 Task: Search one way flight ticket for 4 adults, 2 children, 2 infants in seat and 1 infant on lap in premium economy from Louisville: Louisville International Airport (standiford Field) to New Bern: Coastal Carolina Regional Airport (was Craven County Regional) on 5-4-2023. Choice of flights is Singapure airlines. Number of bags: 1 carry on bag. Price is upto 25000. Outbound departure time preference is 9:15.
Action: Mouse moved to (358, 333)
Screenshot: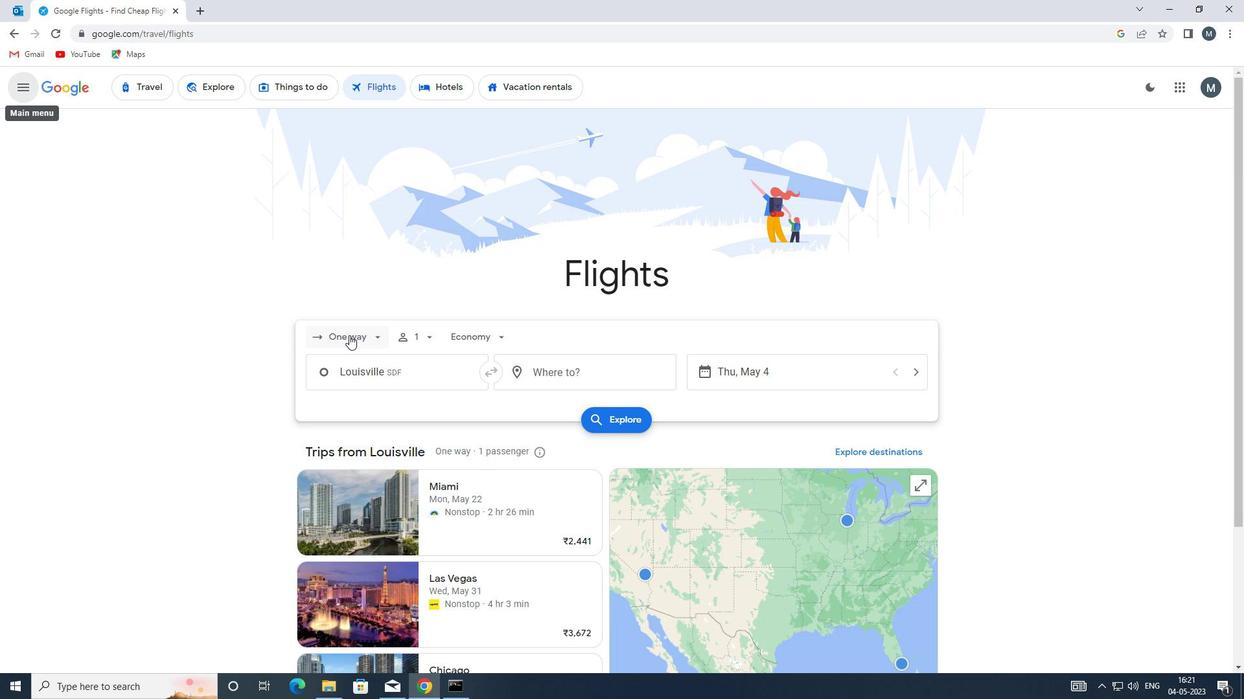 
Action: Mouse pressed left at (358, 333)
Screenshot: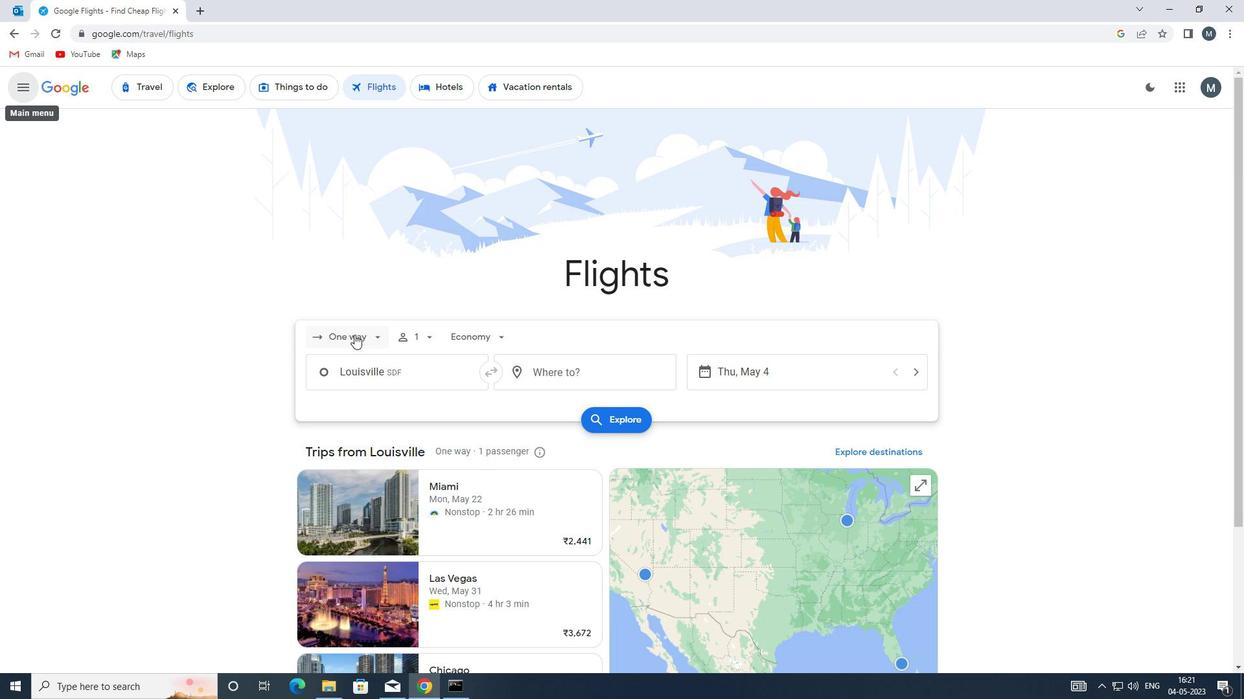 
Action: Mouse moved to (374, 400)
Screenshot: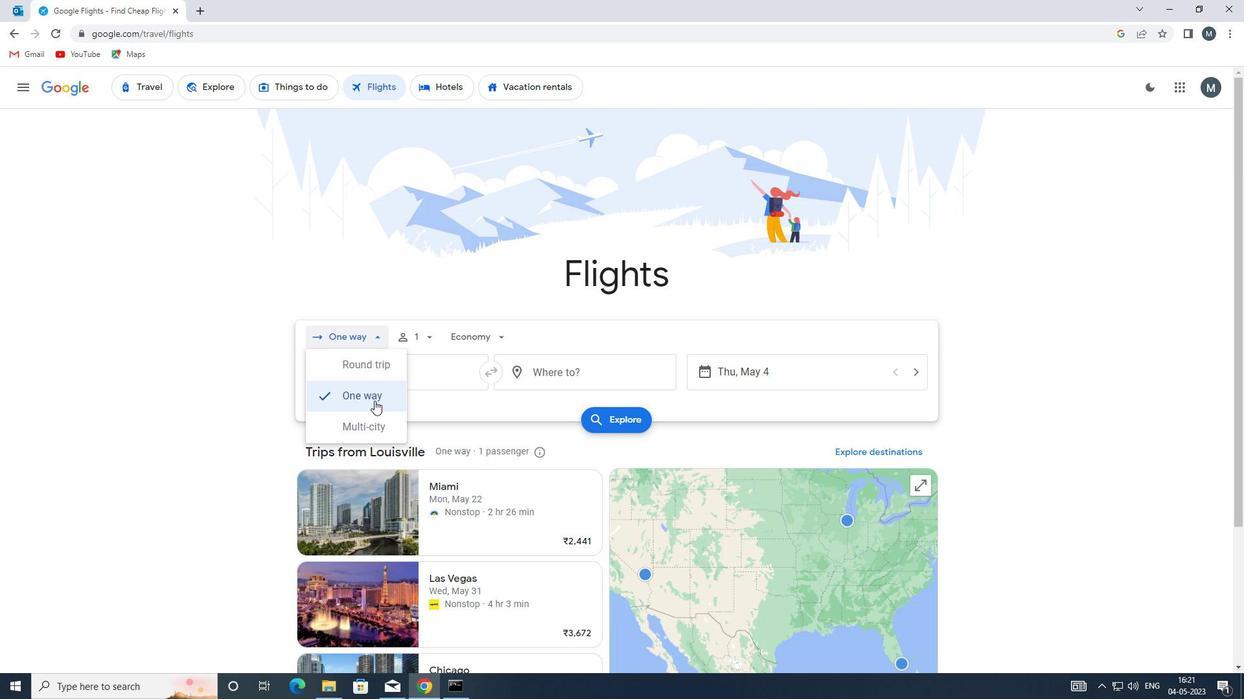 
Action: Mouse pressed left at (374, 400)
Screenshot: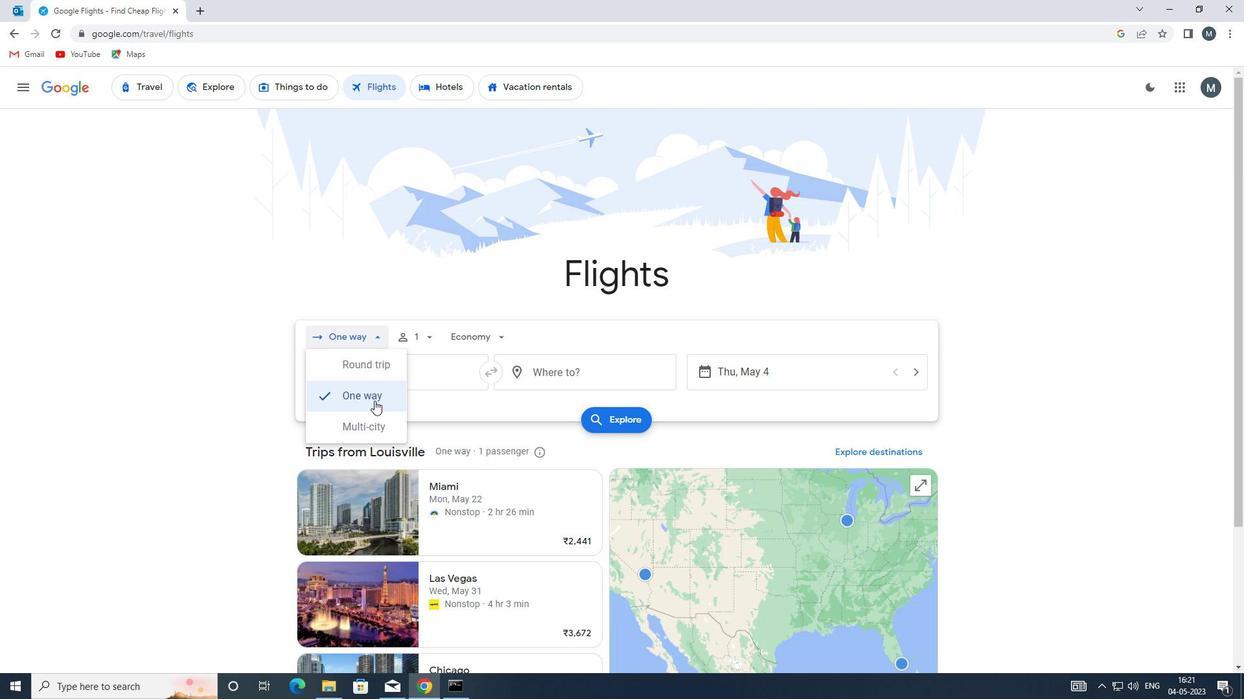 
Action: Mouse moved to (421, 336)
Screenshot: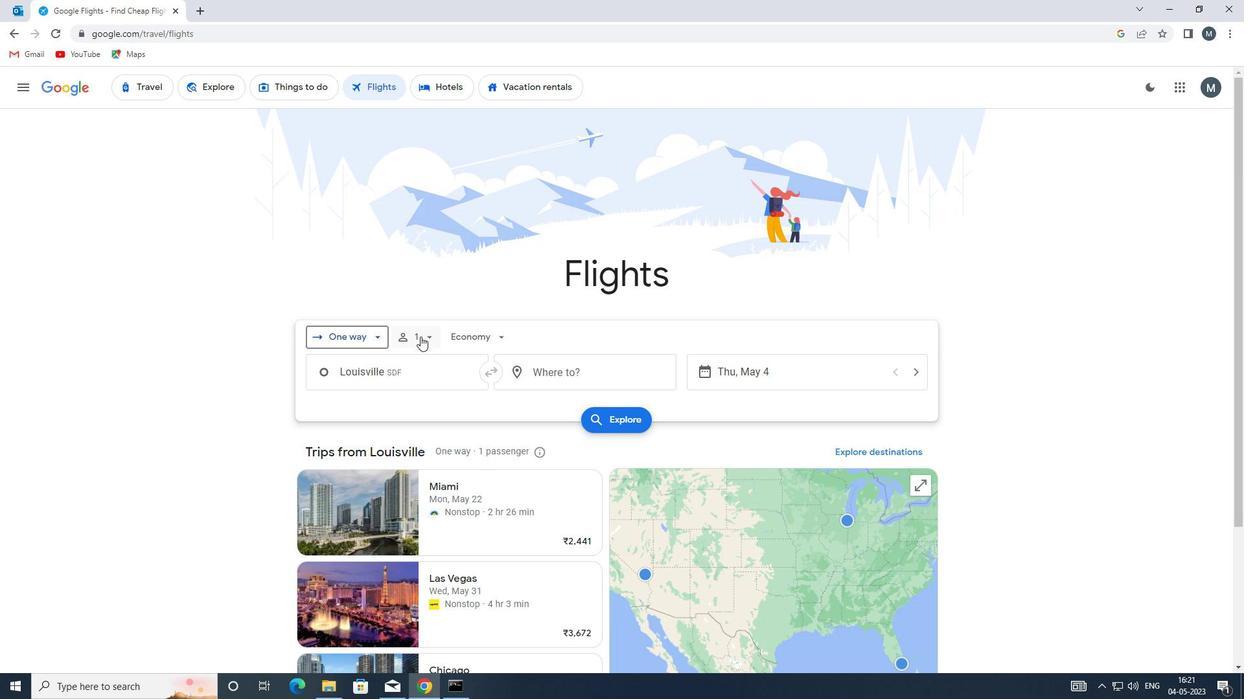 
Action: Mouse pressed left at (421, 336)
Screenshot: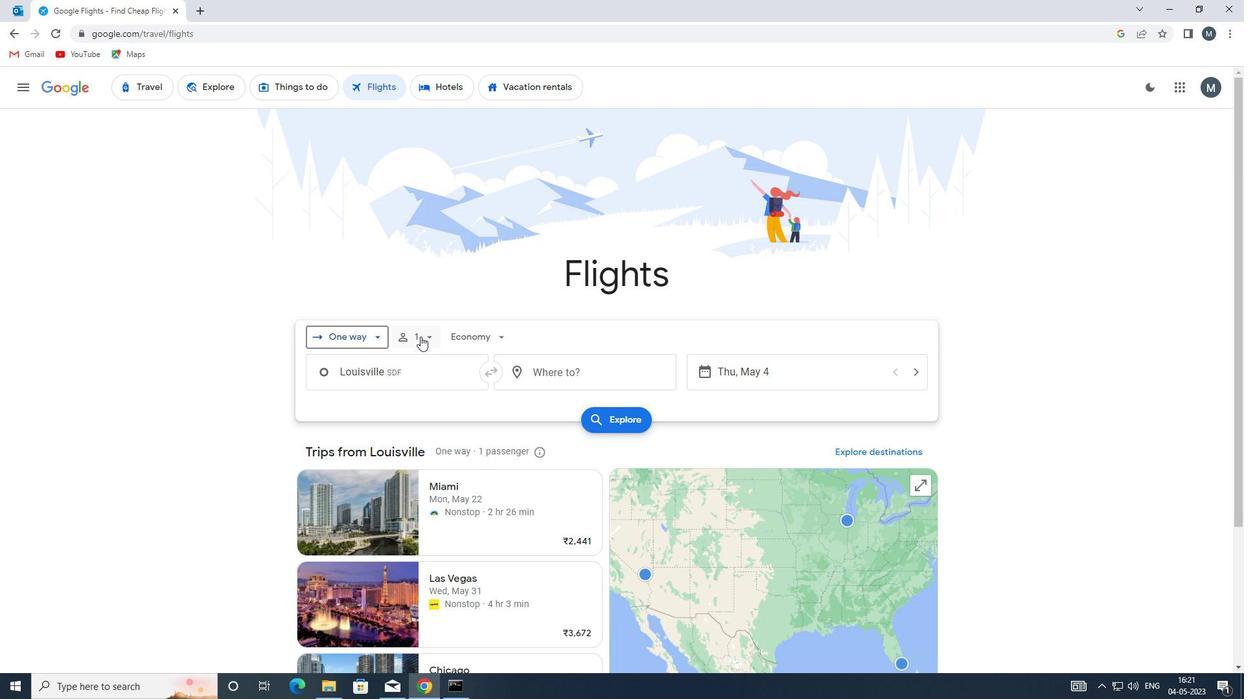 
Action: Mouse moved to (529, 366)
Screenshot: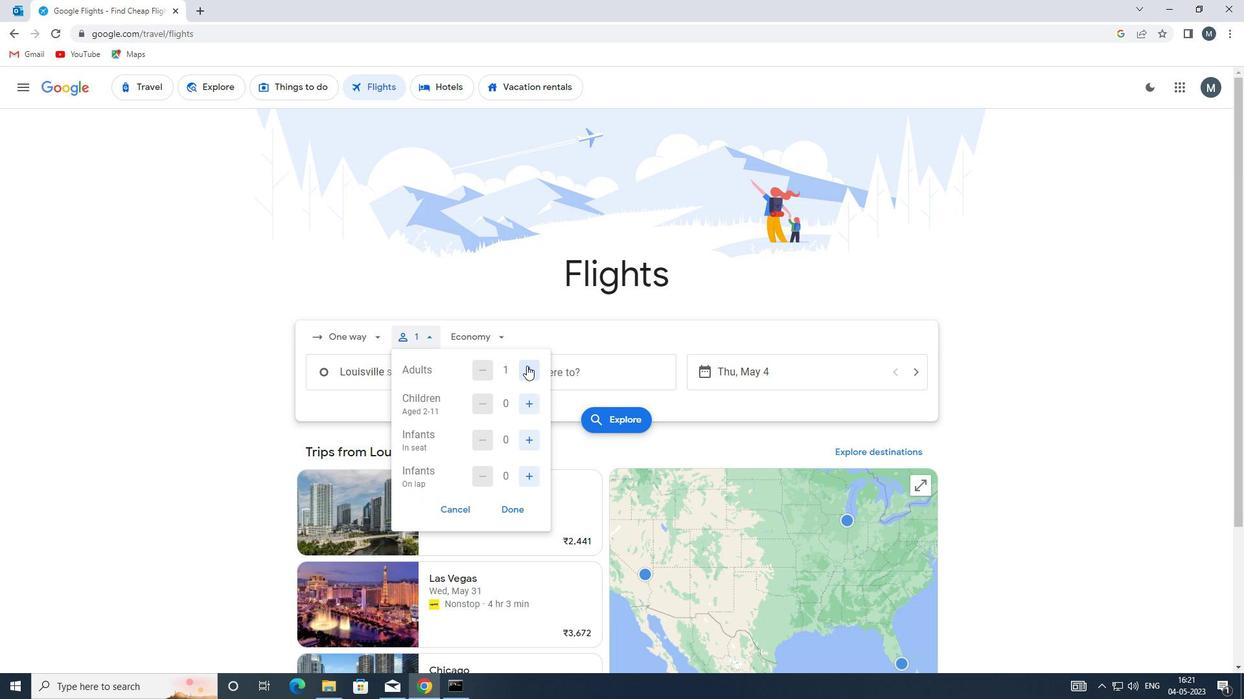 
Action: Mouse pressed left at (529, 366)
Screenshot: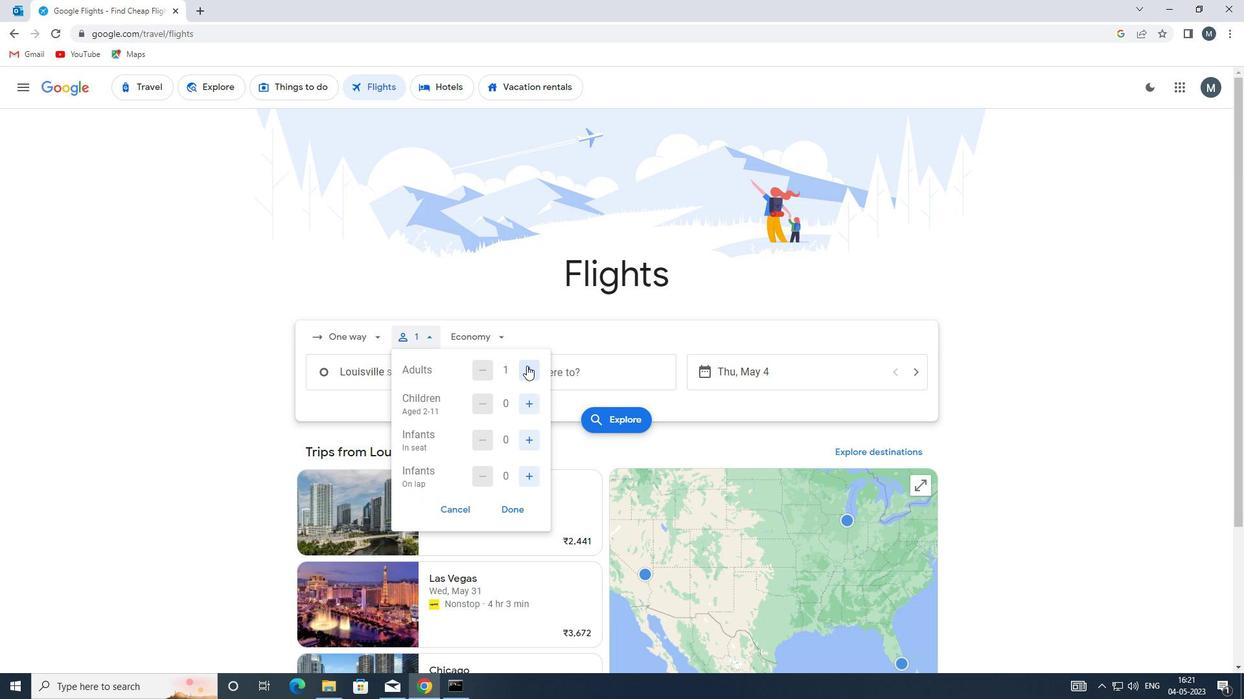 
Action: Mouse moved to (528, 368)
Screenshot: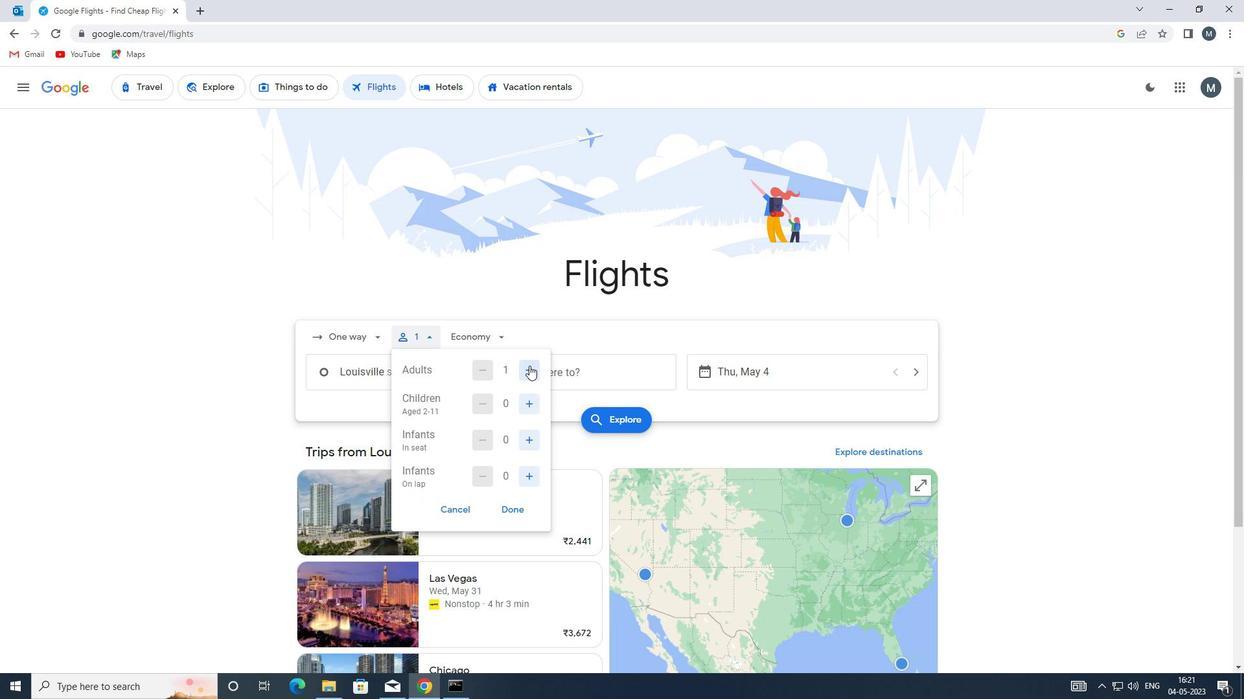 
Action: Mouse pressed left at (528, 368)
Screenshot: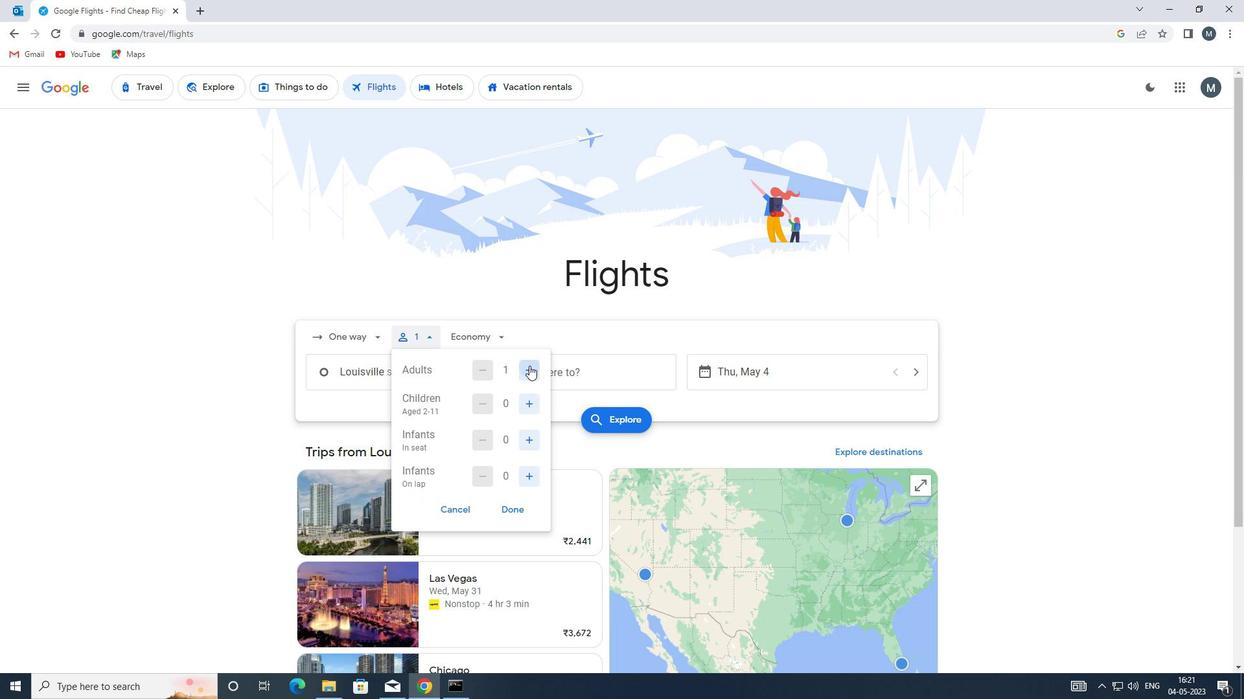 
Action: Mouse moved to (528, 369)
Screenshot: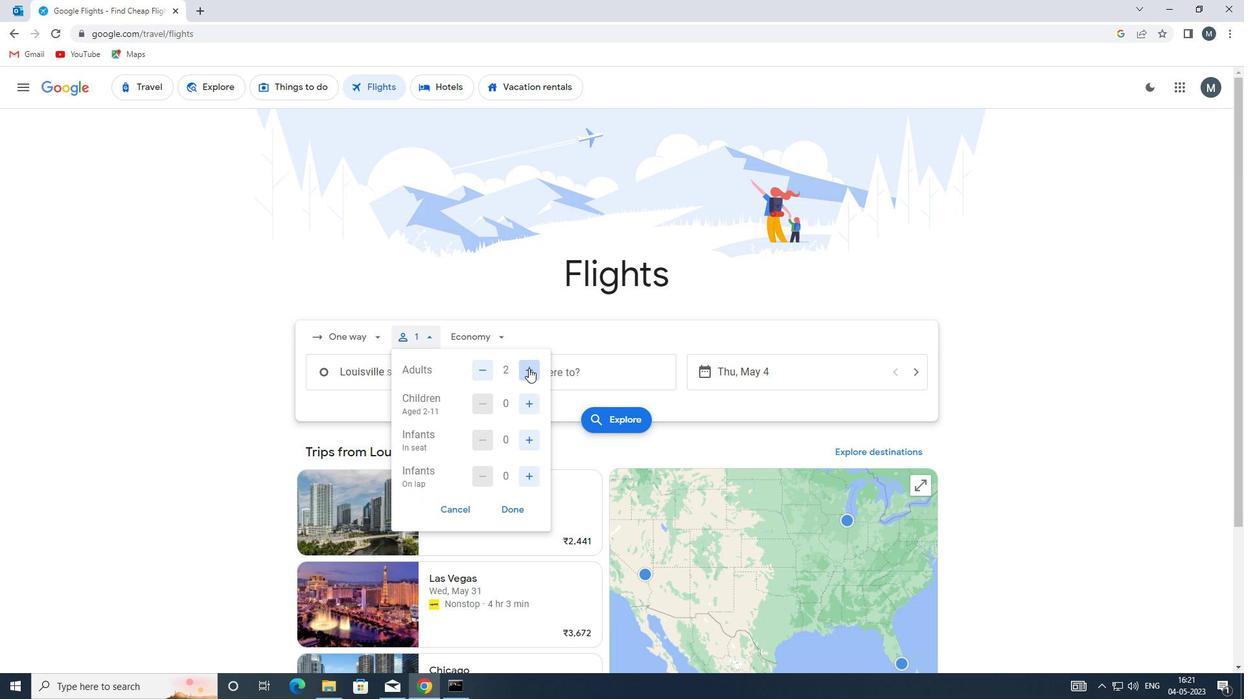 
Action: Mouse pressed left at (528, 369)
Screenshot: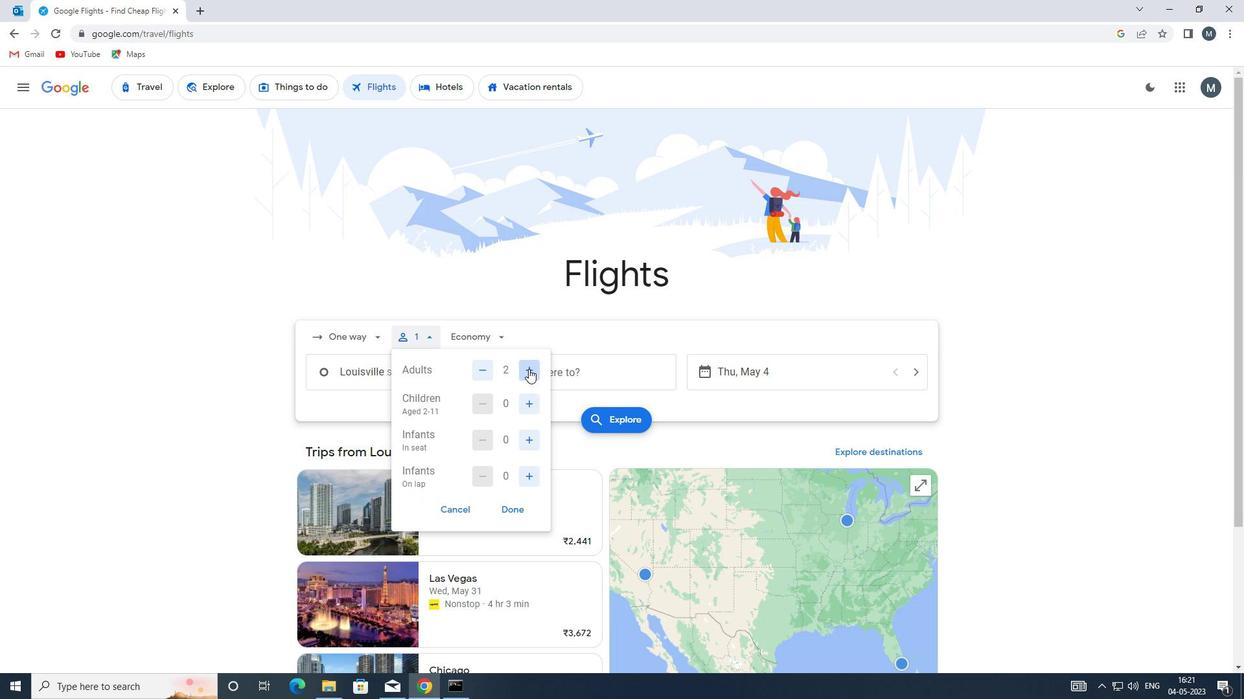 
Action: Mouse moved to (535, 405)
Screenshot: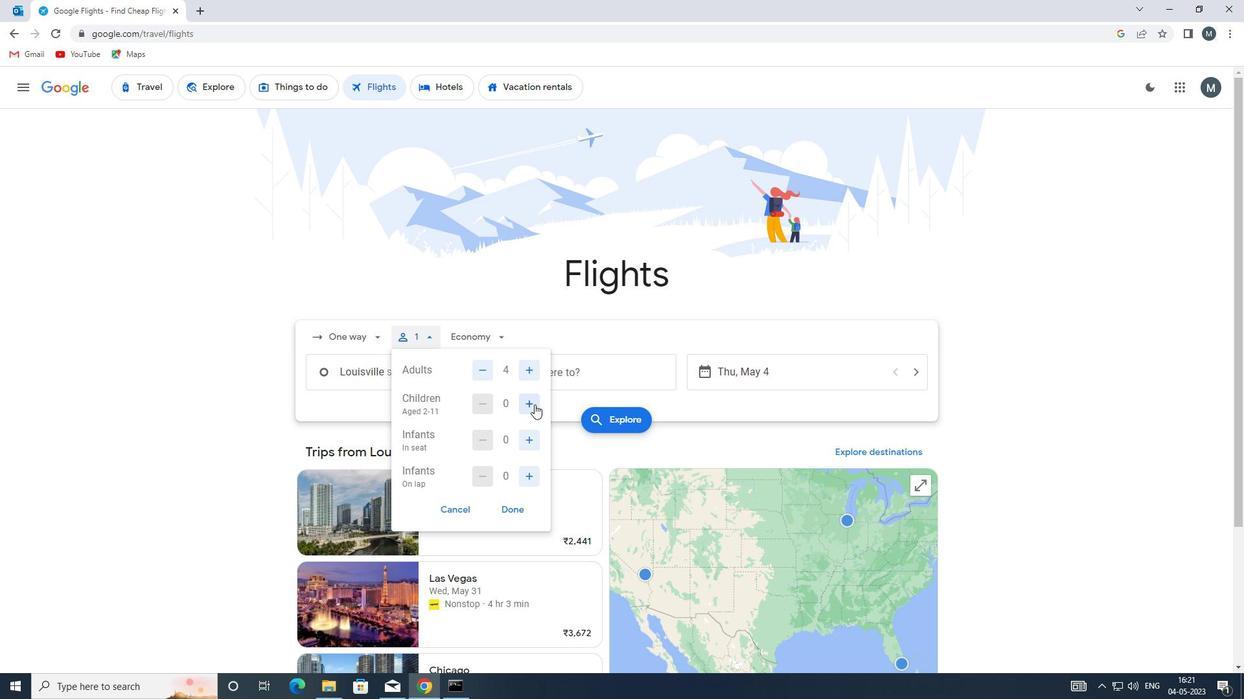 
Action: Mouse pressed left at (535, 405)
Screenshot: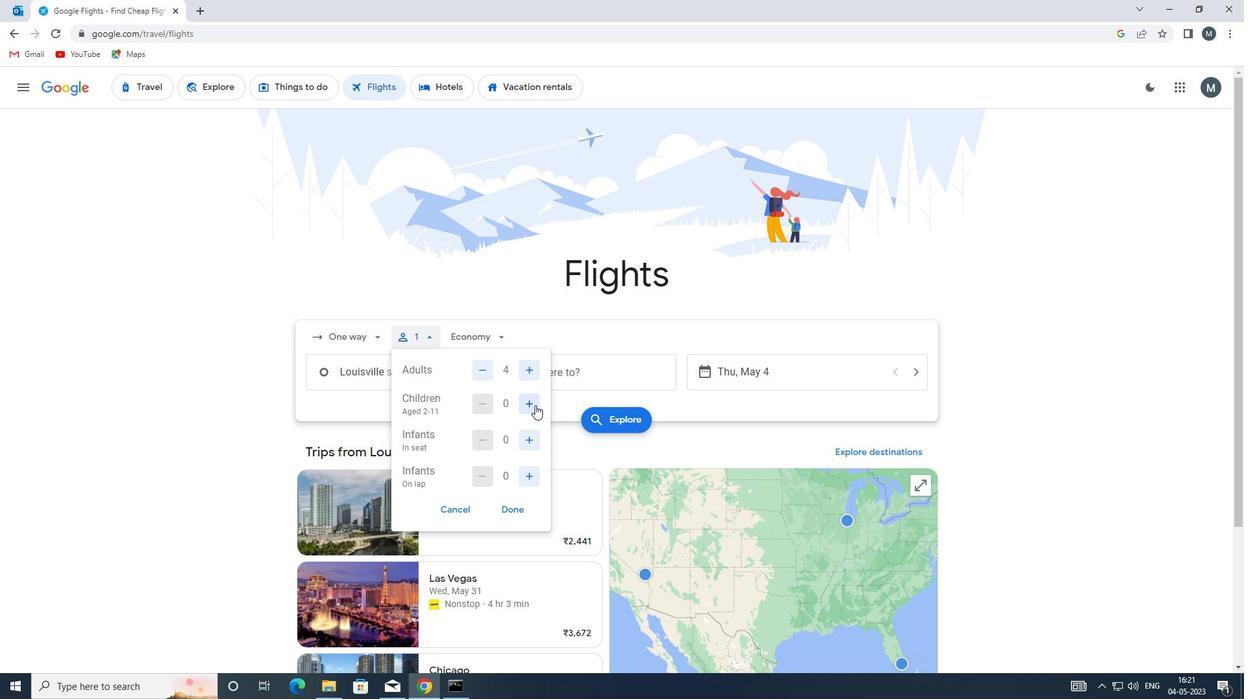 
Action: Mouse pressed left at (535, 405)
Screenshot: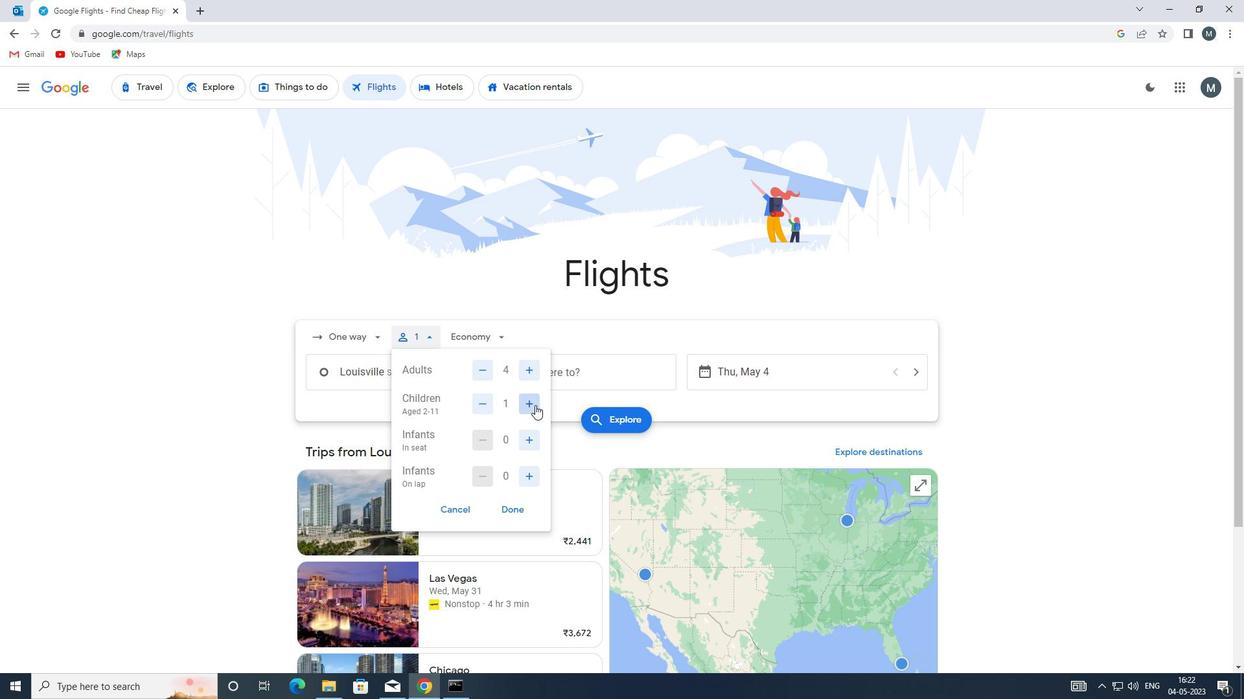 
Action: Mouse moved to (524, 439)
Screenshot: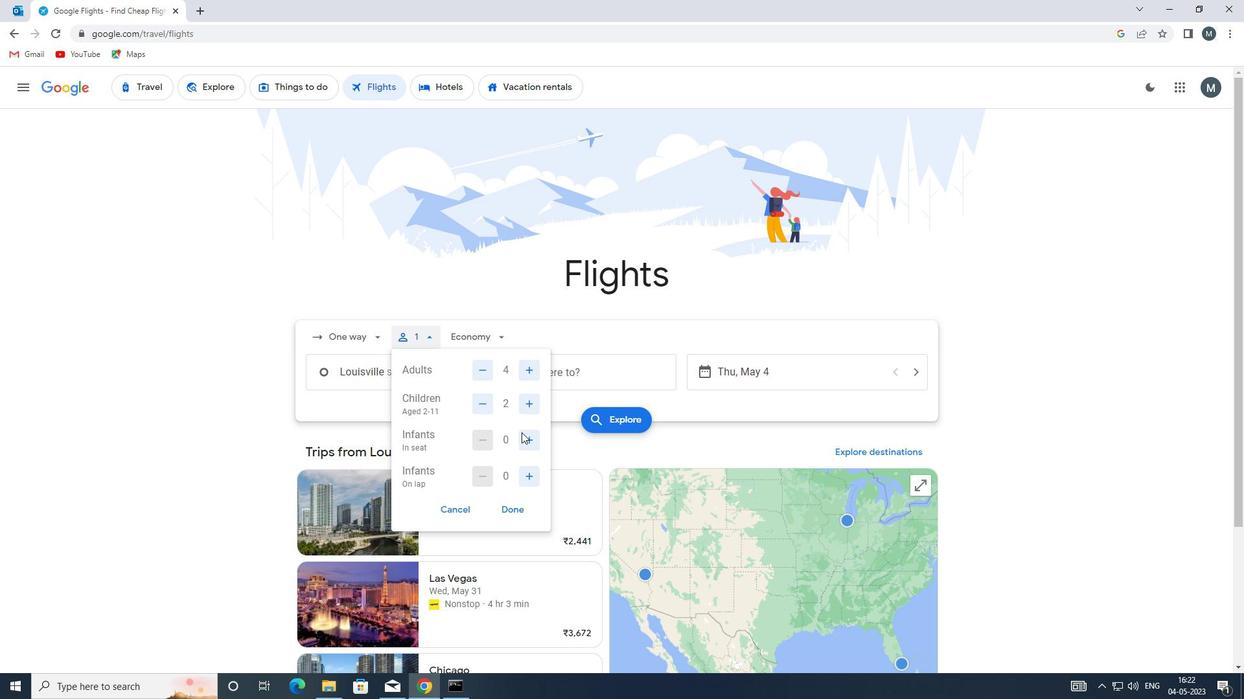
Action: Mouse pressed left at (524, 439)
Screenshot: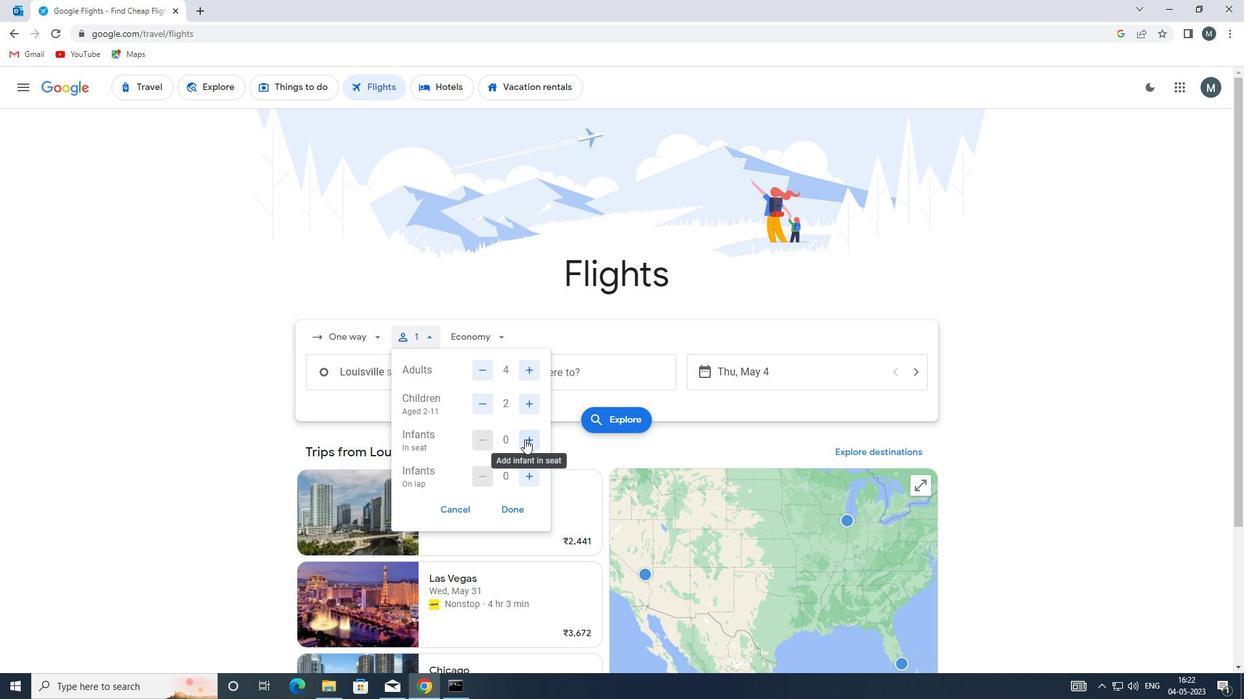 
Action: Mouse moved to (525, 440)
Screenshot: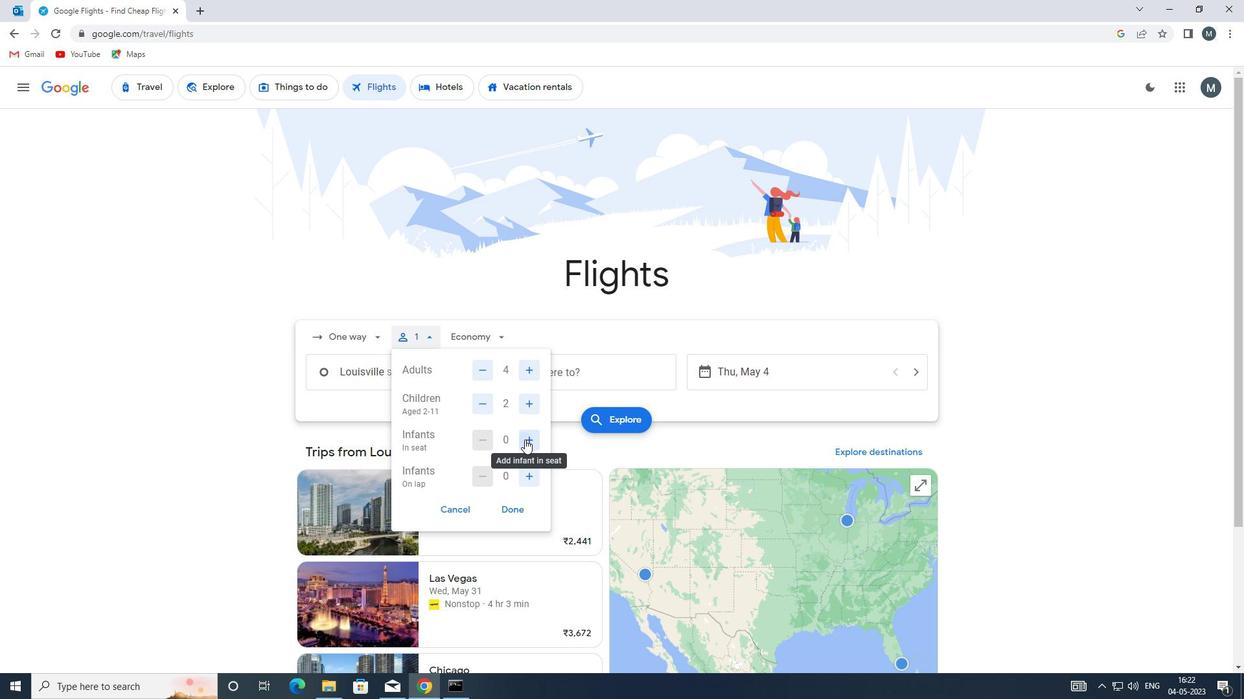 
Action: Mouse pressed left at (525, 440)
Screenshot: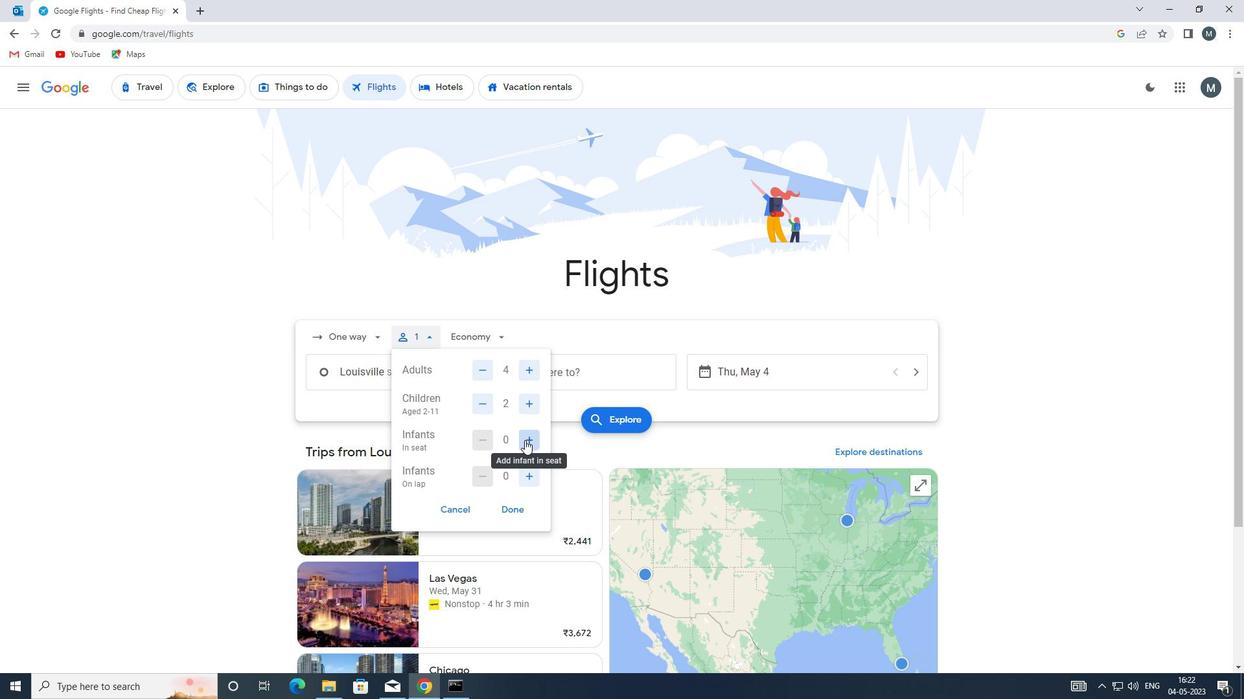 
Action: Mouse moved to (531, 468)
Screenshot: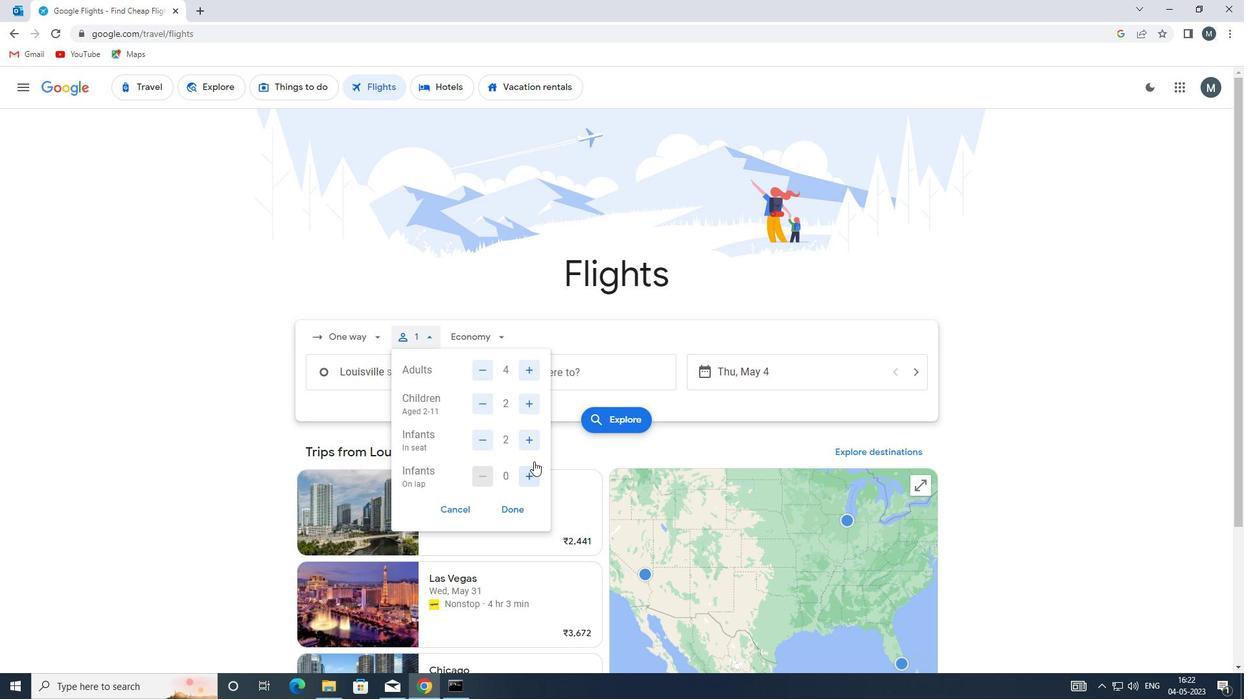 
Action: Mouse pressed left at (531, 468)
Screenshot: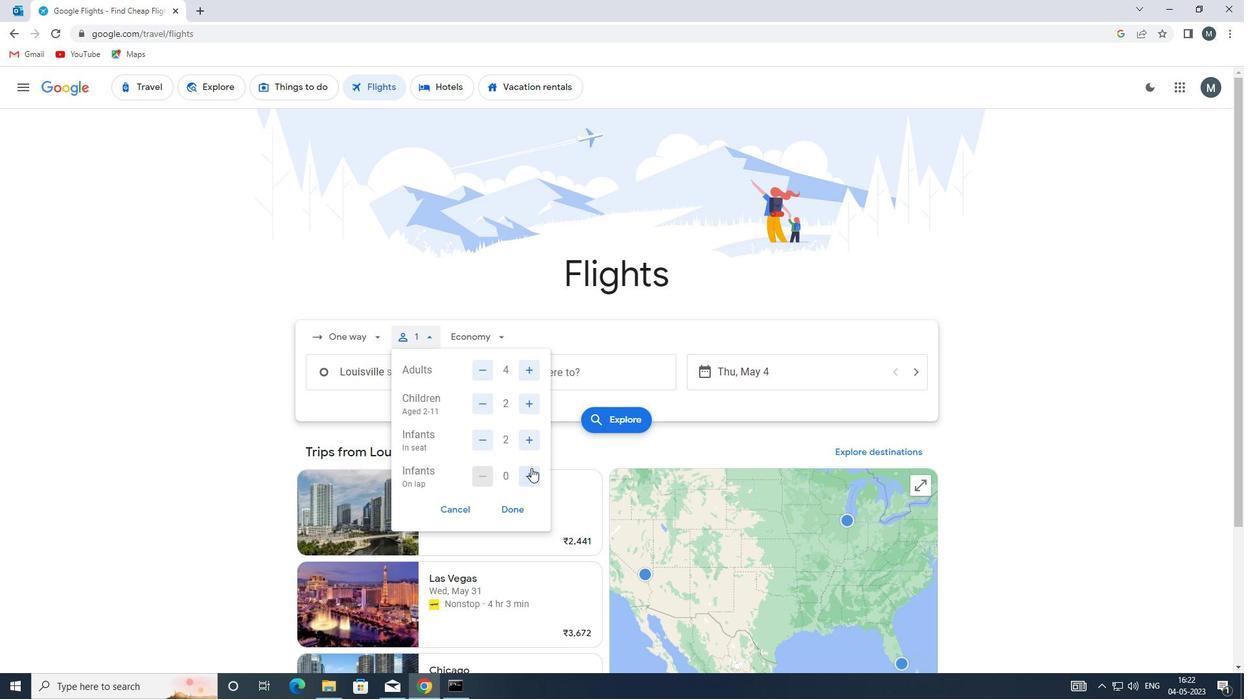 
Action: Mouse moved to (526, 511)
Screenshot: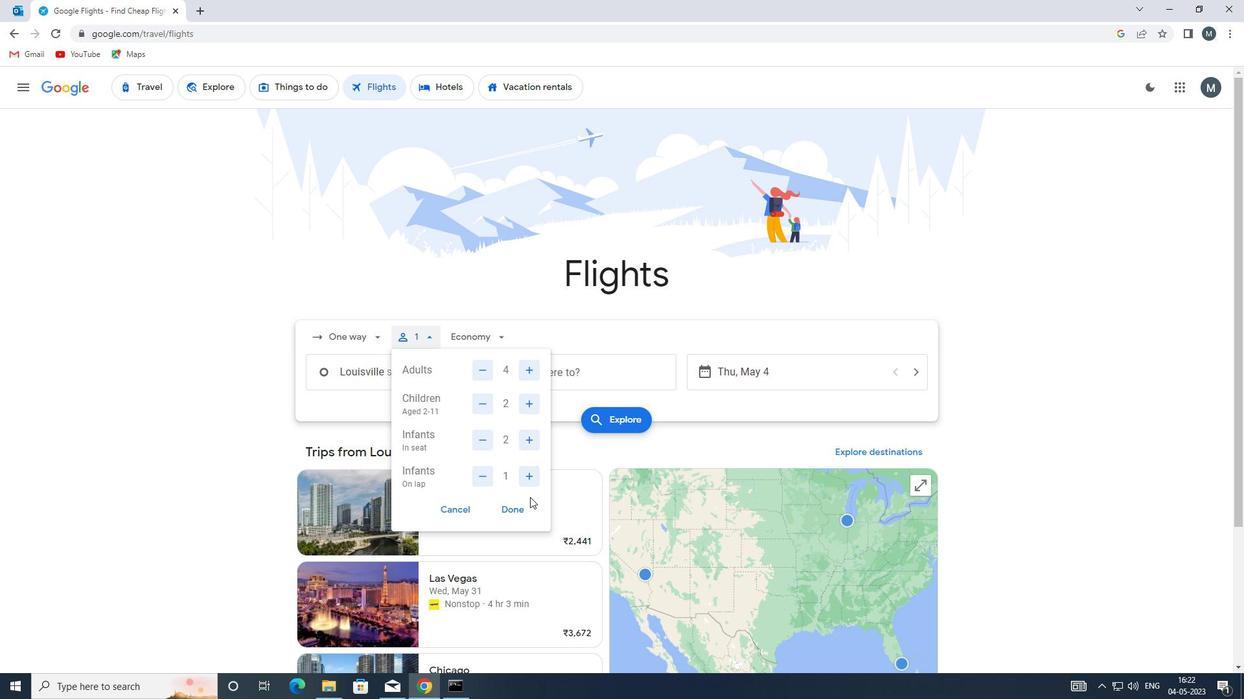 
Action: Mouse pressed left at (526, 511)
Screenshot: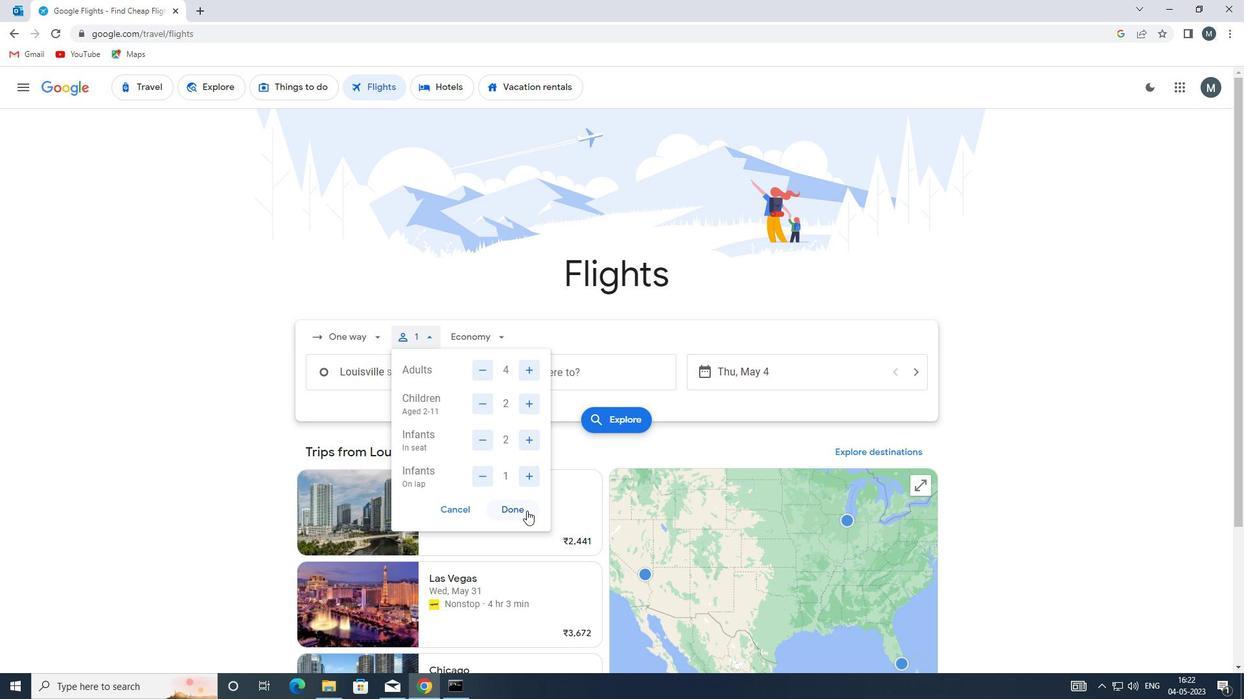
Action: Mouse moved to (483, 326)
Screenshot: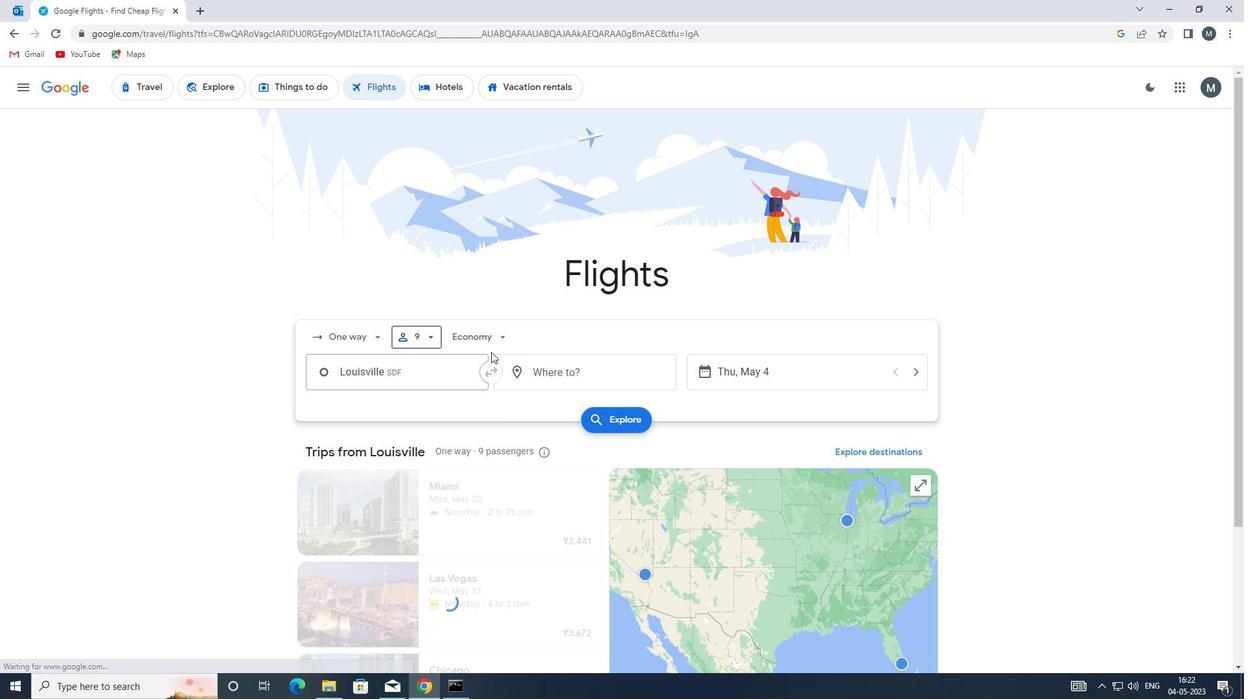 
Action: Mouse pressed left at (483, 326)
Screenshot: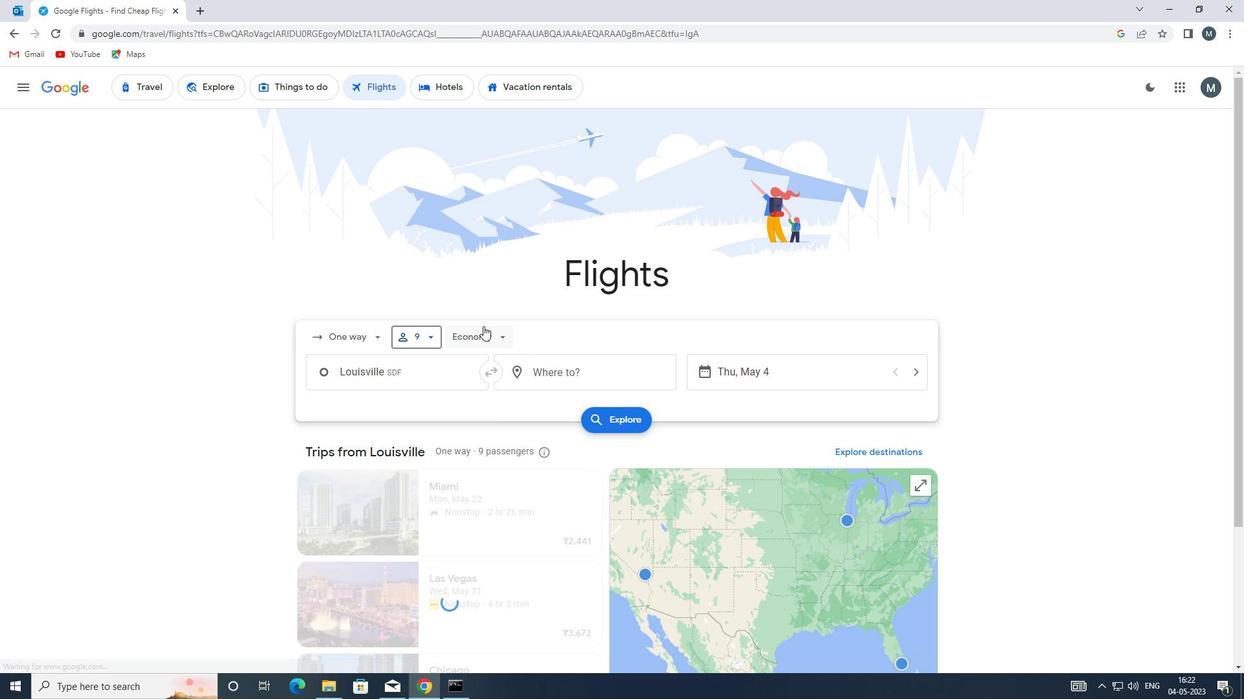 
Action: Mouse moved to (498, 401)
Screenshot: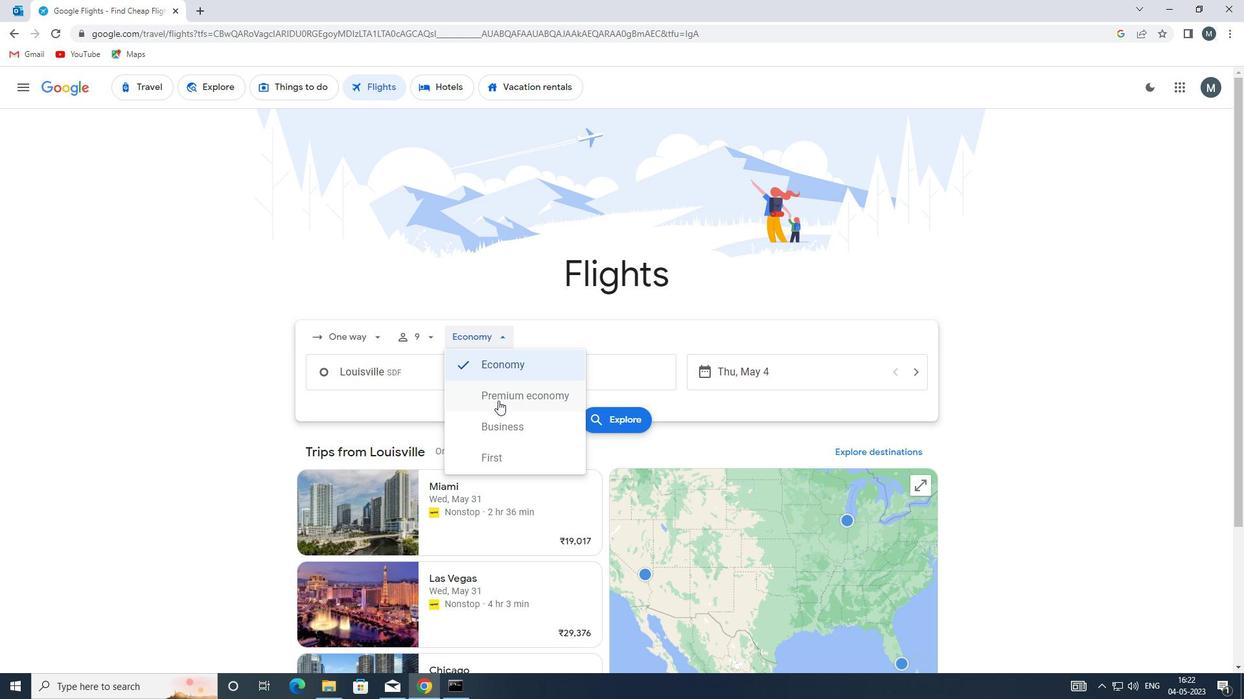 
Action: Mouse pressed left at (498, 401)
Screenshot: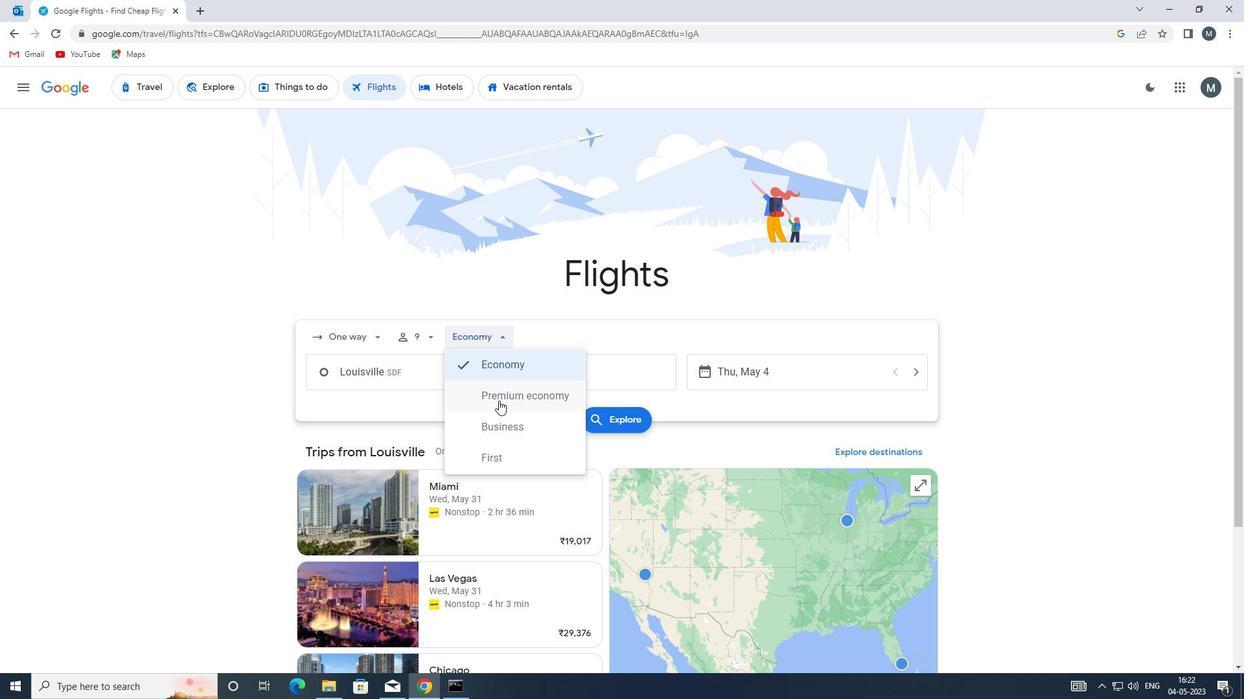 
Action: Mouse moved to (415, 381)
Screenshot: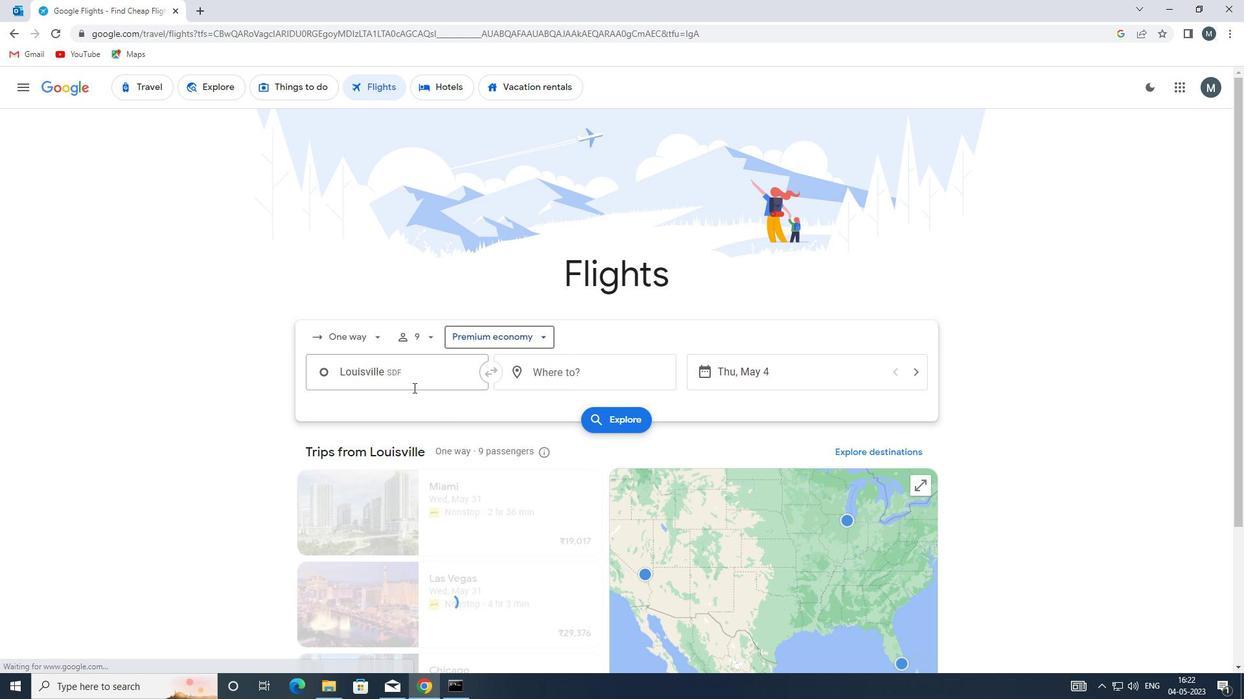 
Action: Mouse pressed left at (415, 381)
Screenshot: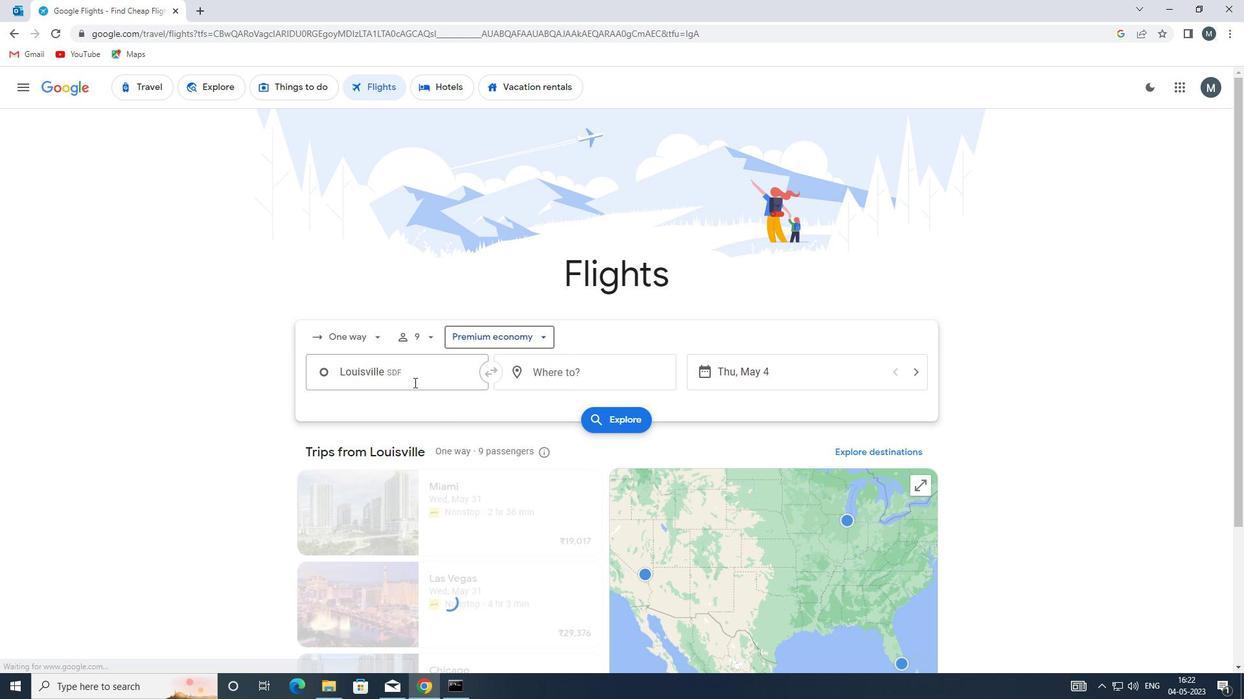 
Action: Key pressed <Key.enter>
Screenshot: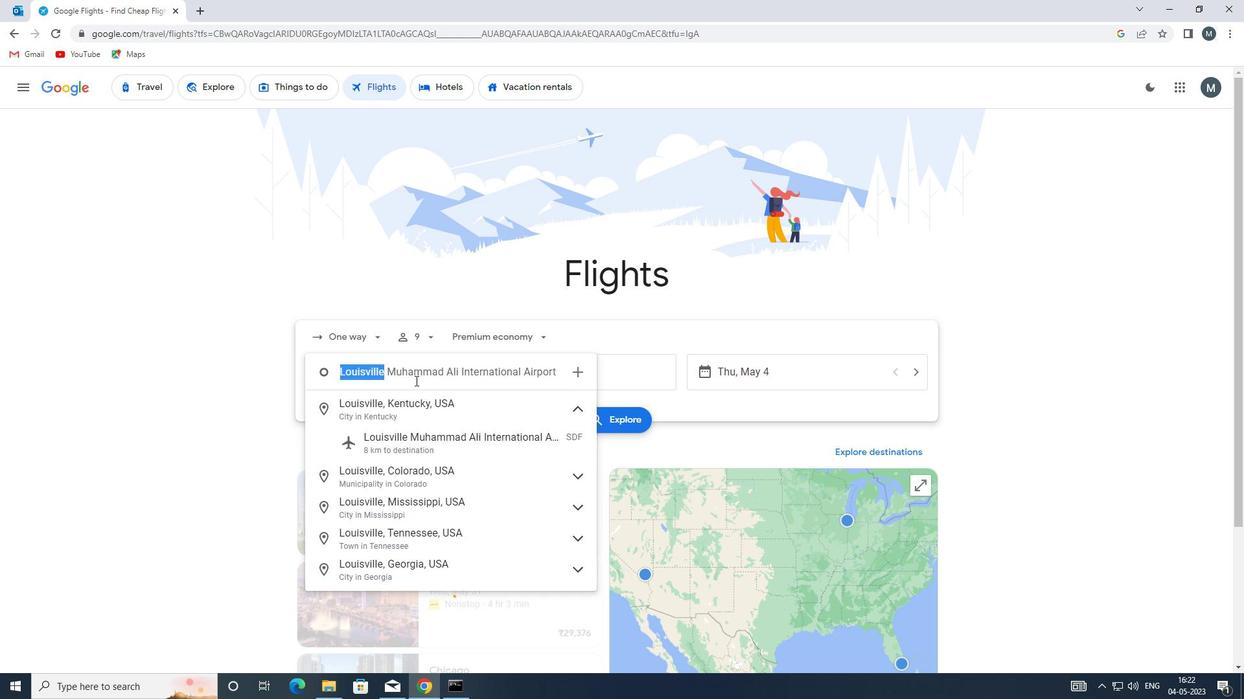 
Action: Mouse moved to (555, 374)
Screenshot: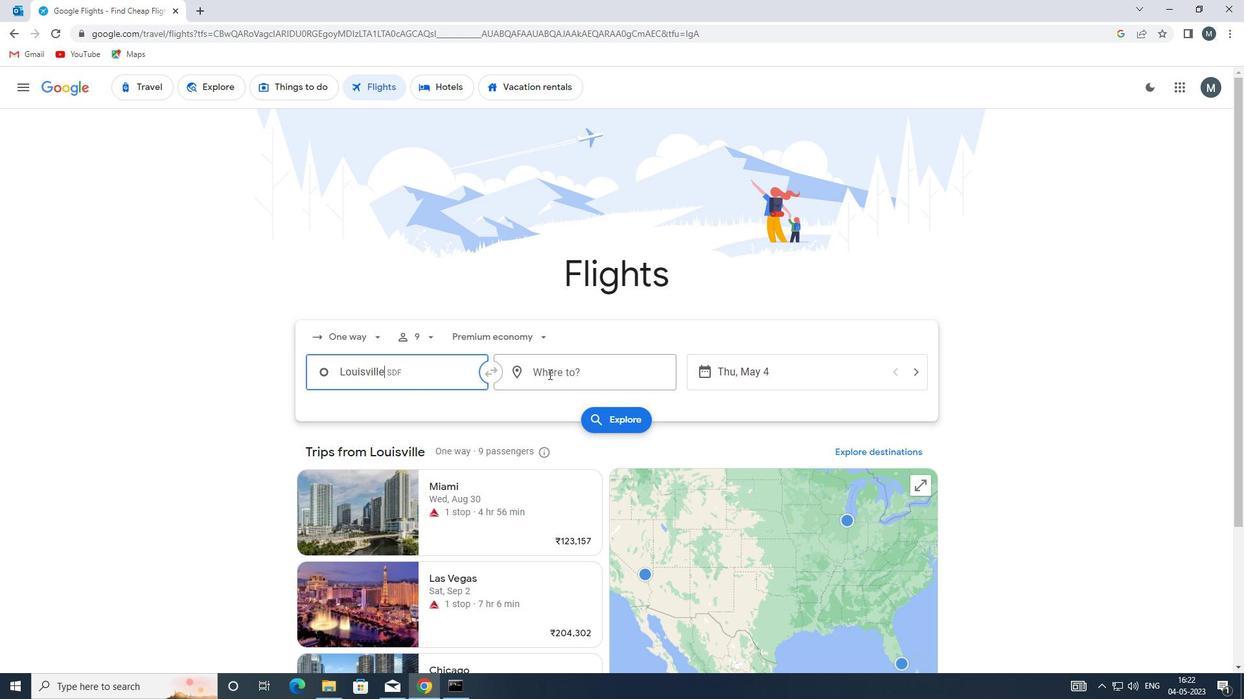 
Action: Mouse pressed left at (555, 374)
Screenshot: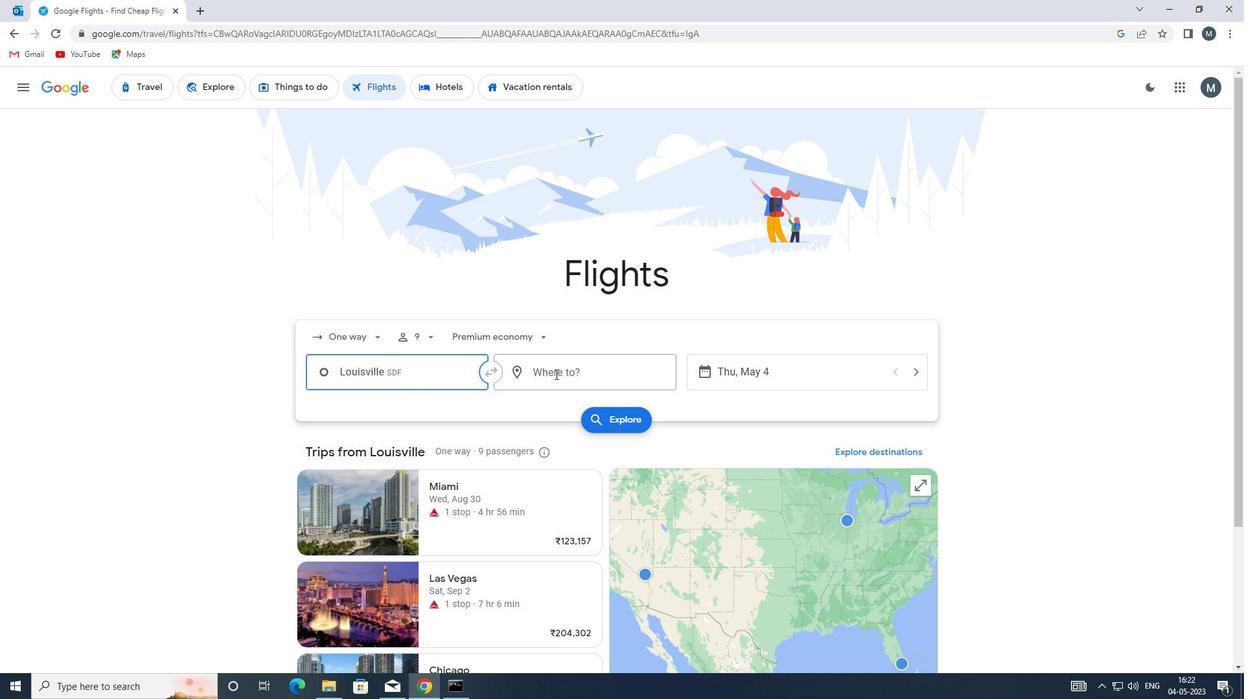 
Action: Key pressed ewn
Screenshot: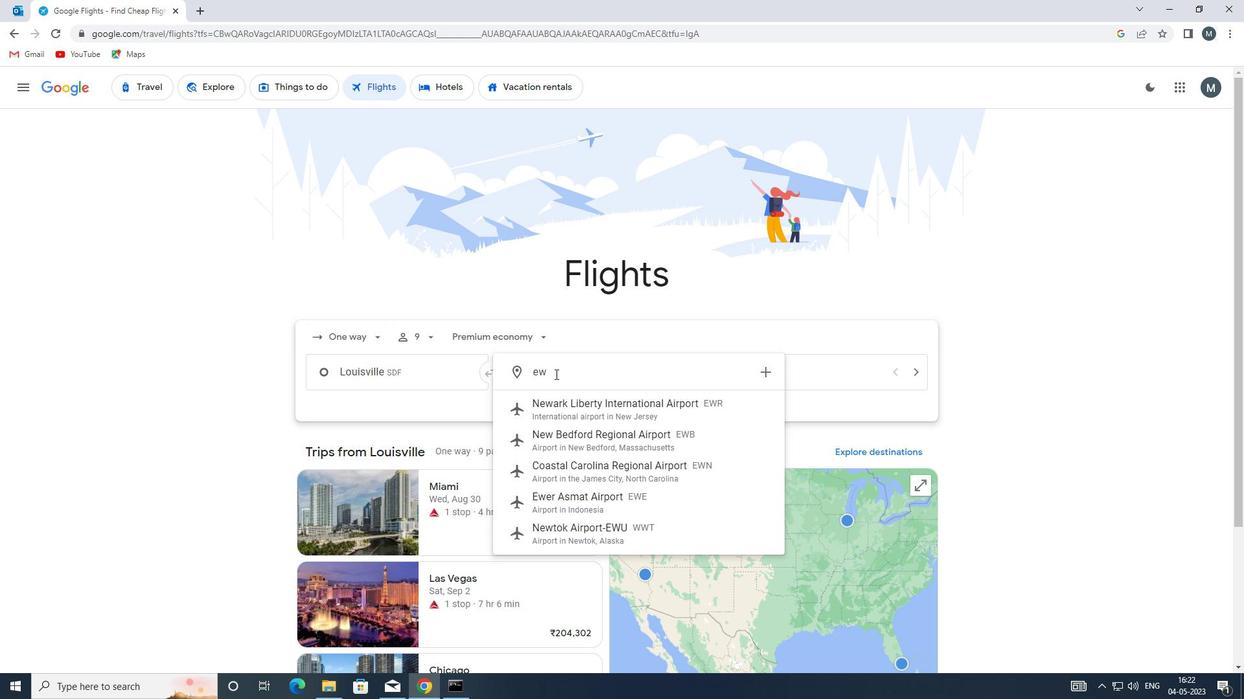 
Action: Mouse moved to (587, 413)
Screenshot: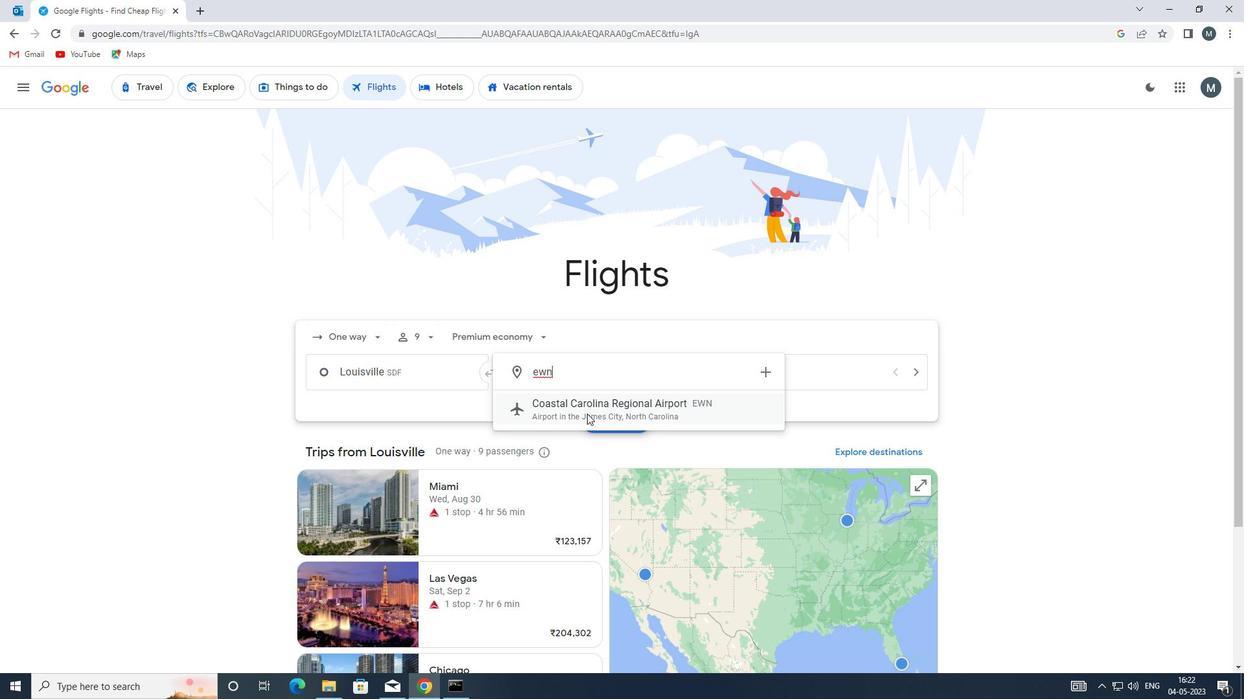 
Action: Mouse pressed left at (587, 413)
Screenshot: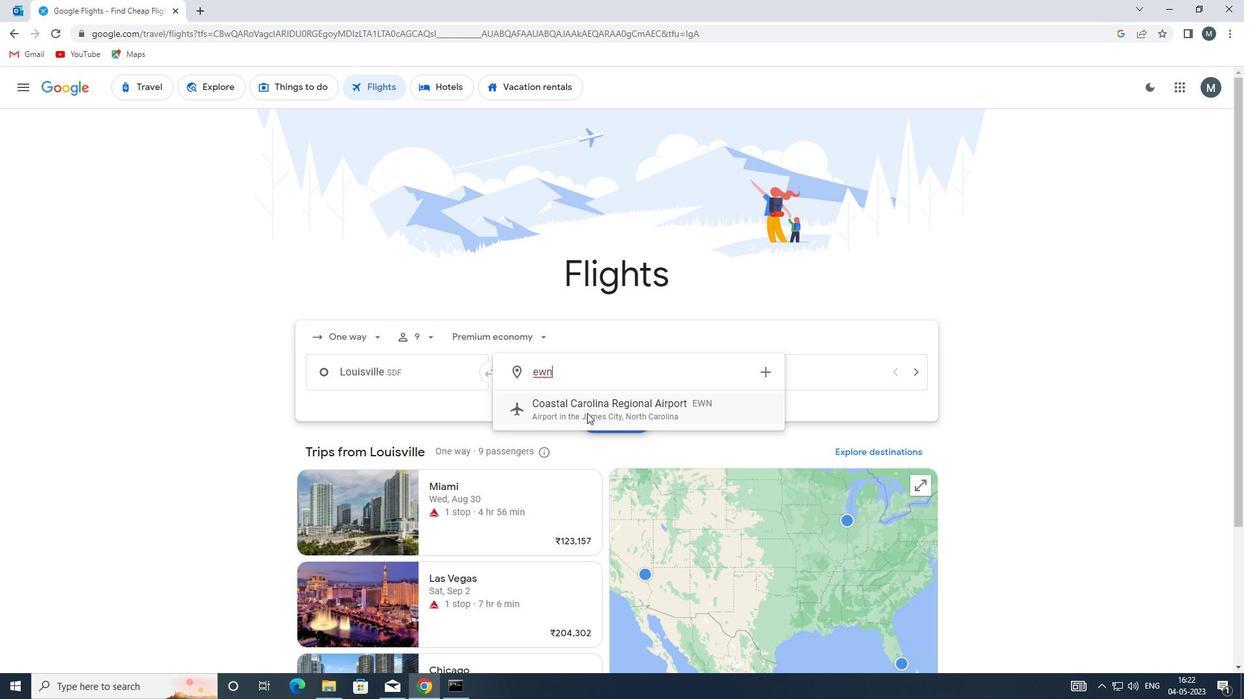 
Action: Mouse moved to (725, 378)
Screenshot: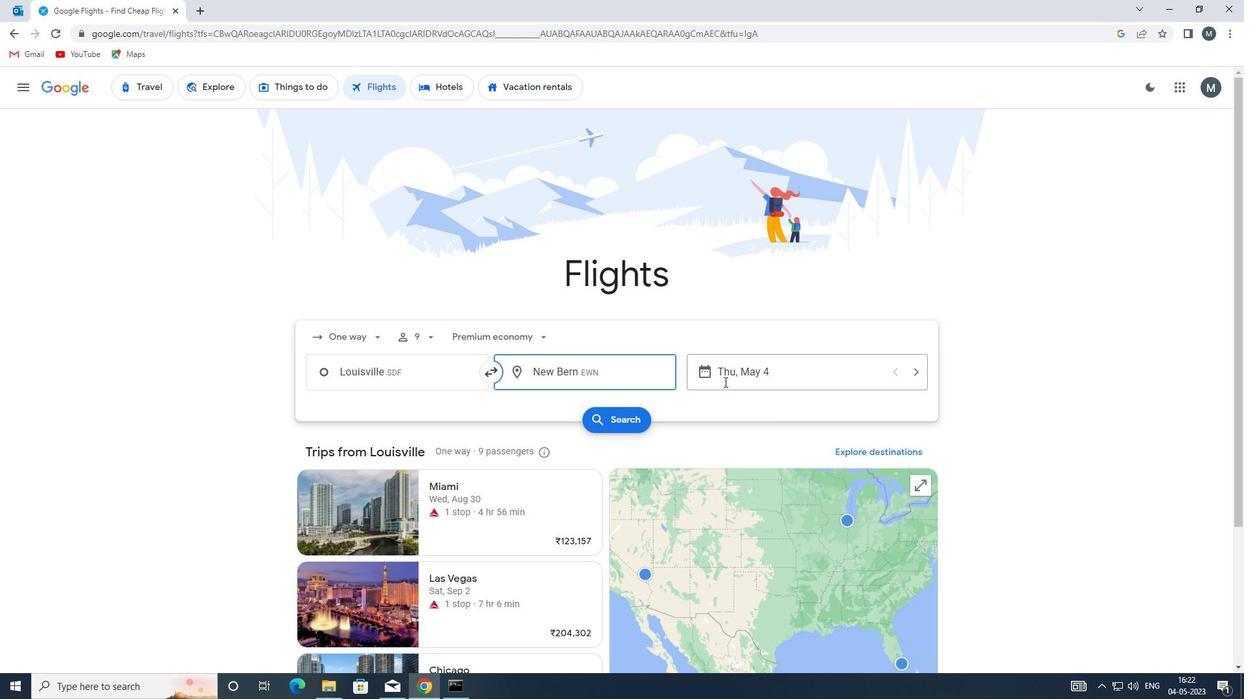 
Action: Mouse pressed left at (725, 378)
Screenshot: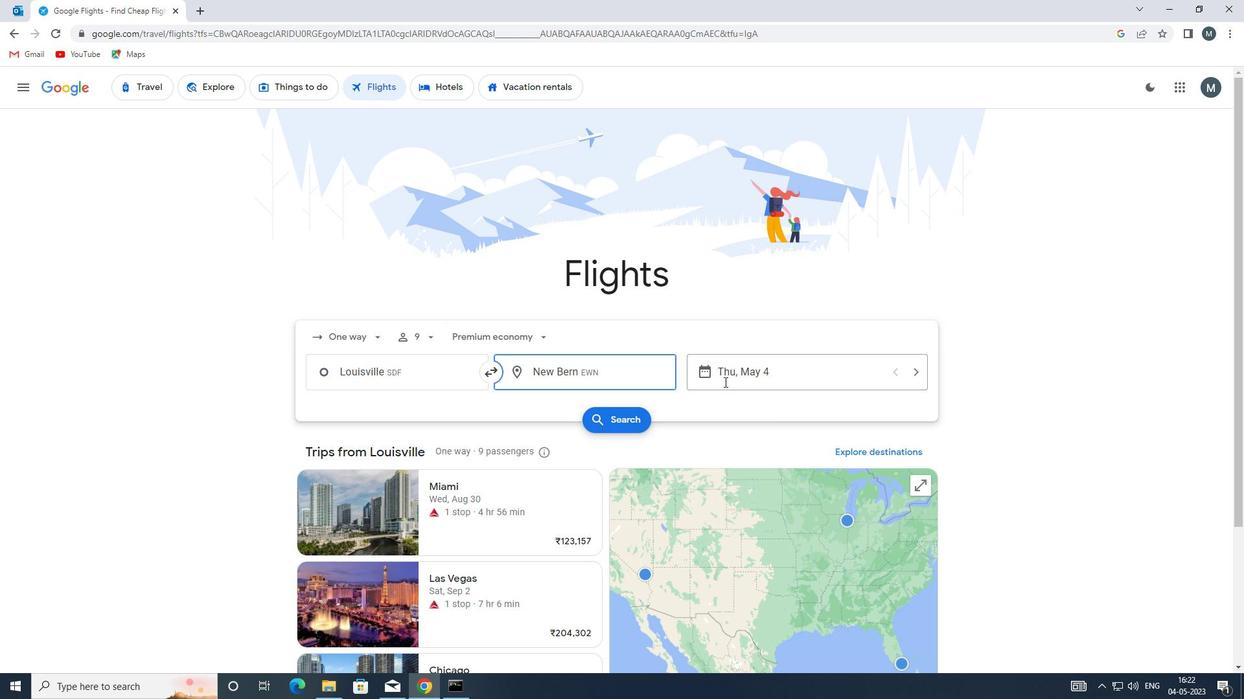 
Action: Mouse moved to (595, 442)
Screenshot: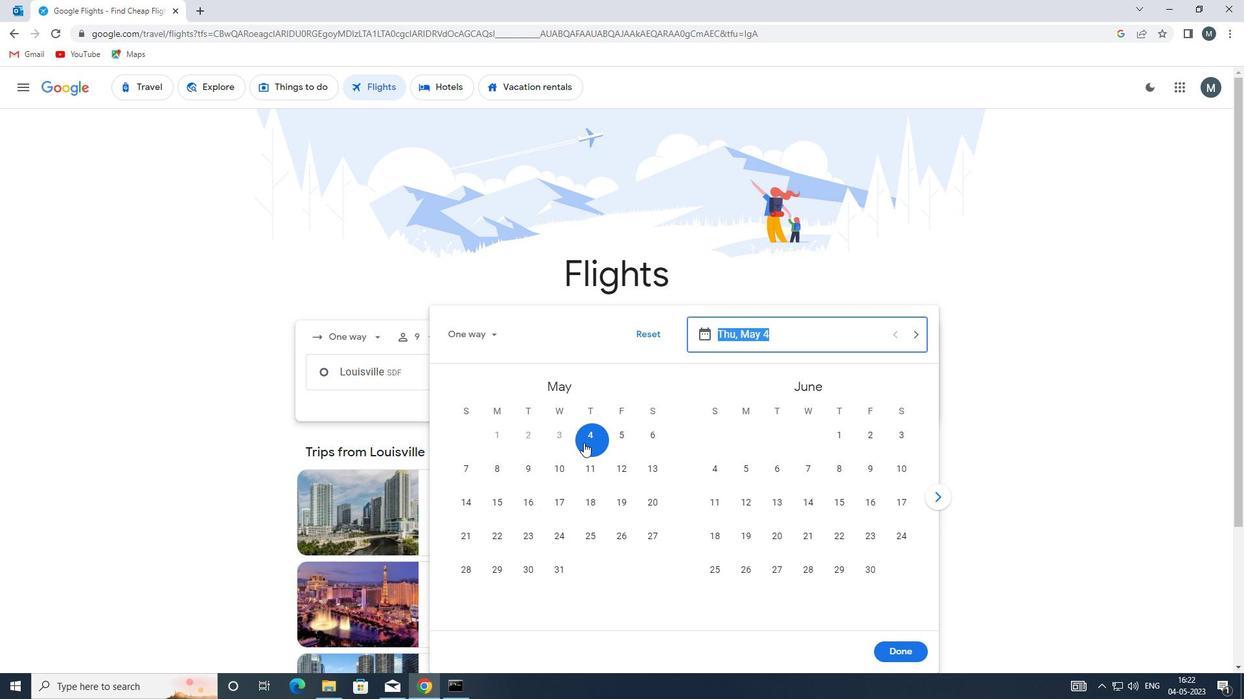 
Action: Mouse pressed left at (595, 442)
Screenshot: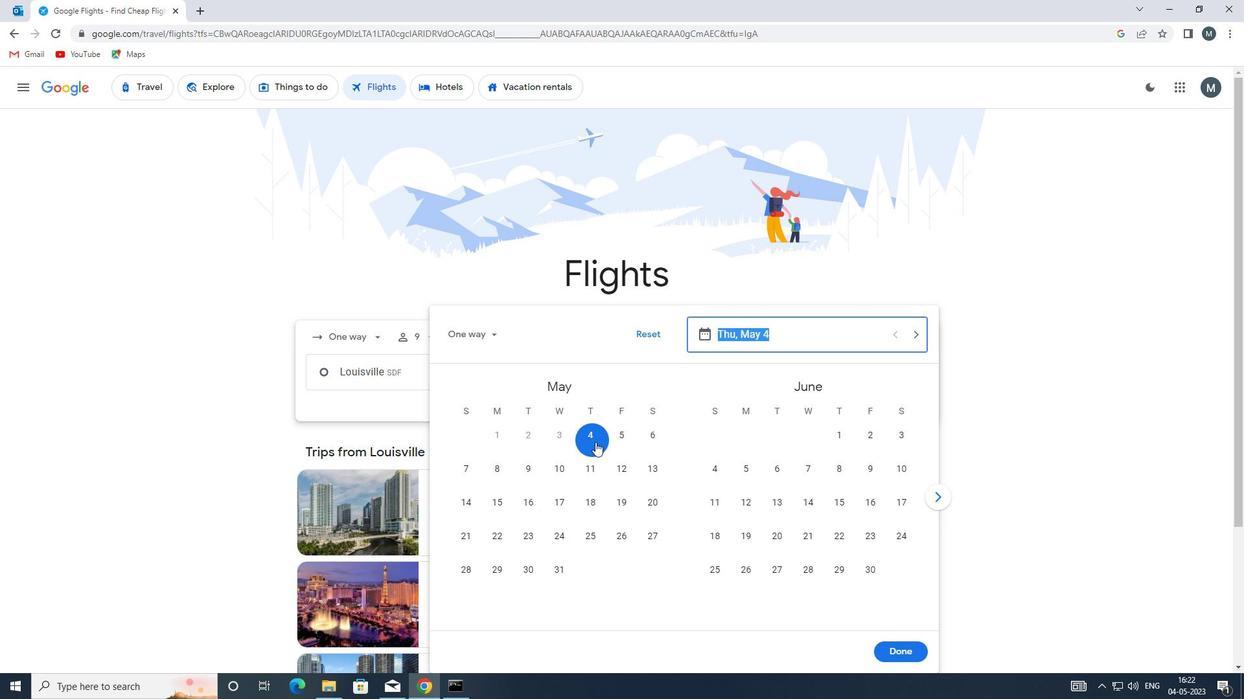 
Action: Mouse moved to (891, 647)
Screenshot: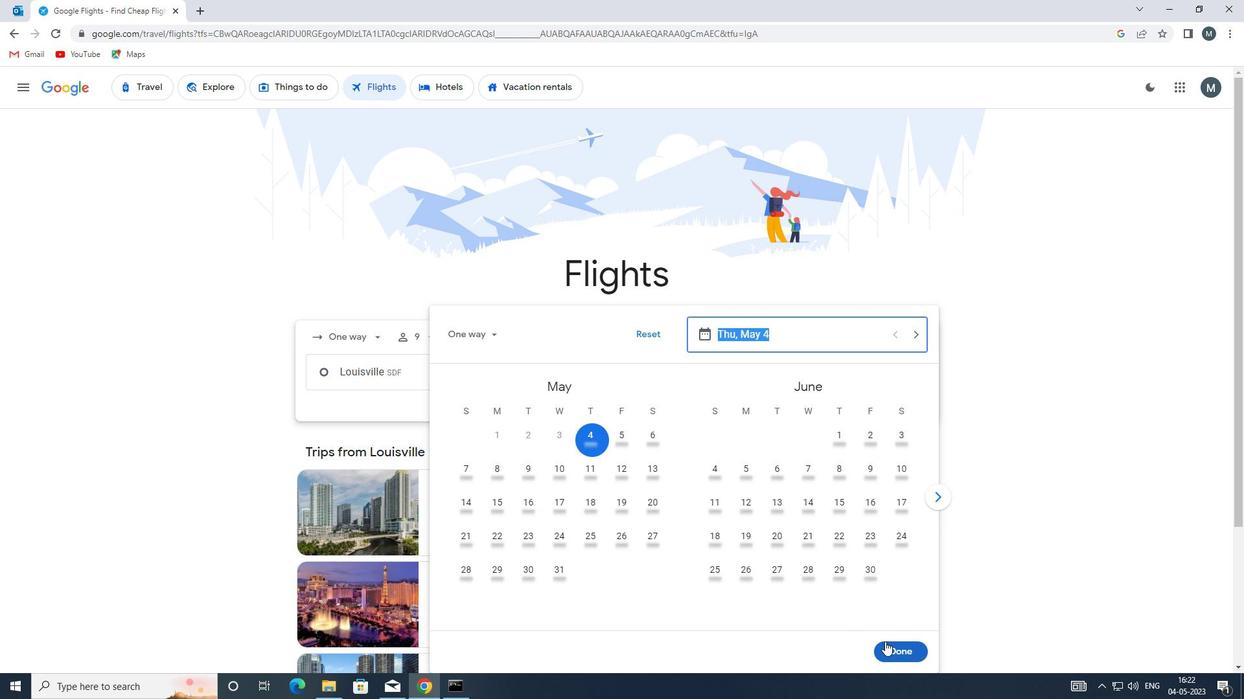 
Action: Mouse pressed left at (891, 647)
Screenshot: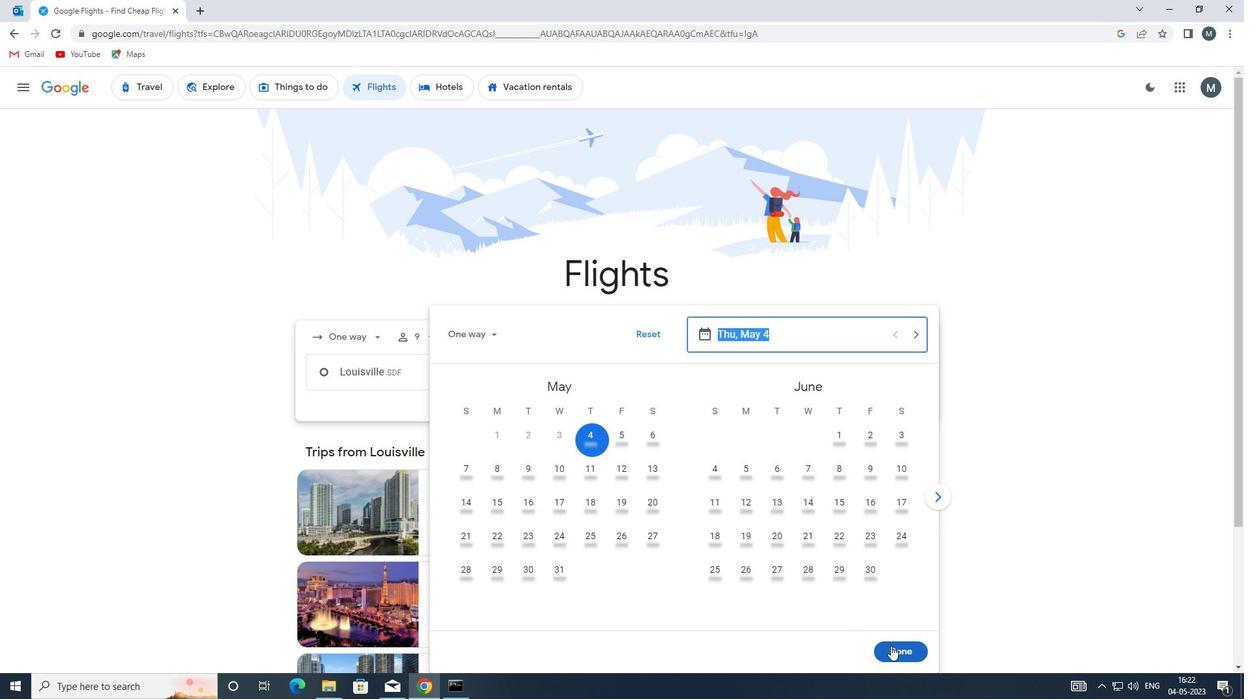 
Action: Mouse moved to (607, 428)
Screenshot: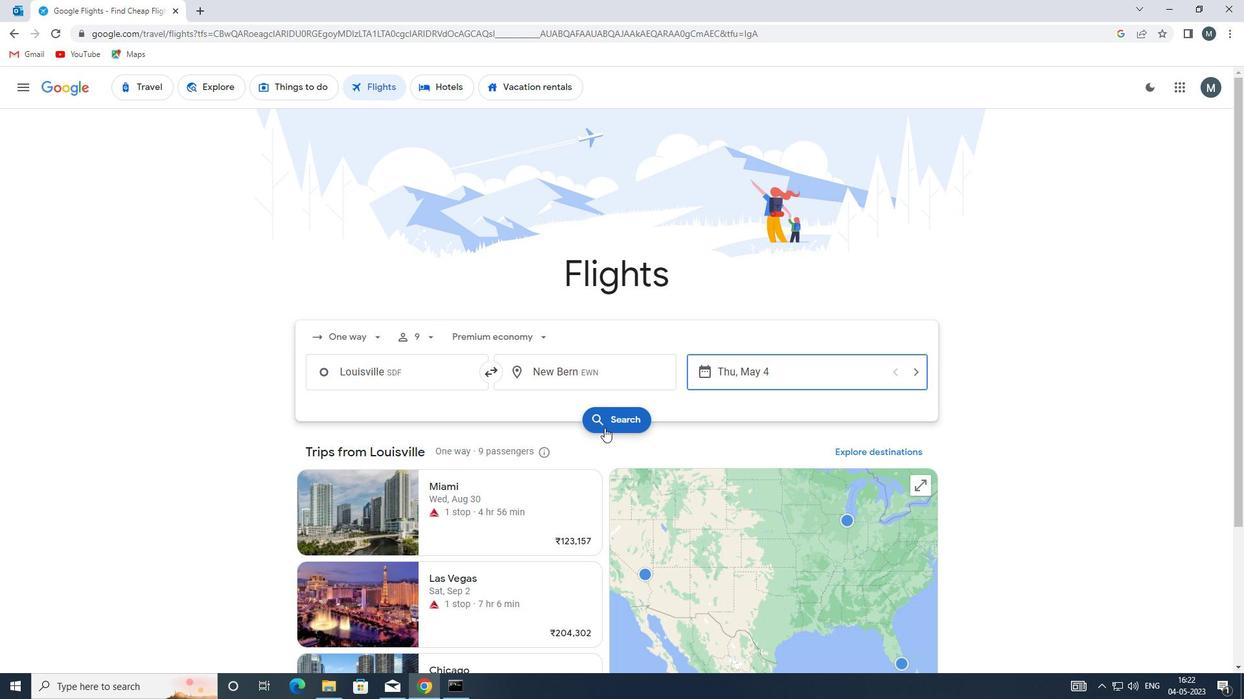 
Action: Mouse pressed left at (607, 428)
Screenshot: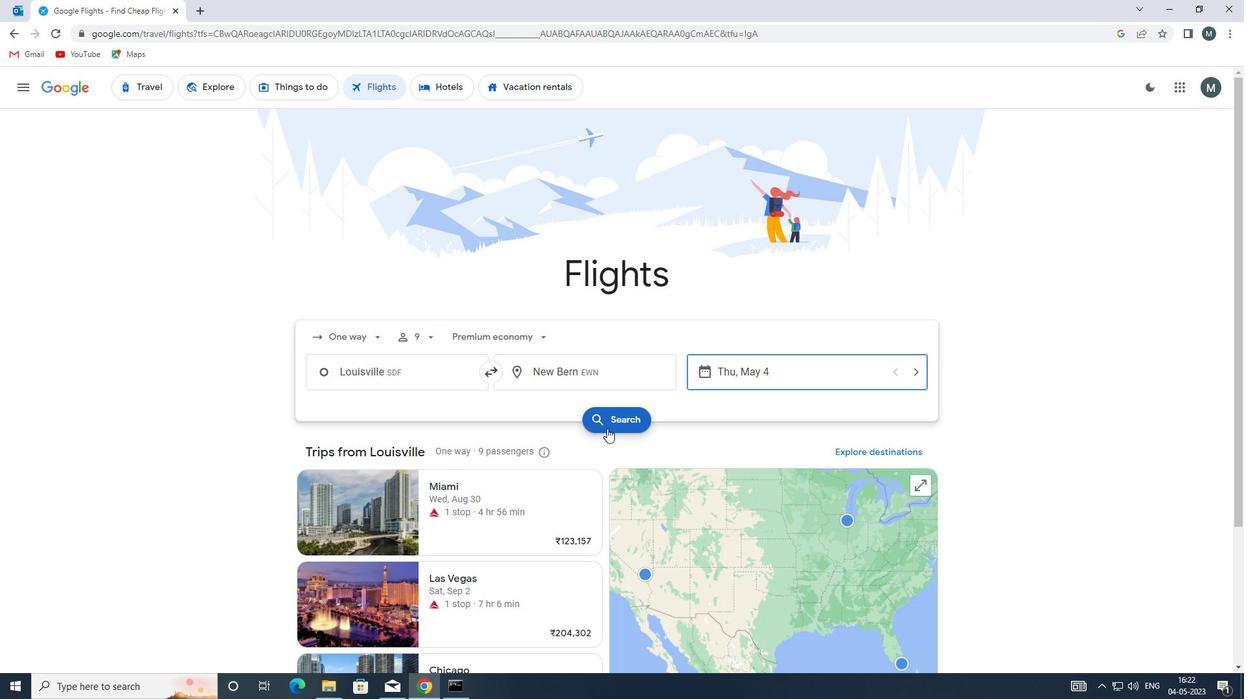 
Action: Mouse moved to (319, 206)
Screenshot: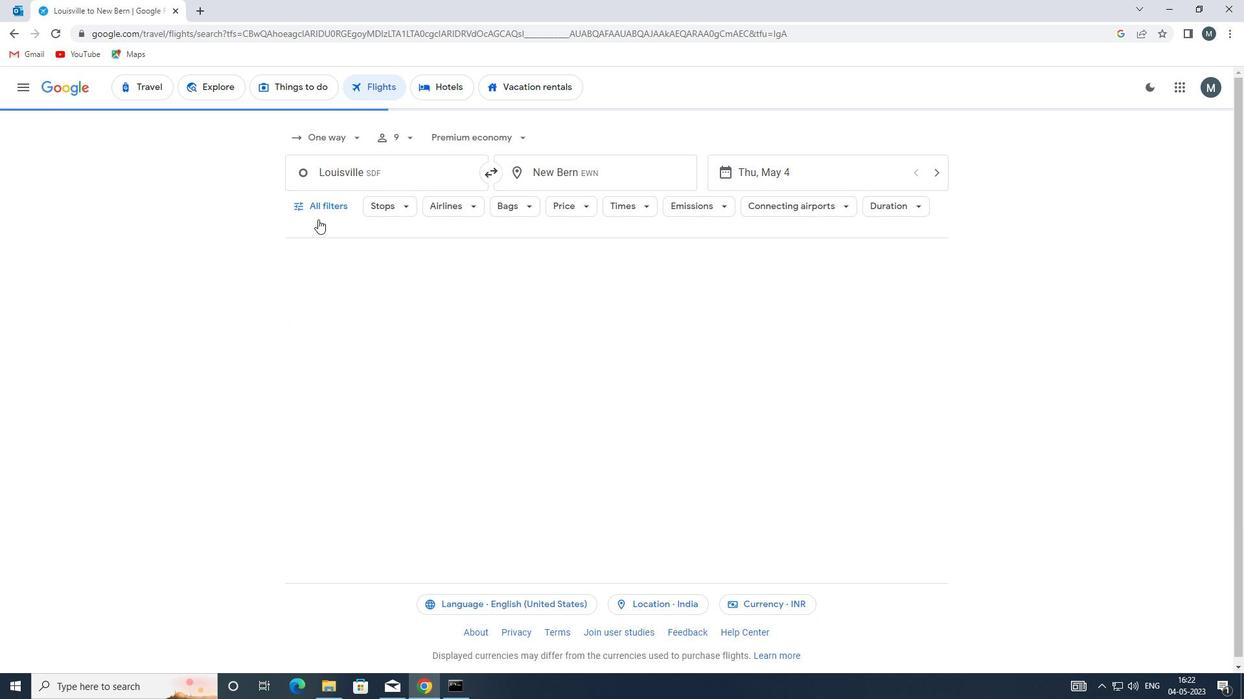 
Action: Mouse pressed left at (319, 206)
Screenshot: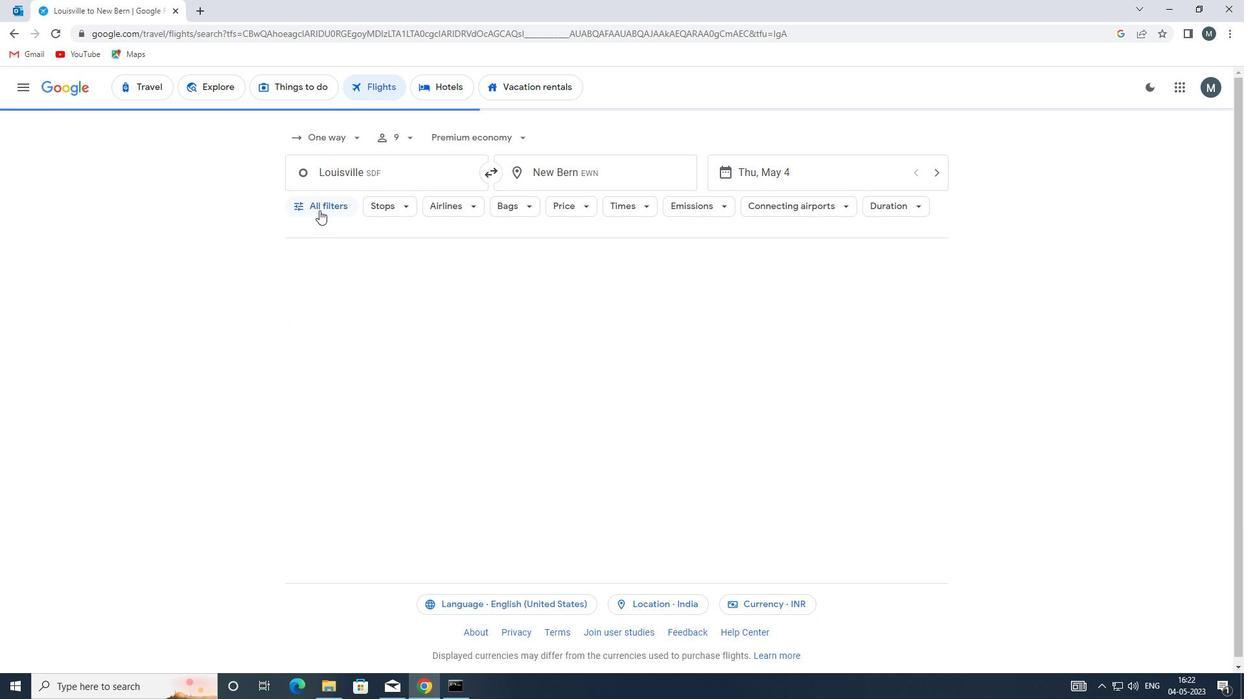 
Action: Mouse moved to (376, 371)
Screenshot: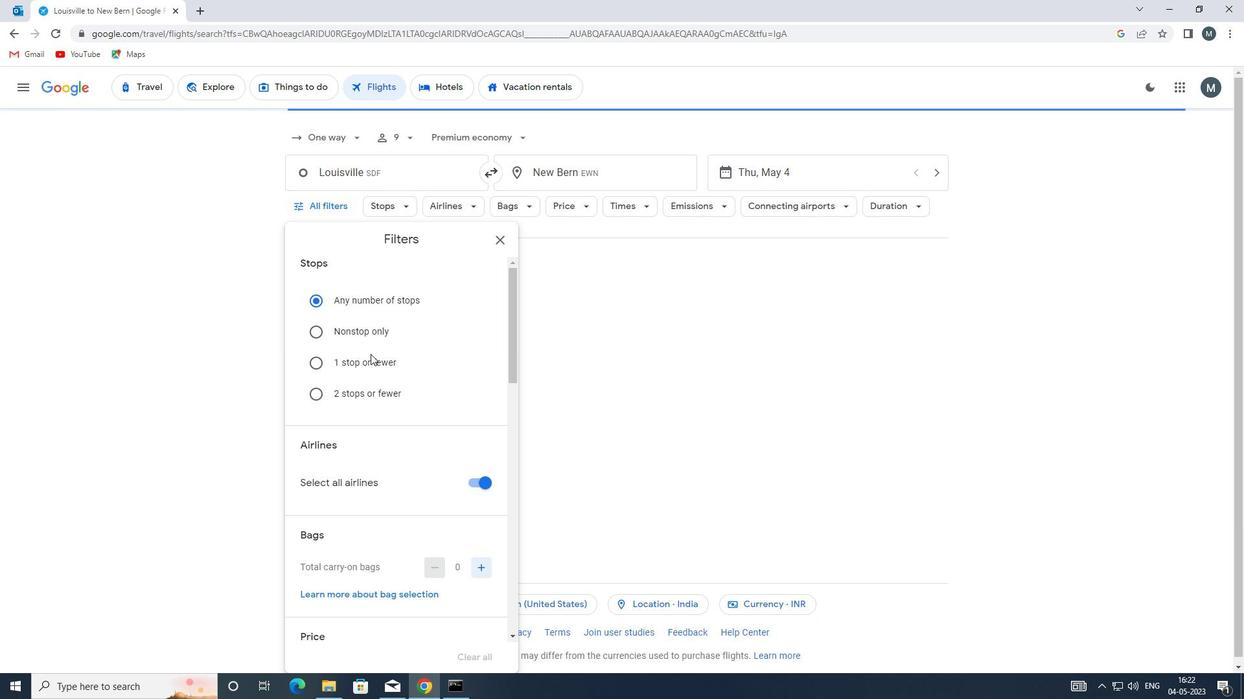 
Action: Mouse scrolled (376, 371) with delta (0, 0)
Screenshot: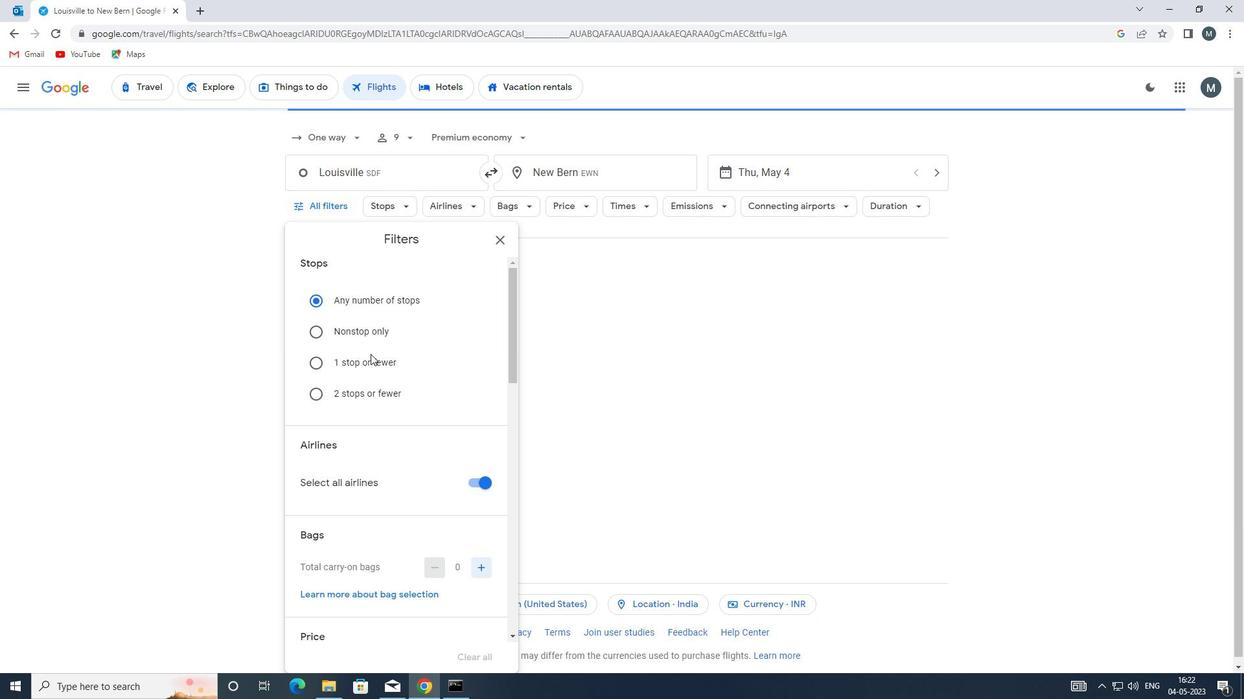 
Action: Mouse moved to (473, 415)
Screenshot: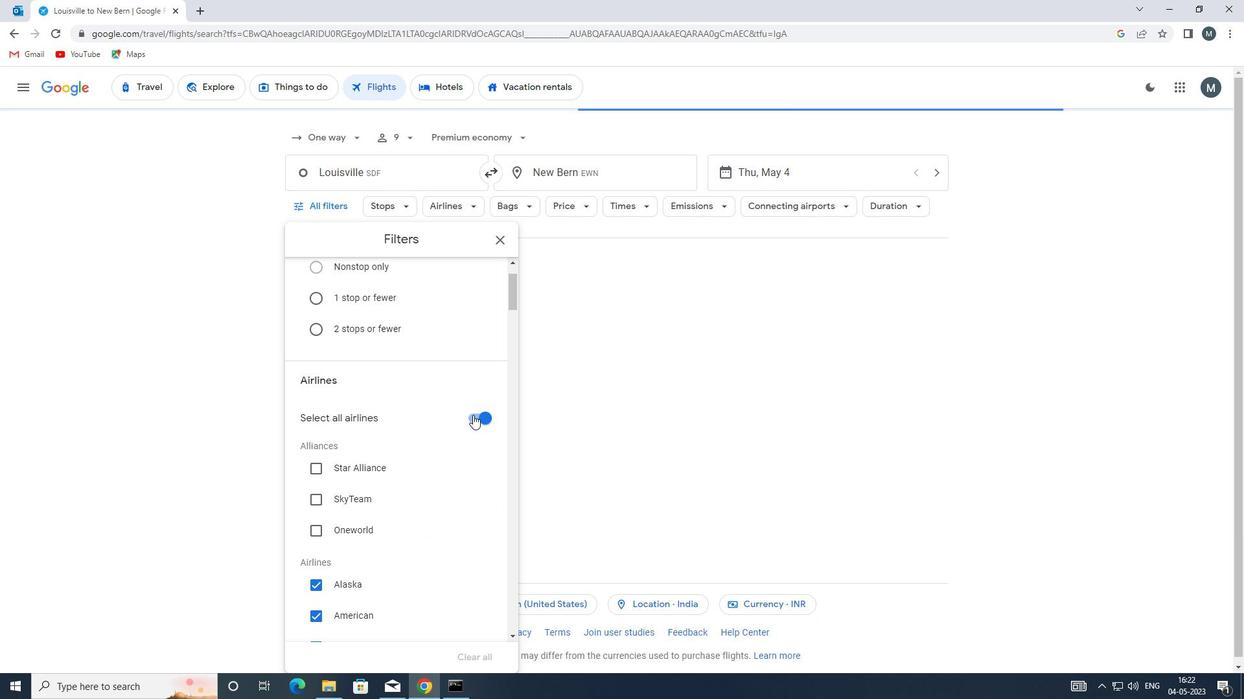 
Action: Mouse pressed left at (473, 415)
Screenshot: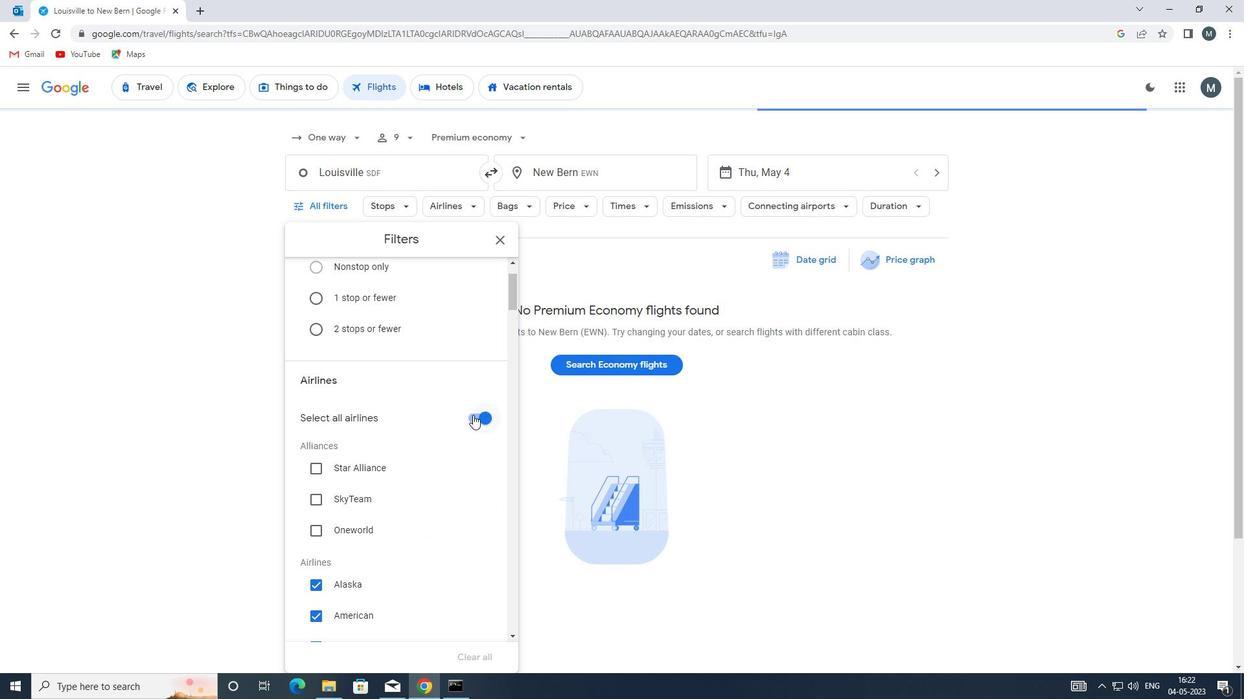 
Action: Mouse moved to (409, 412)
Screenshot: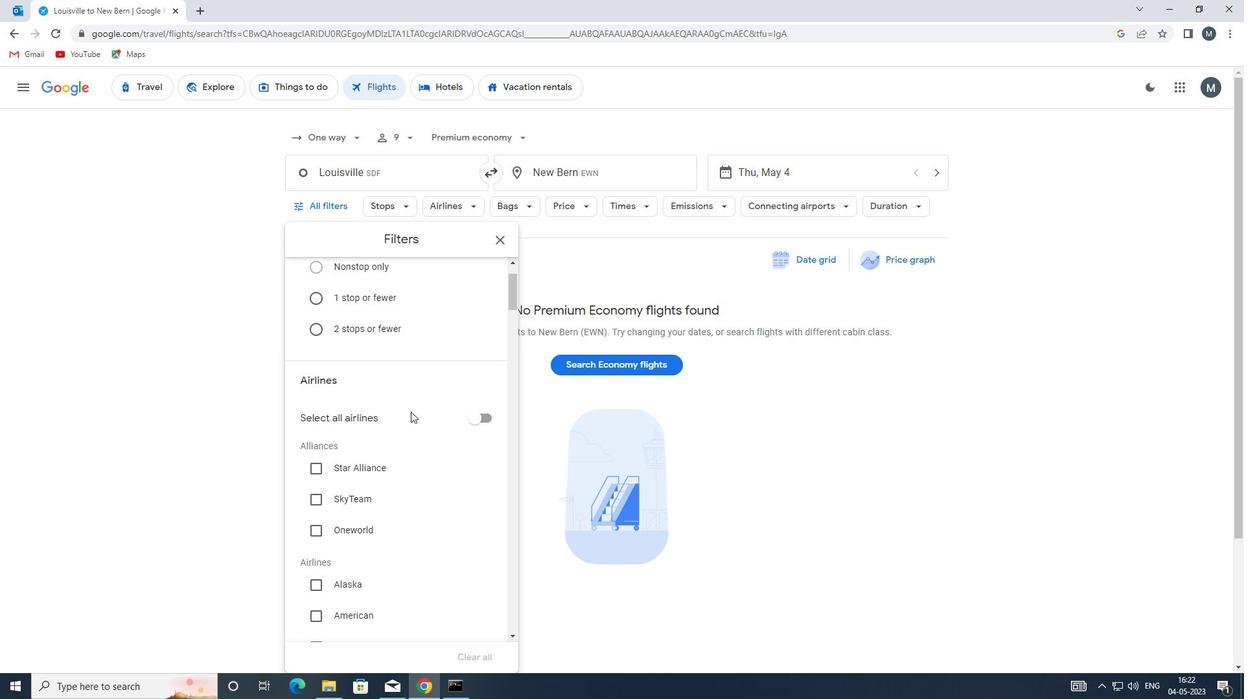 
Action: Mouse scrolled (409, 412) with delta (0, 0)
Screenshot: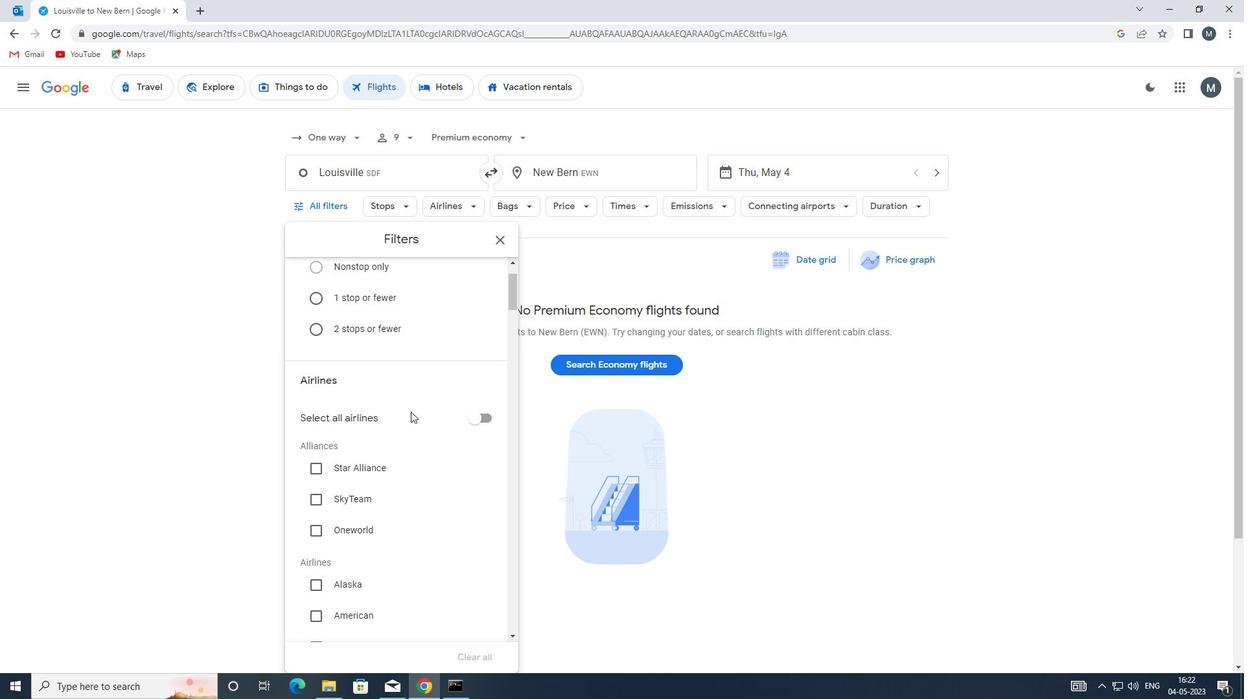 
Action: Mouse moved to (408, 414)
Screenshot: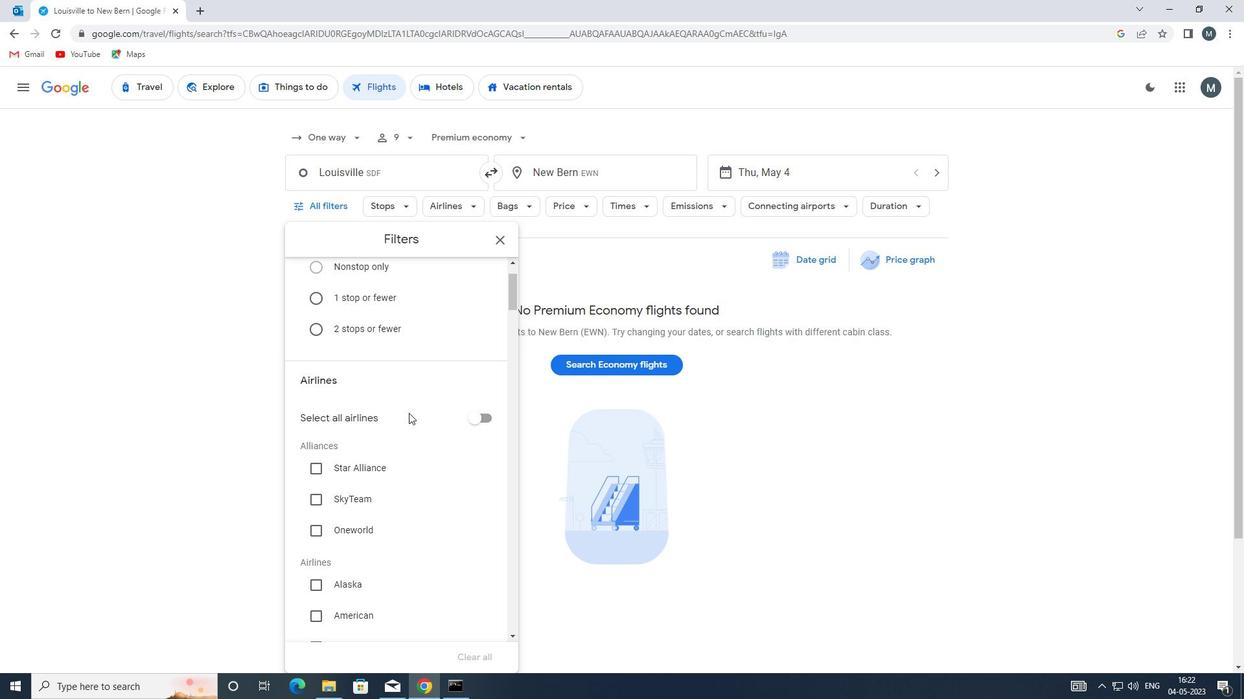 
Action: Mouse scrolled (408, 414) with delta (0, 0)
Screenshot: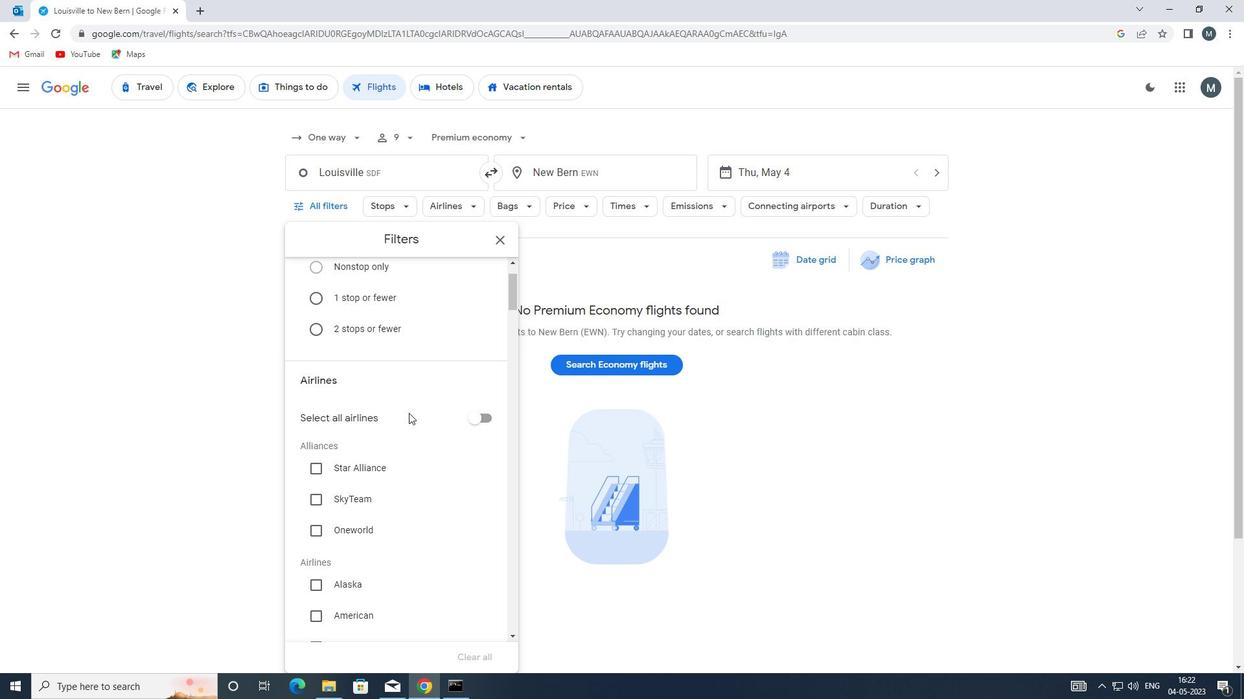 
Action: Mouse moved to (397, 458)
Screenshot: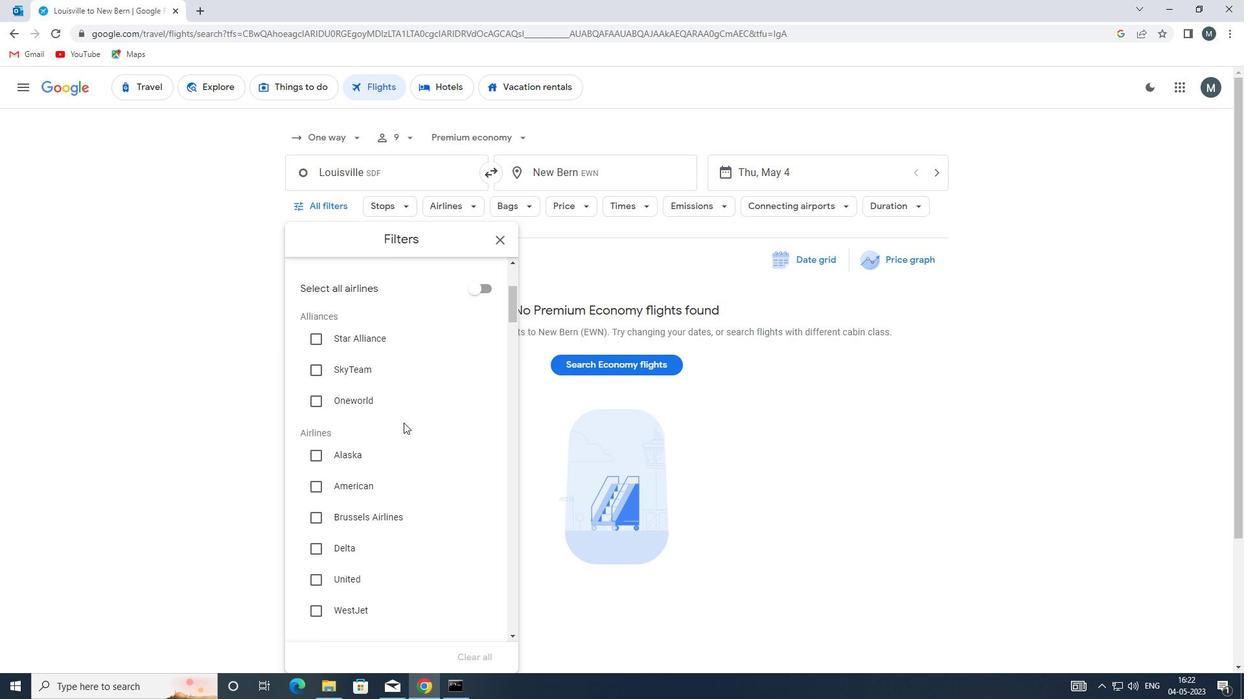 
Action: Mouse scrolled (397, 457) with delta (0, 0)
Screenshot: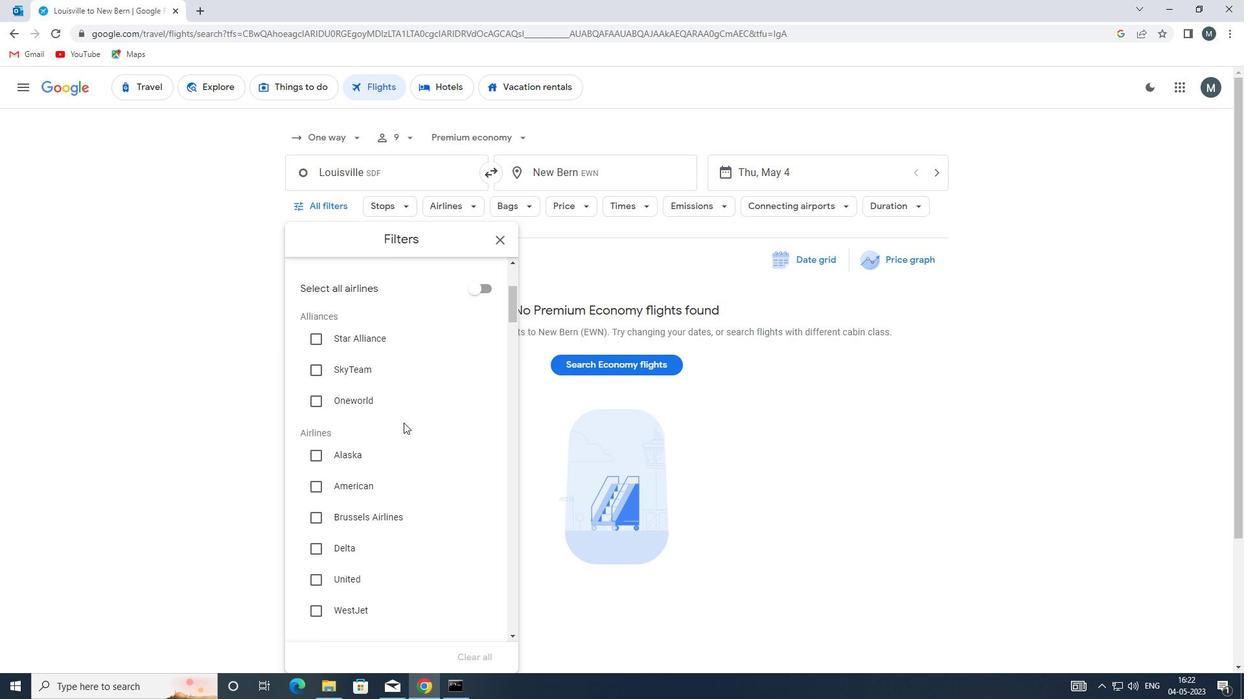 
Action: Mouse moved to (355, 455)
Screenshot: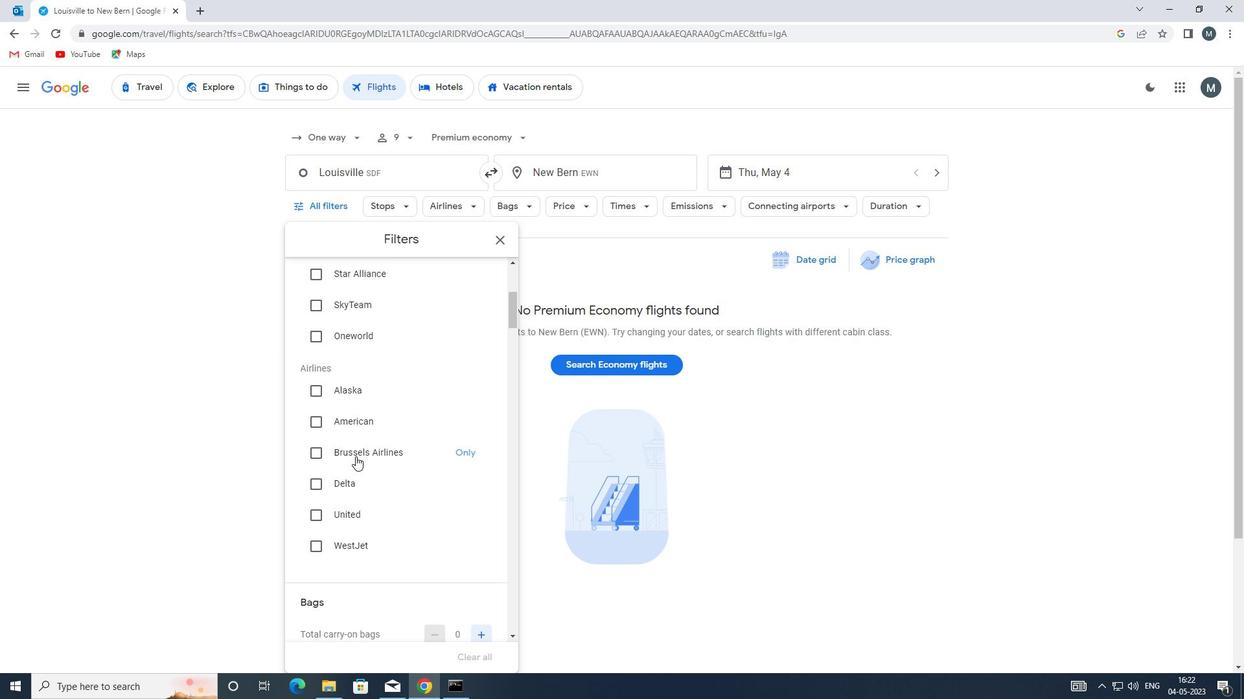
Action: Mouse scrolled (355, 454) with delta (0, 0)
Screenshot: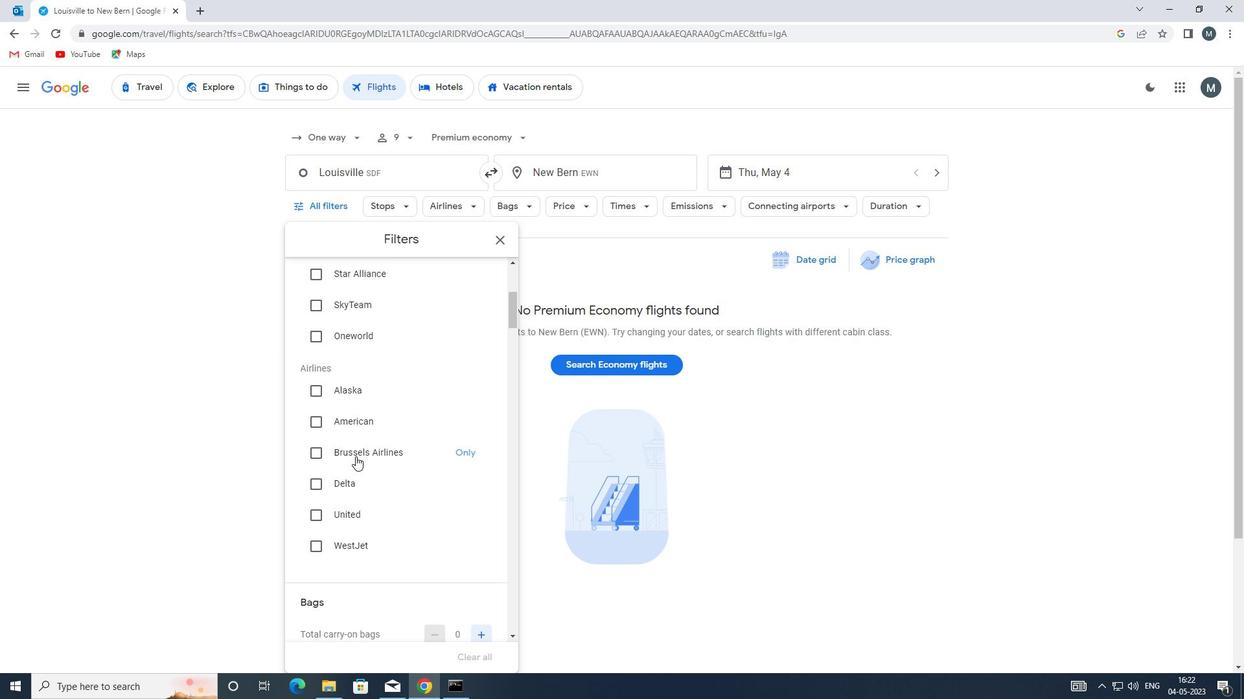 
Action: Mouse moved to (355, 455)
Screenshot: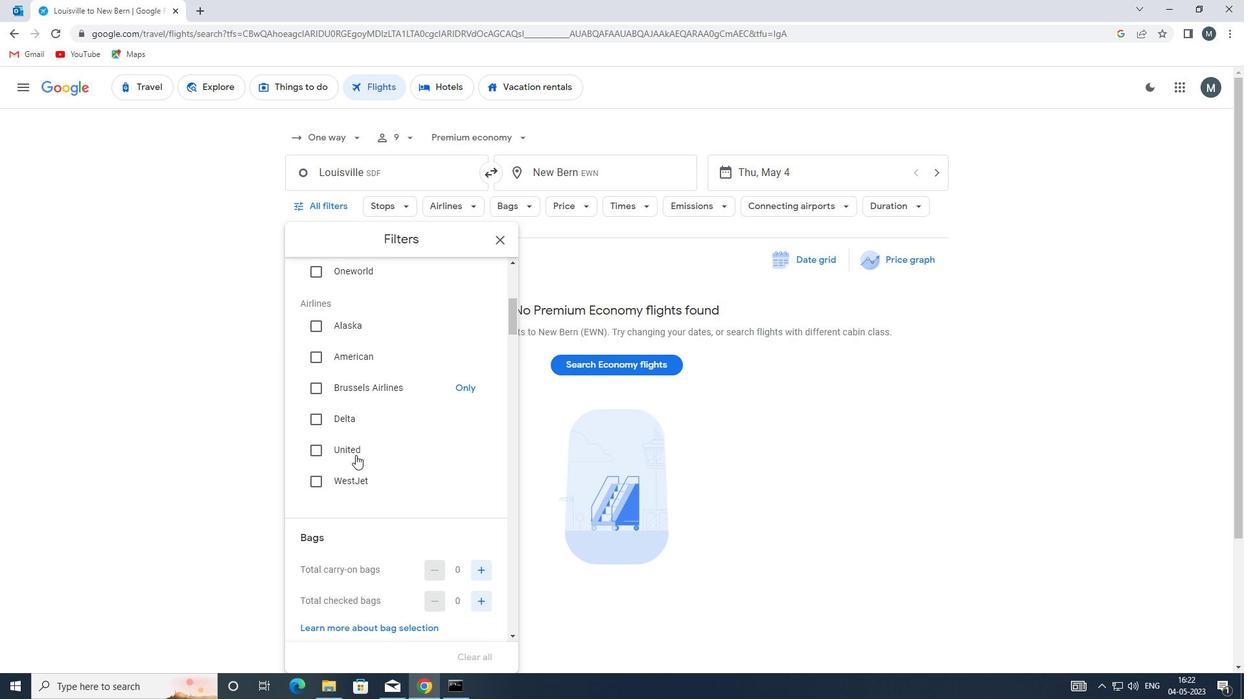 
Action: Mouse scrolled (355, 454) with delta (0, 0)
Screenshot: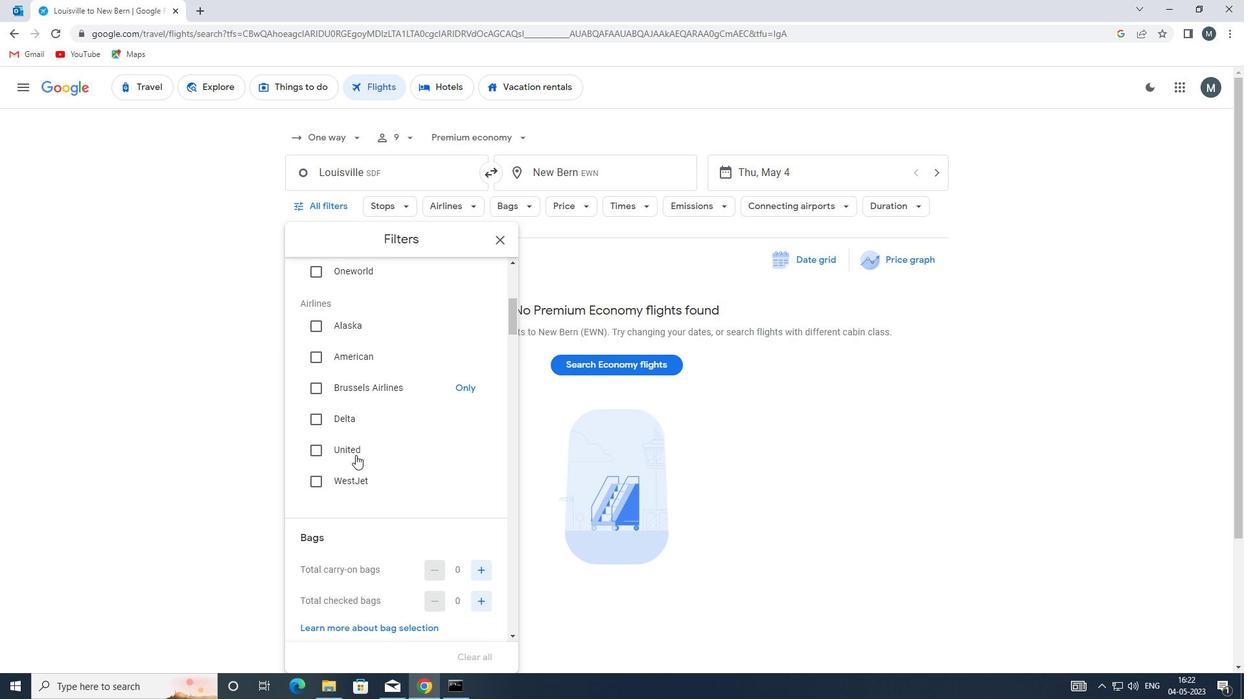 
Action: Mouse moved to (482, 510)
Screenshot: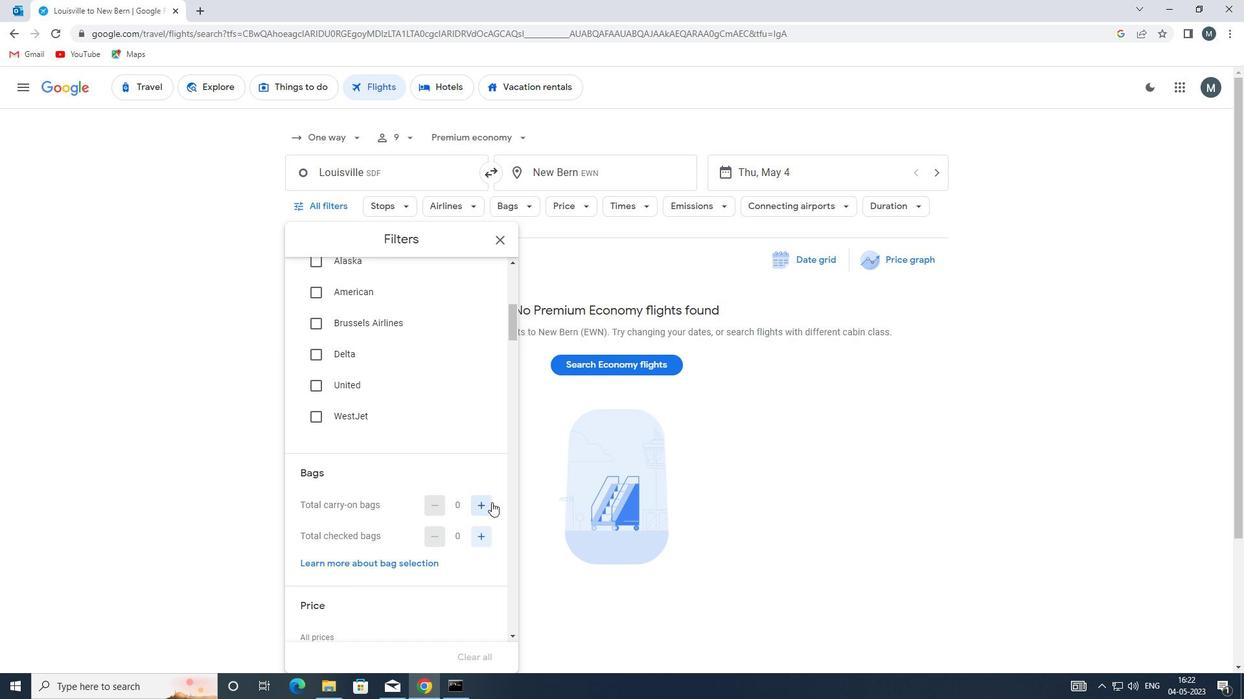 
Action: Mouse pressed left at (482, 510)
Screenshot: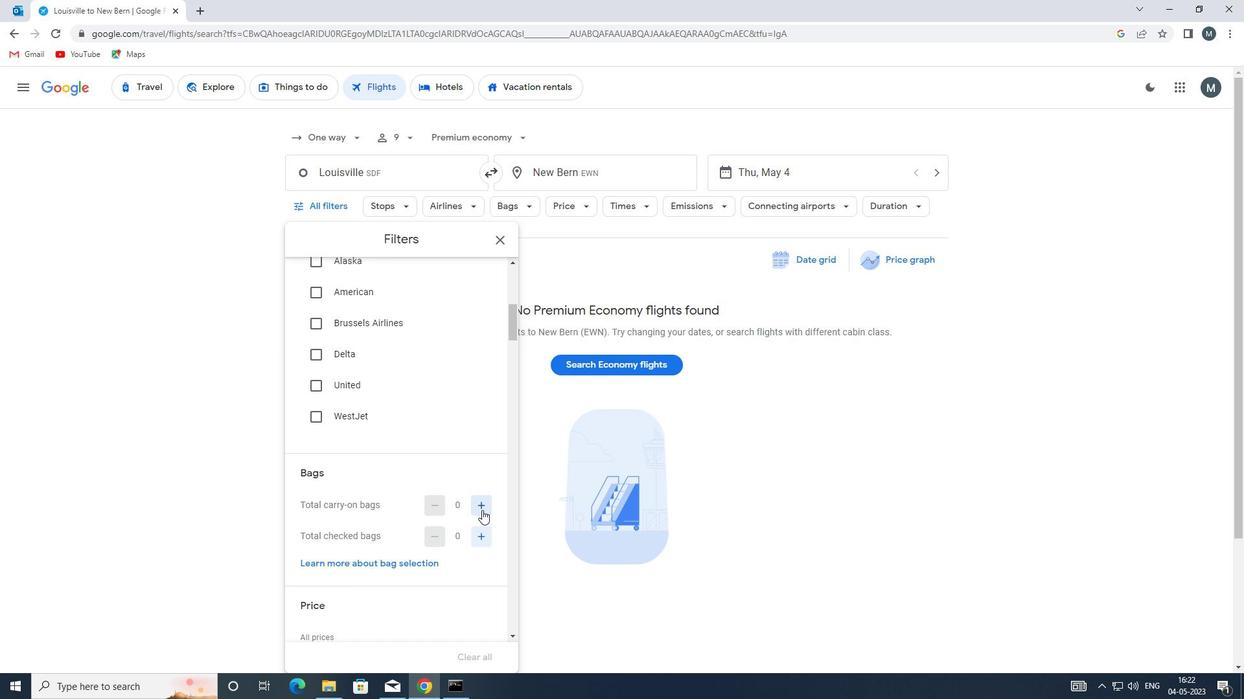 
Action: Mouse moved to (388, 449)
Screenshot: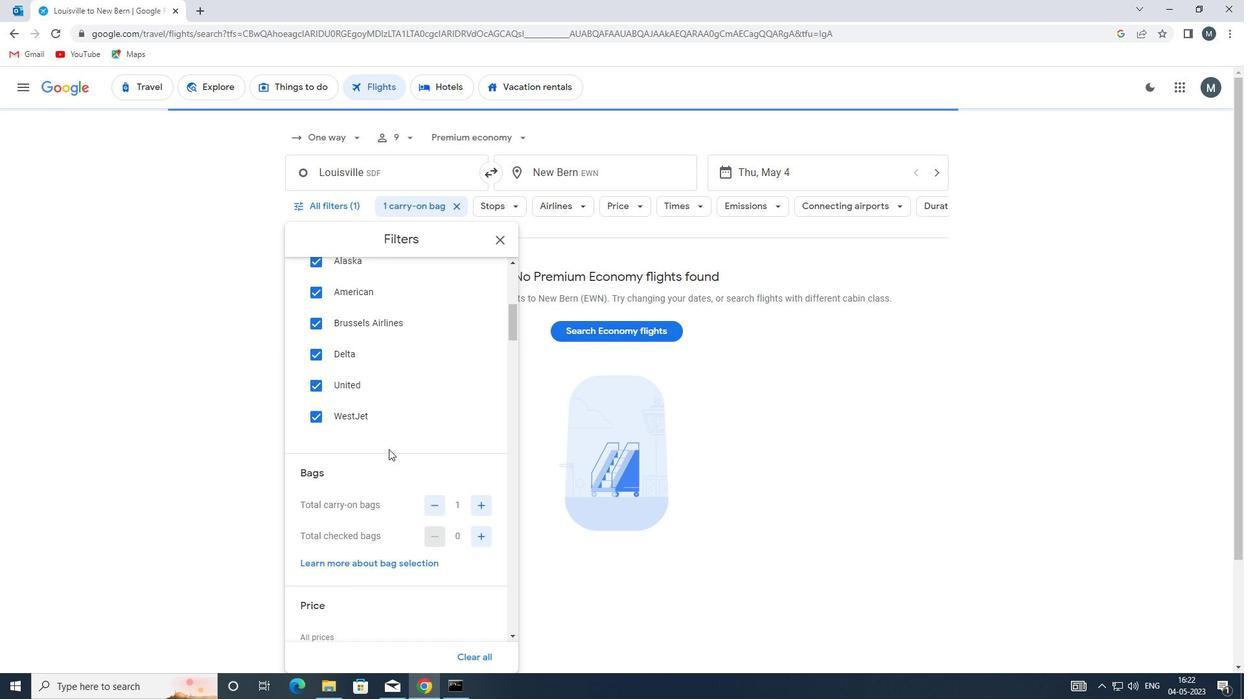 
Action: Mouse scrolled (388, 448) with delta (0, 0)
Screenshot: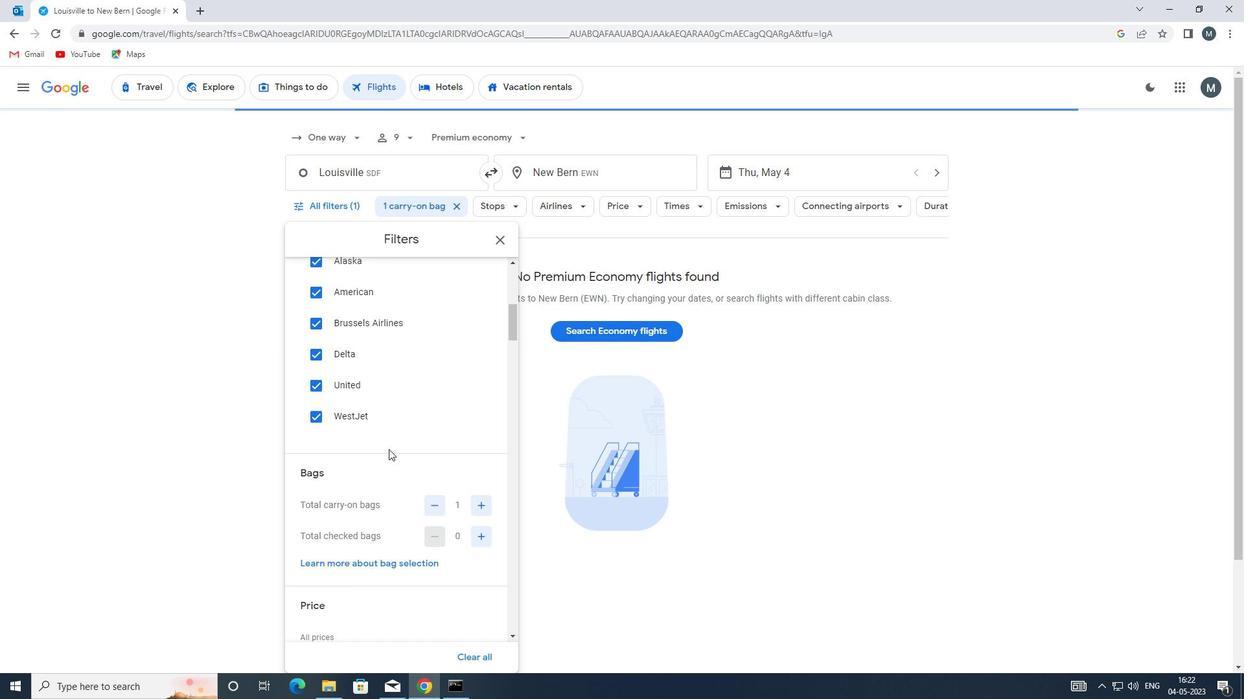 
Action: Mouse moved to (388, 449)
Screenshot: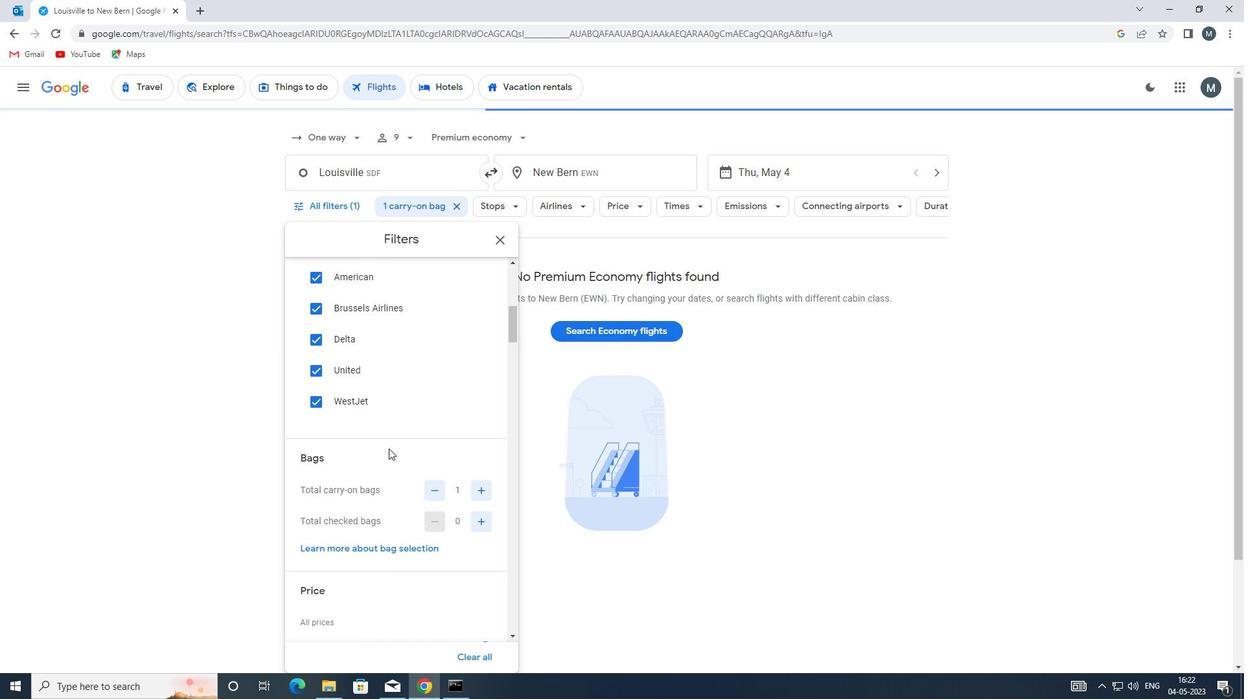 
Action: Mouse scrolled (388, 448) with delta (0, 0)
Screenshot: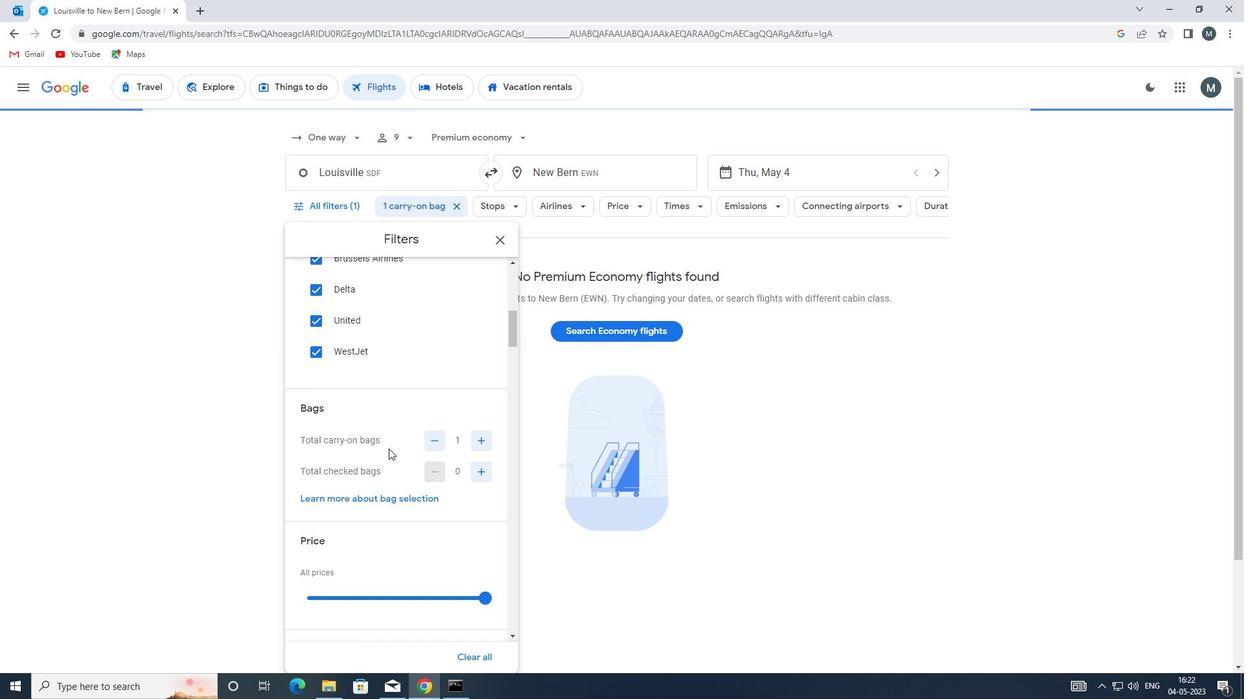
Action: Mouse moved to (388, 450)
Screenshot: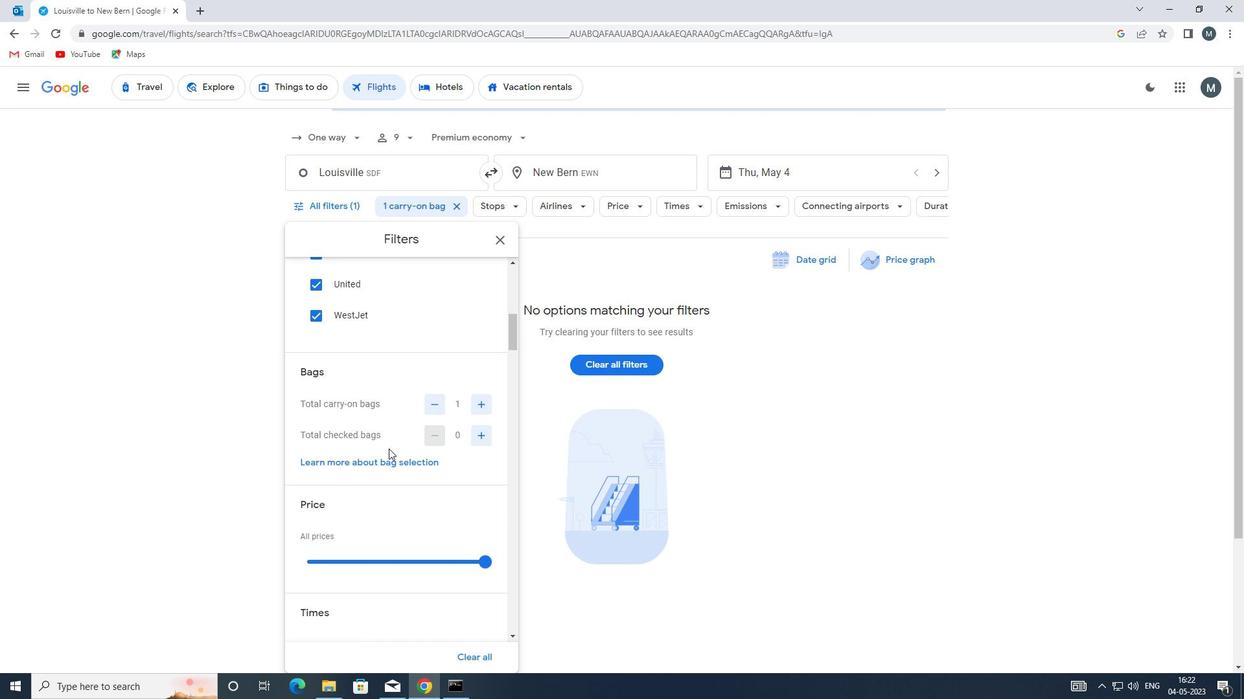 
Action: Mouse scrolled (388, 449) with delta (0, 0)
Screenshot: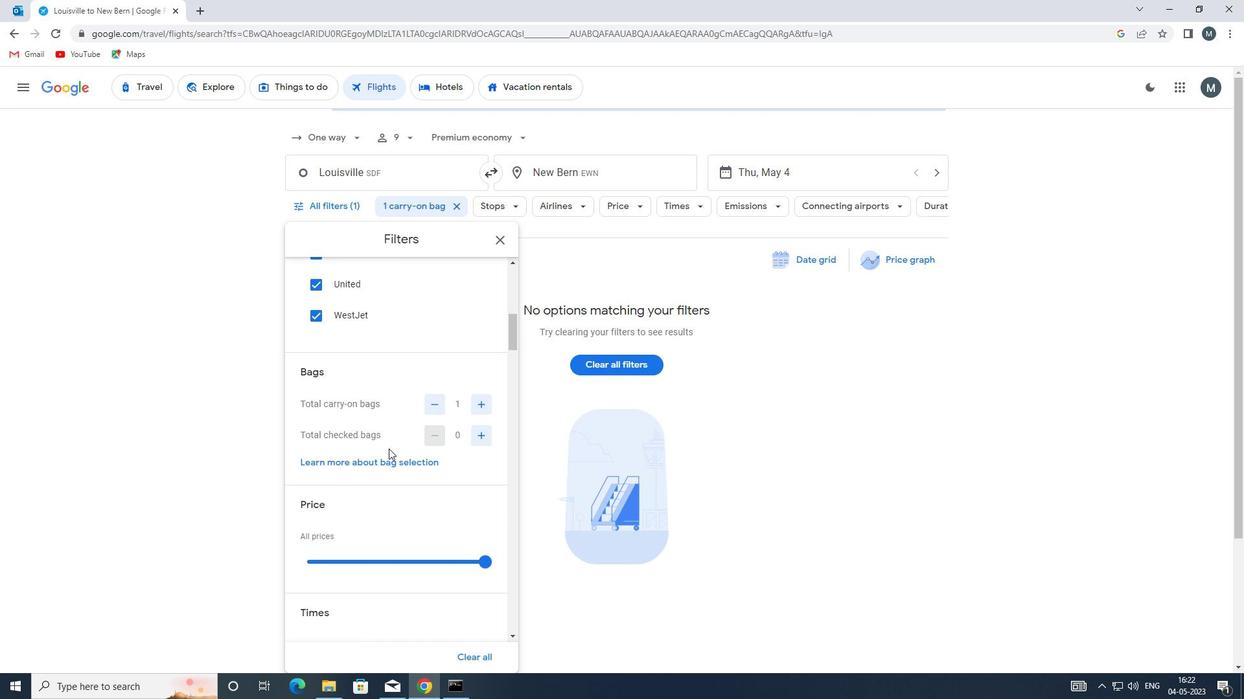 
Action: Mouse moved to (370, 464)
Screenshot: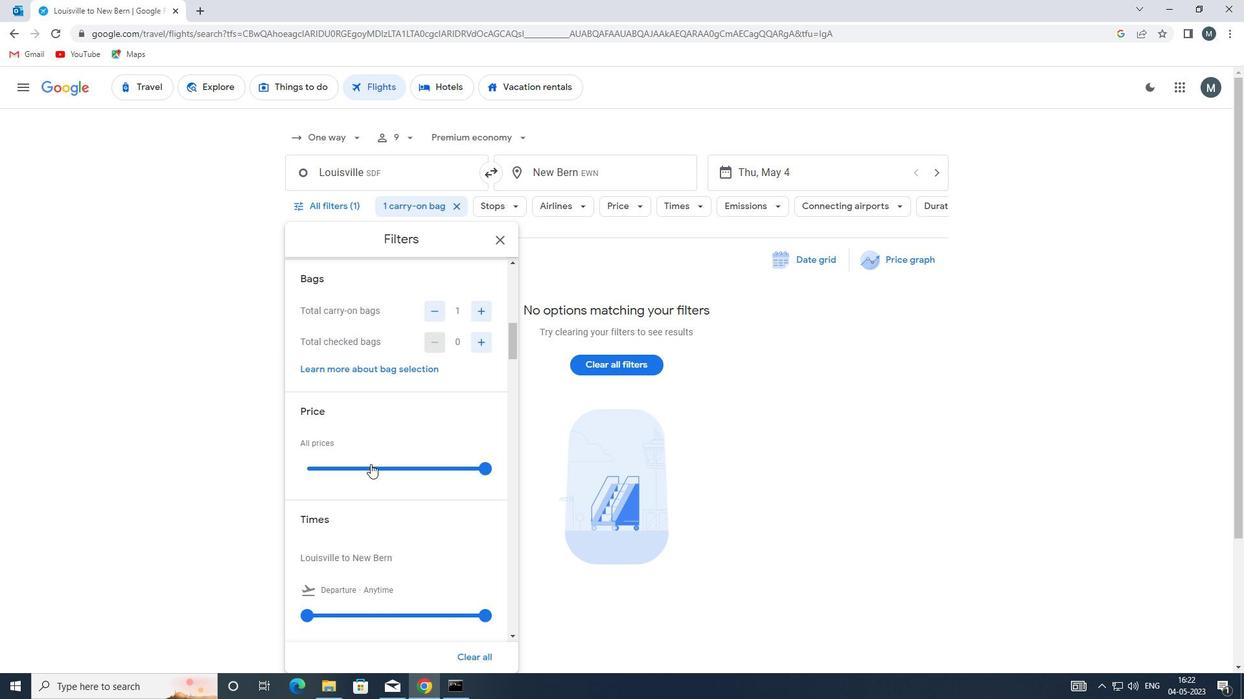 
Action: Mouse pressed left at (370, 464)
Screenshot: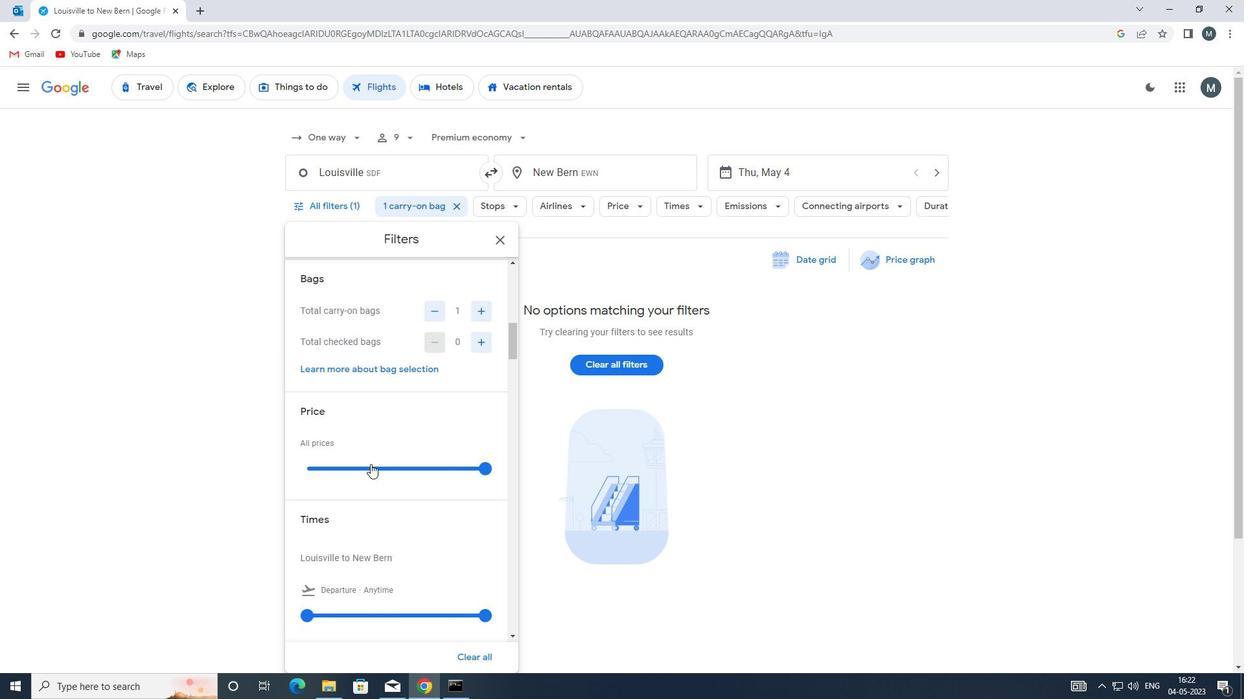 
Action: Mouse pressed left at (370, 464)
Screenshot: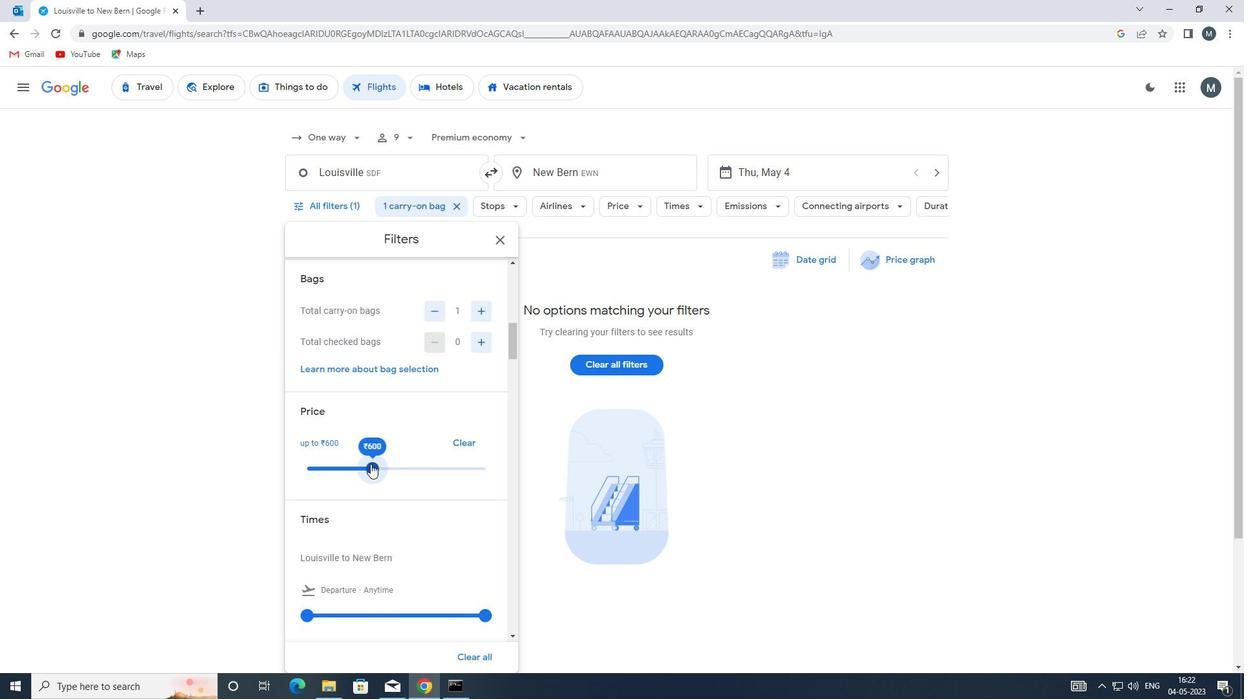 
Action: Mouse moved to (351, 436)
Screenshot: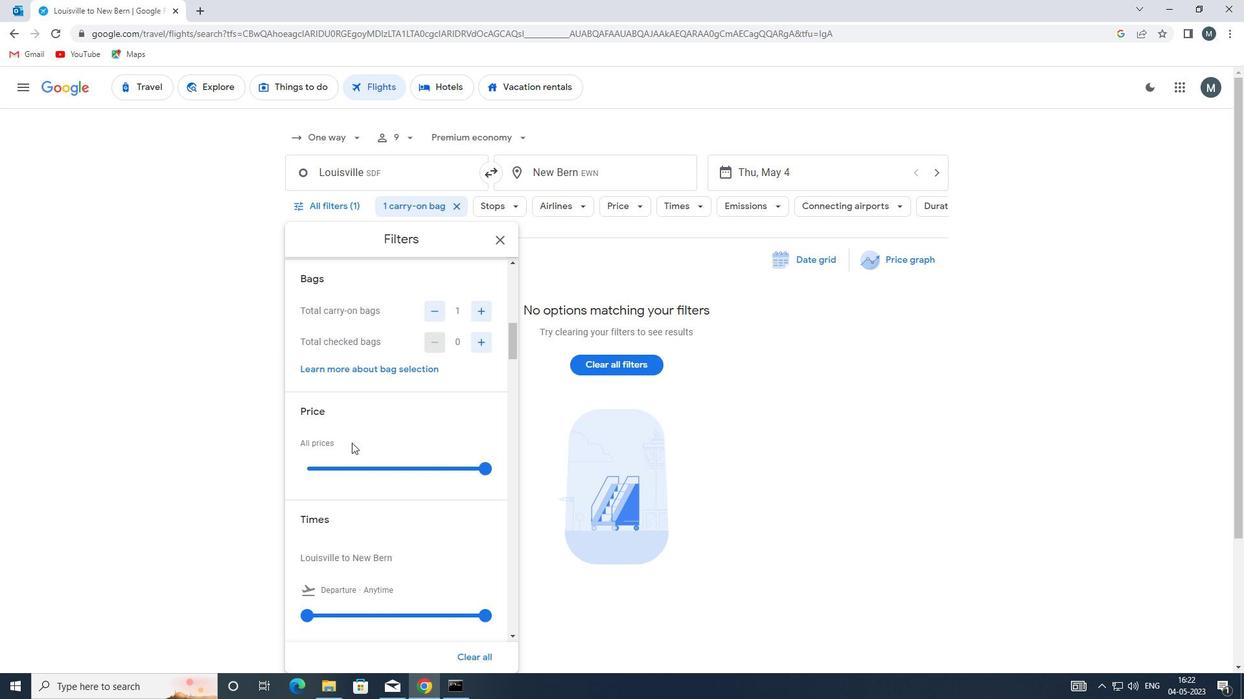 
Action: Mouse scrolled (351, 435) with delta (0, 0)
Screenshot: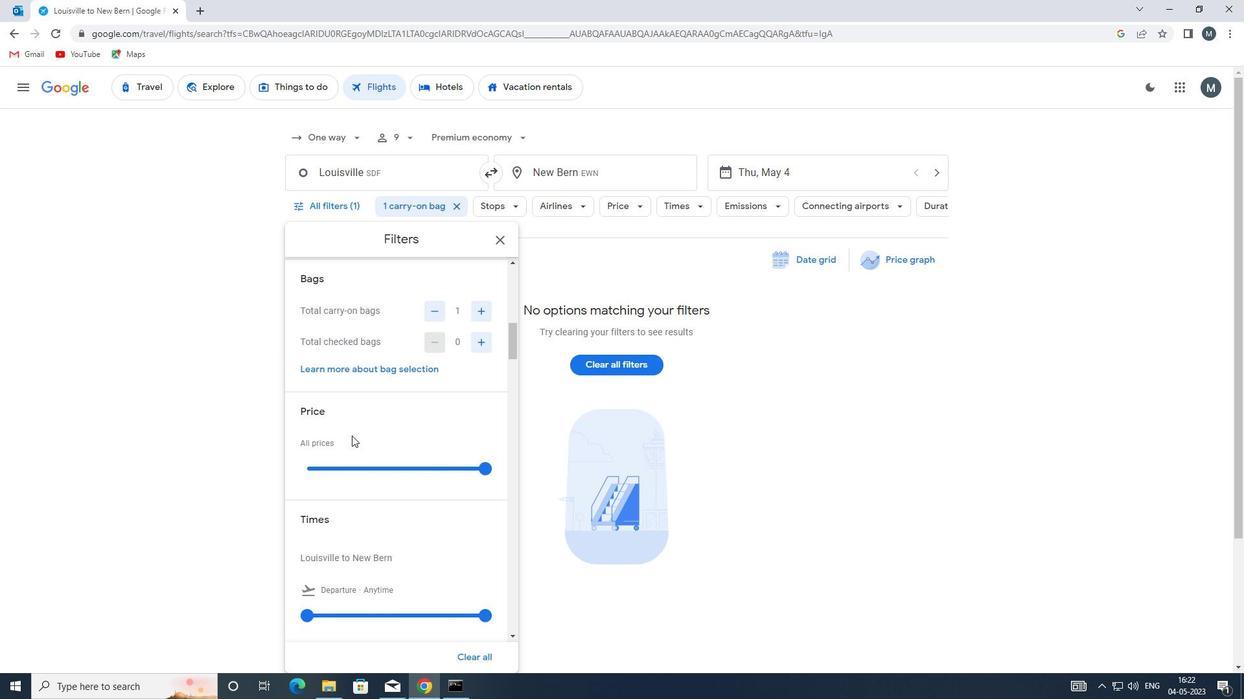 
Action: Mouse scrolled (351, 435) with delta (0, 0)
Screenshot: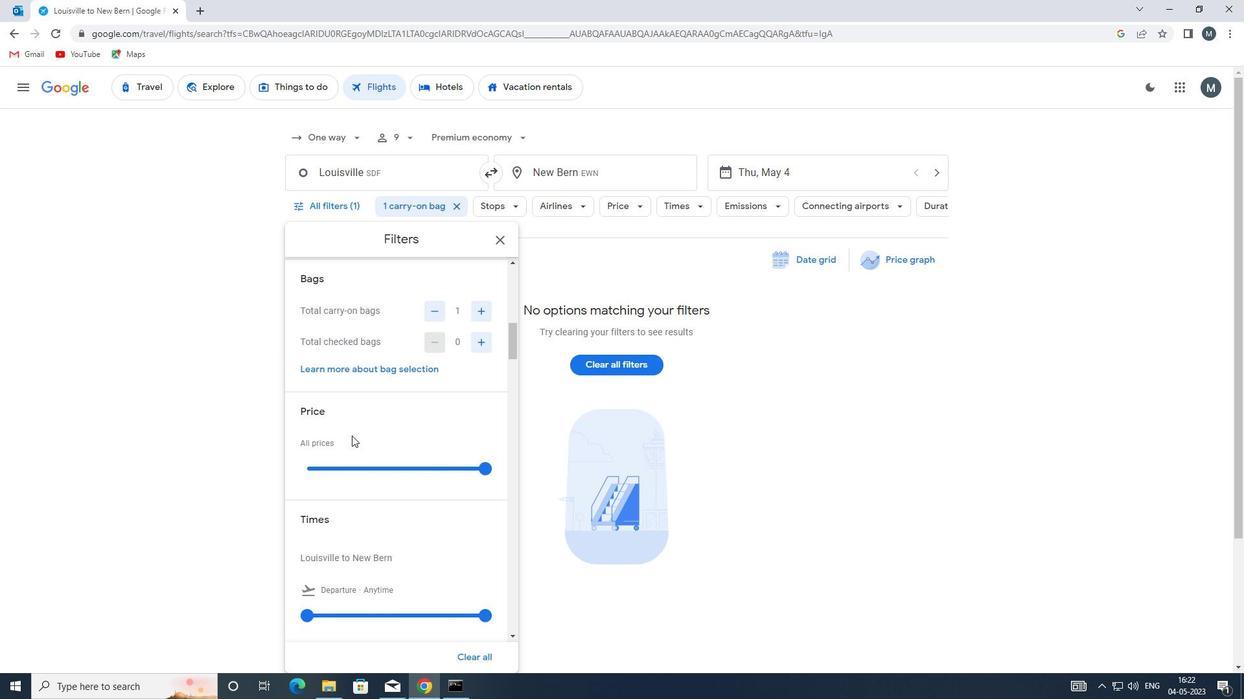 
Action: Mouse moved to (350, 435)
Screenshot: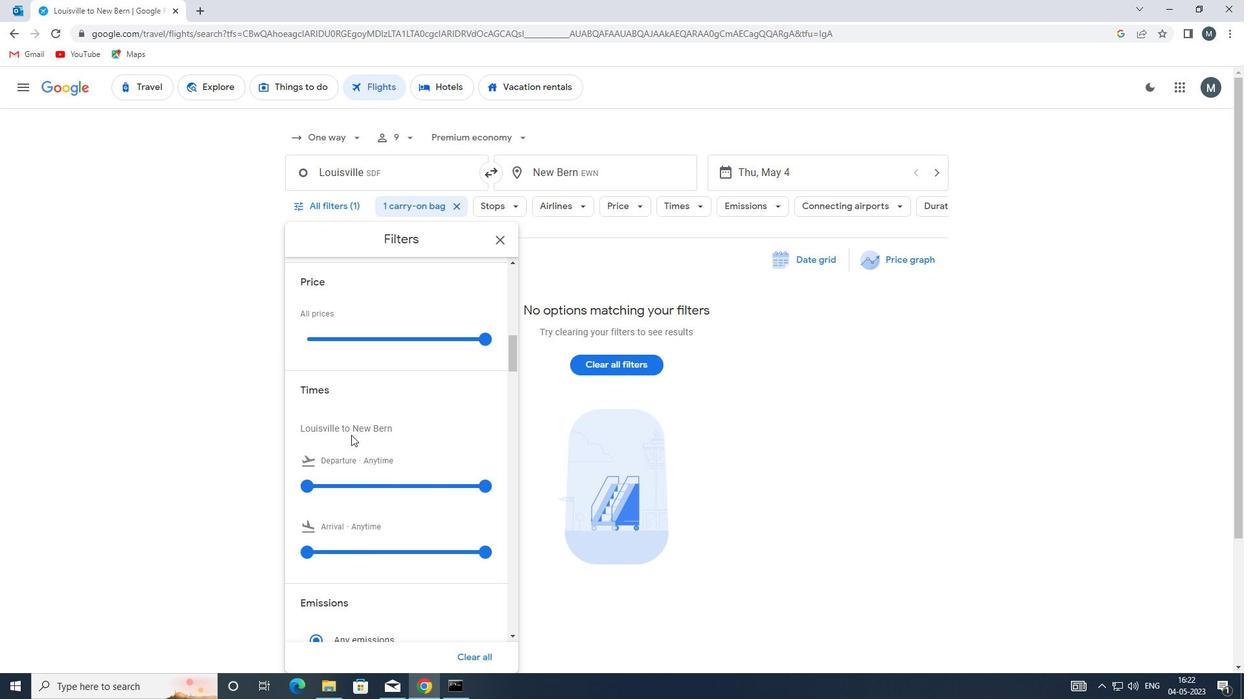 
Action: Mouse scrolled (350, 434) with delta (0, 0)
Screenshot: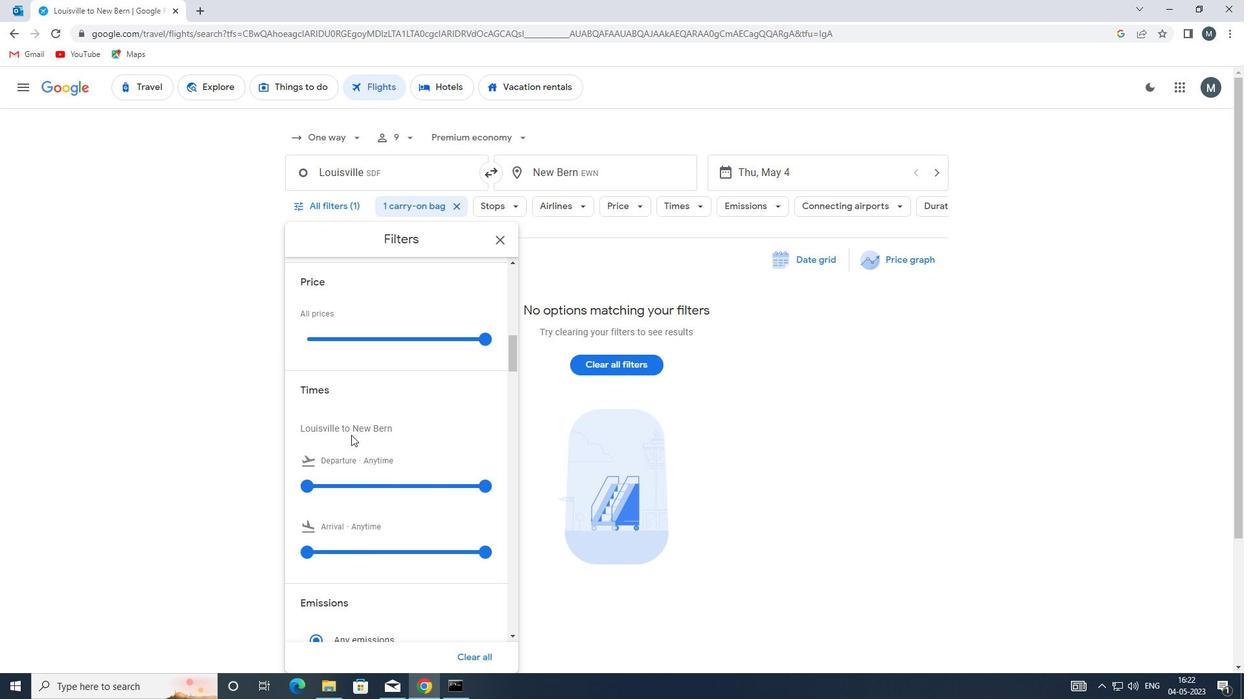 
Action: Mouse moved to (301, 417)
Screenshot: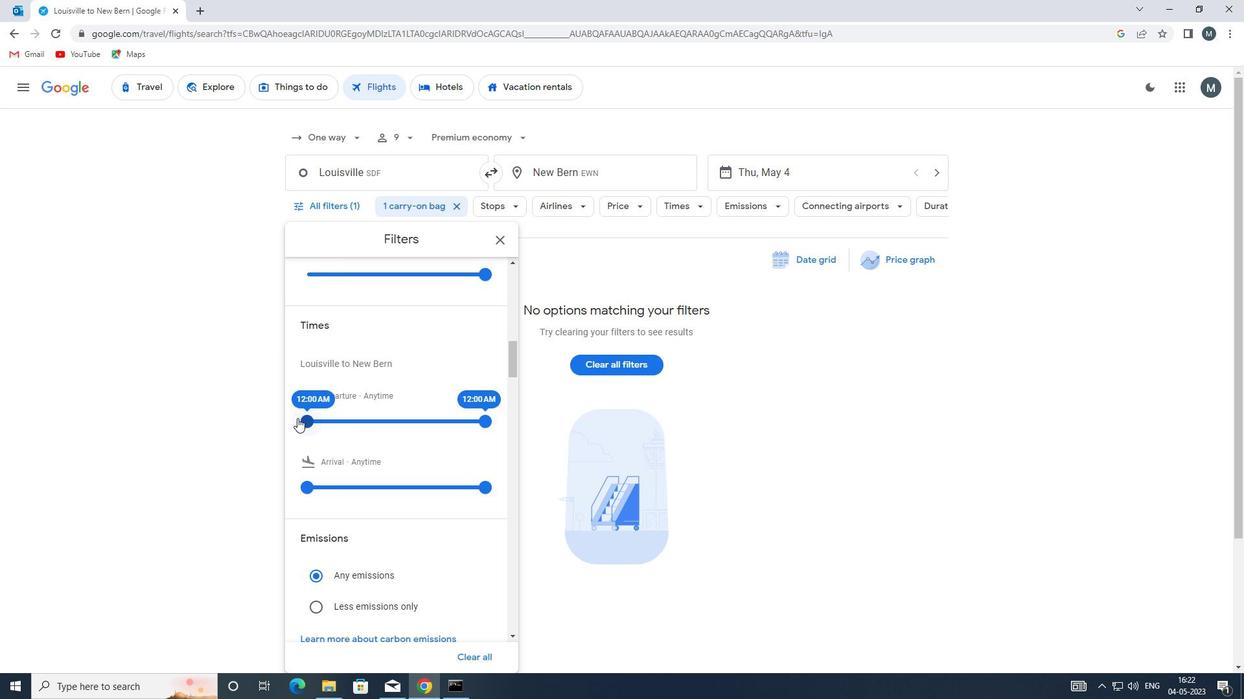 
Action: Mouse pressed left at (301, 417)
Screenshot: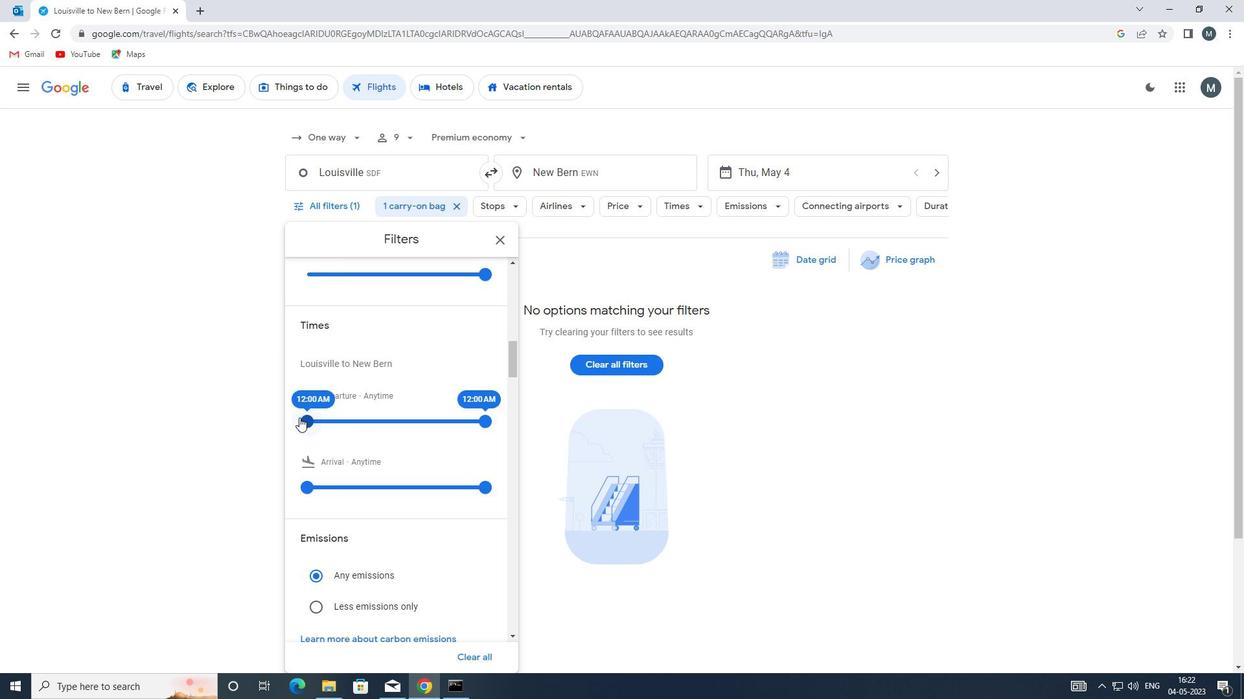 
Action: Mouse moved to (462, 416)
Screenshot: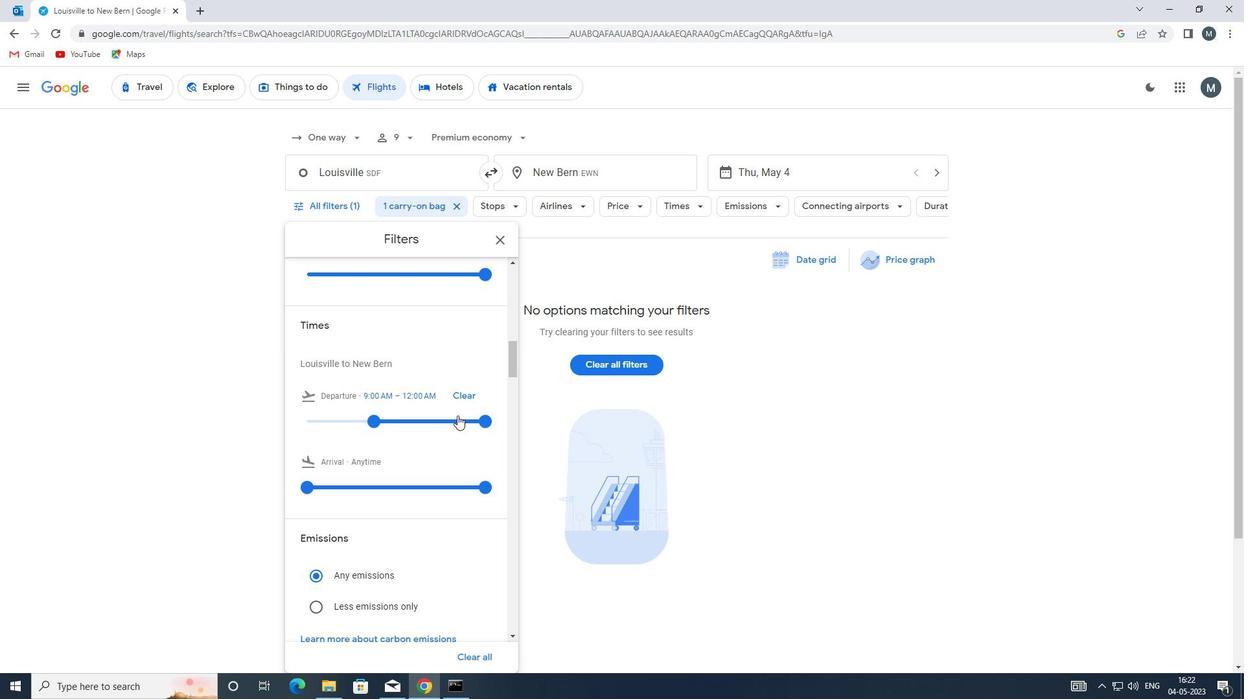 
Action: Mouse pressed left at (462, 416)
Screenshot: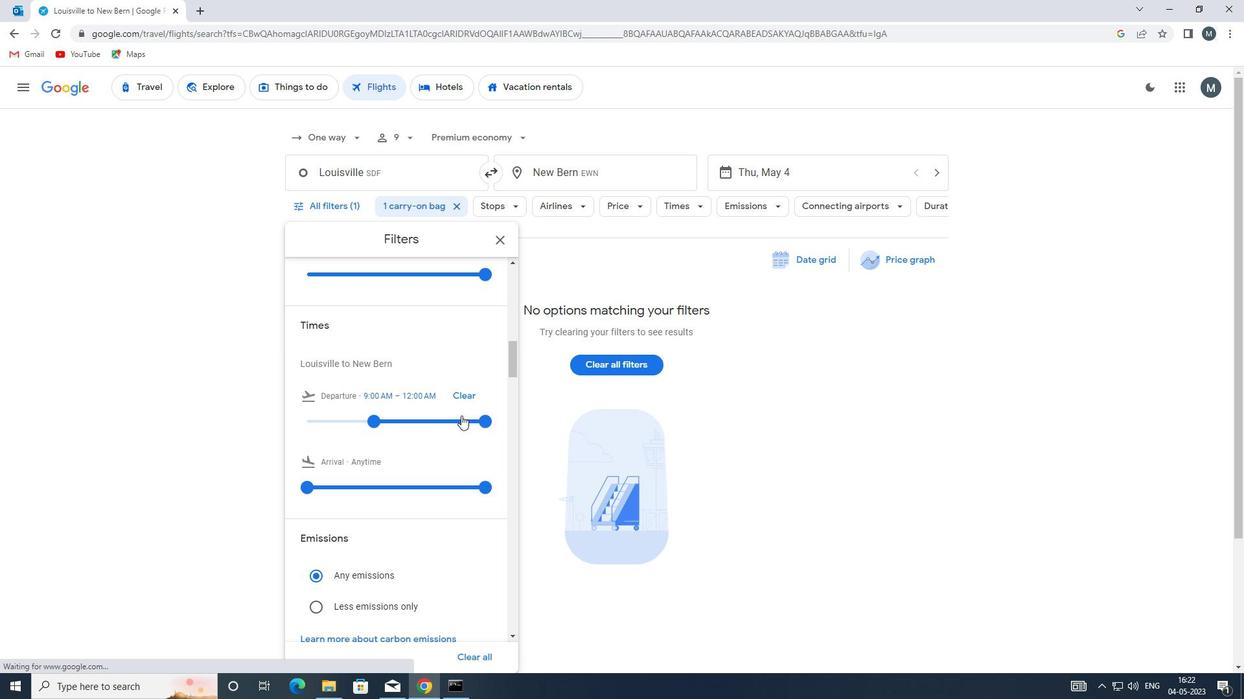 
Action: Mouse moved to (379, 413)
Screenshot: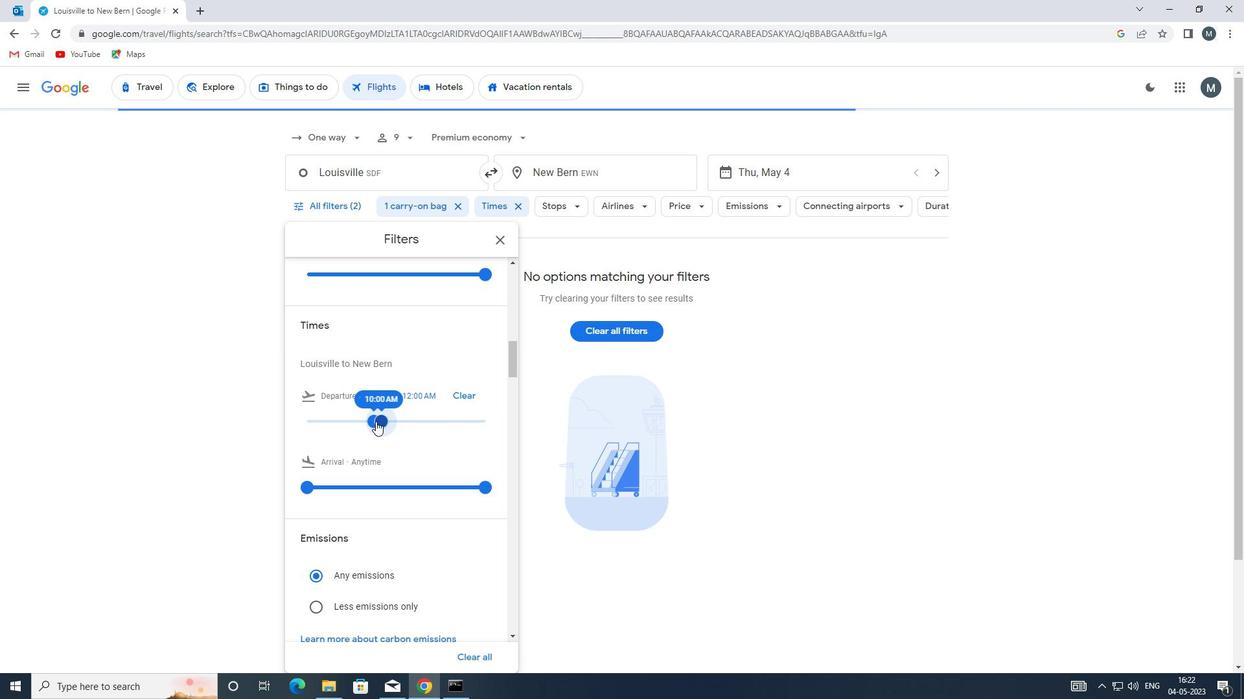 
Action: Mouse scrolled (379, 412) with delta (0, 0)
Screenshot: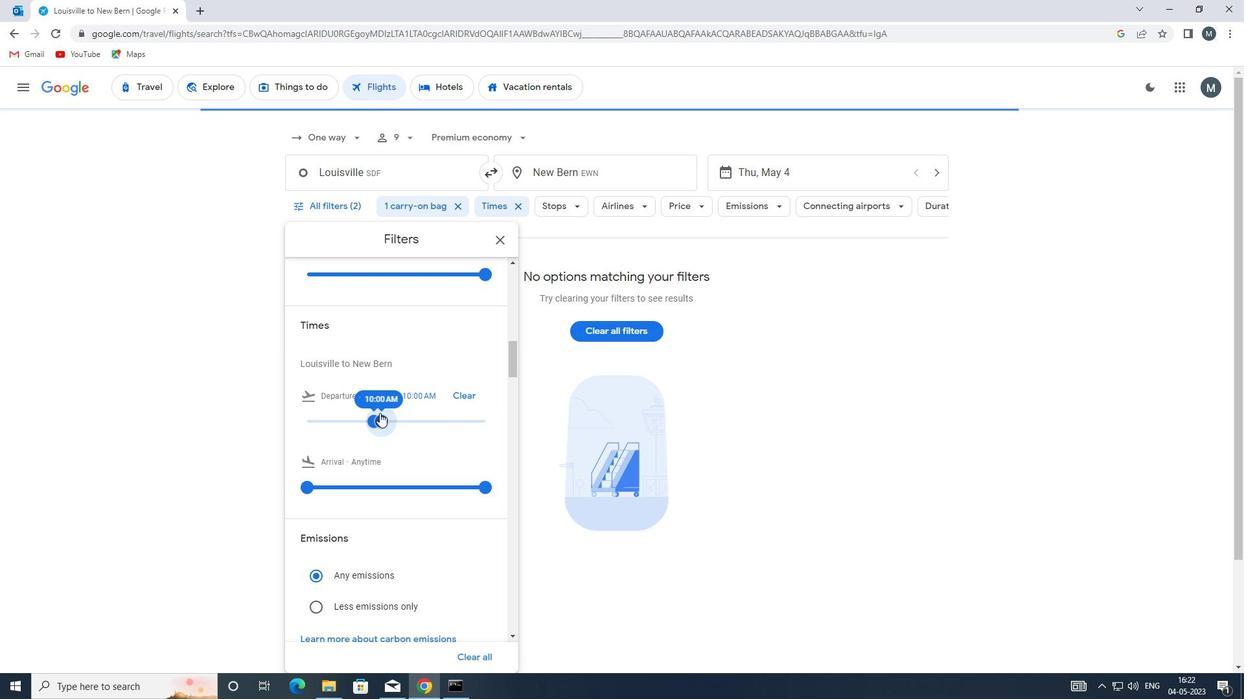 
Action: Mouse moved to (504, 241)
Screenshot: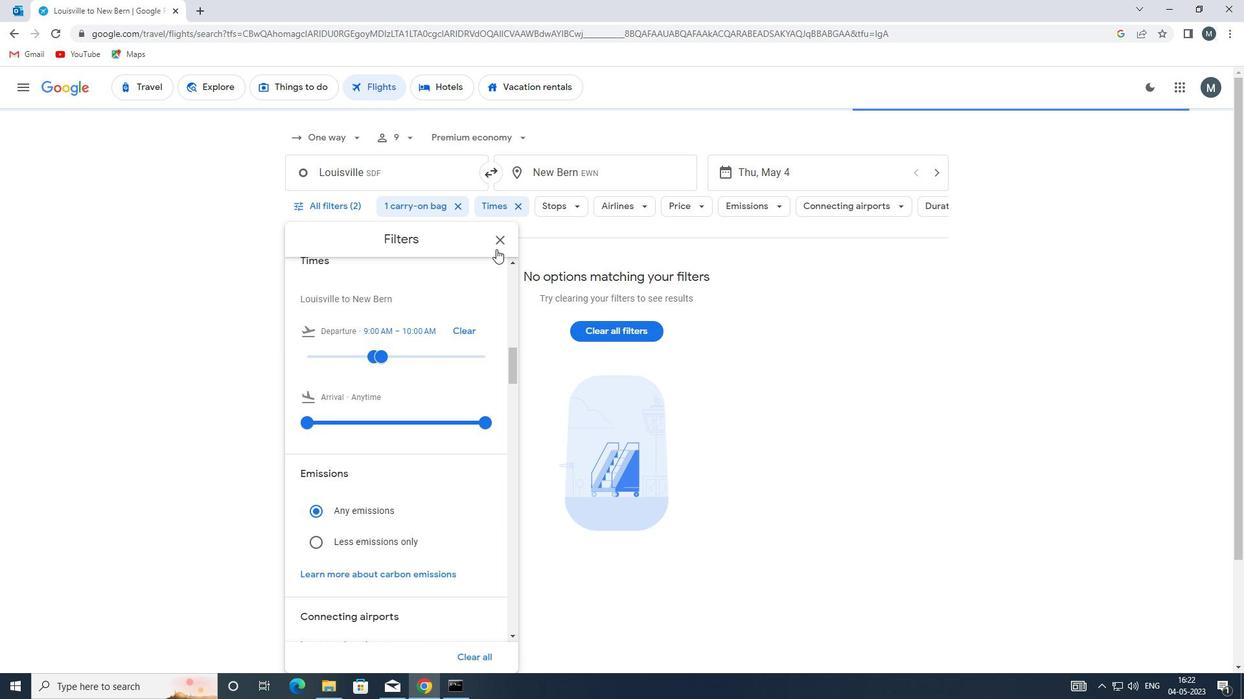 
Action: Mouse pressed left at (504, 241)
Screenshot: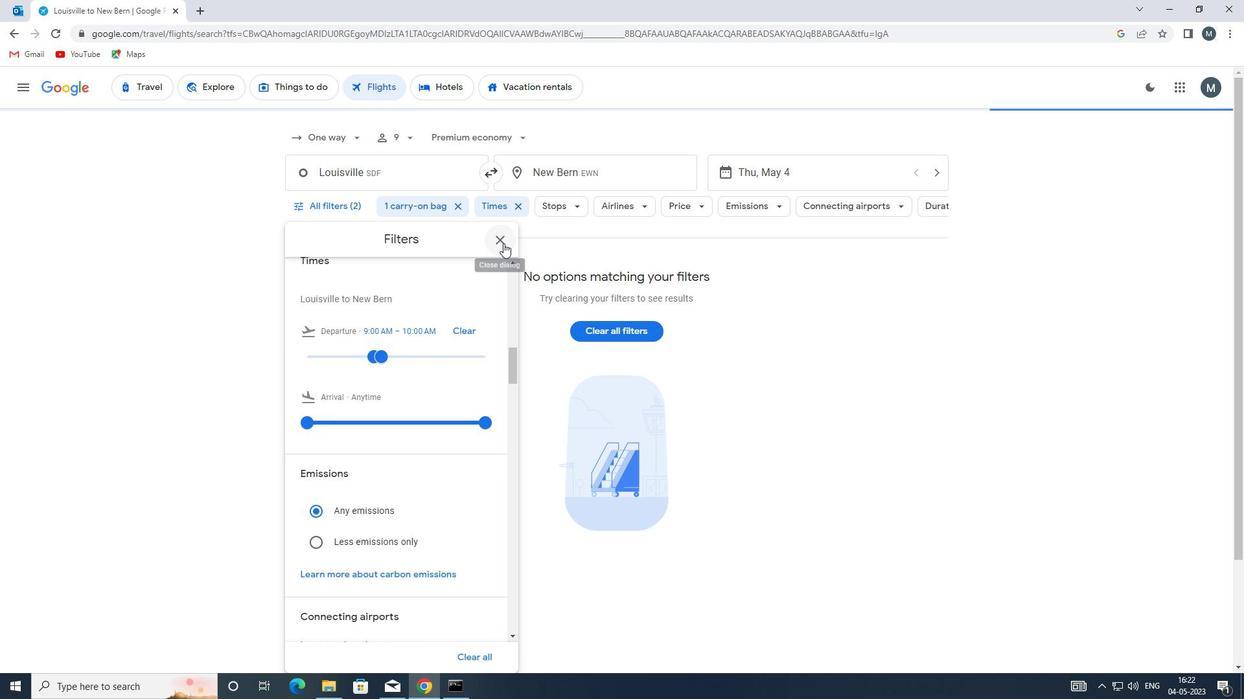 
Action: Mouse moved to (491, 250)
Screenshot: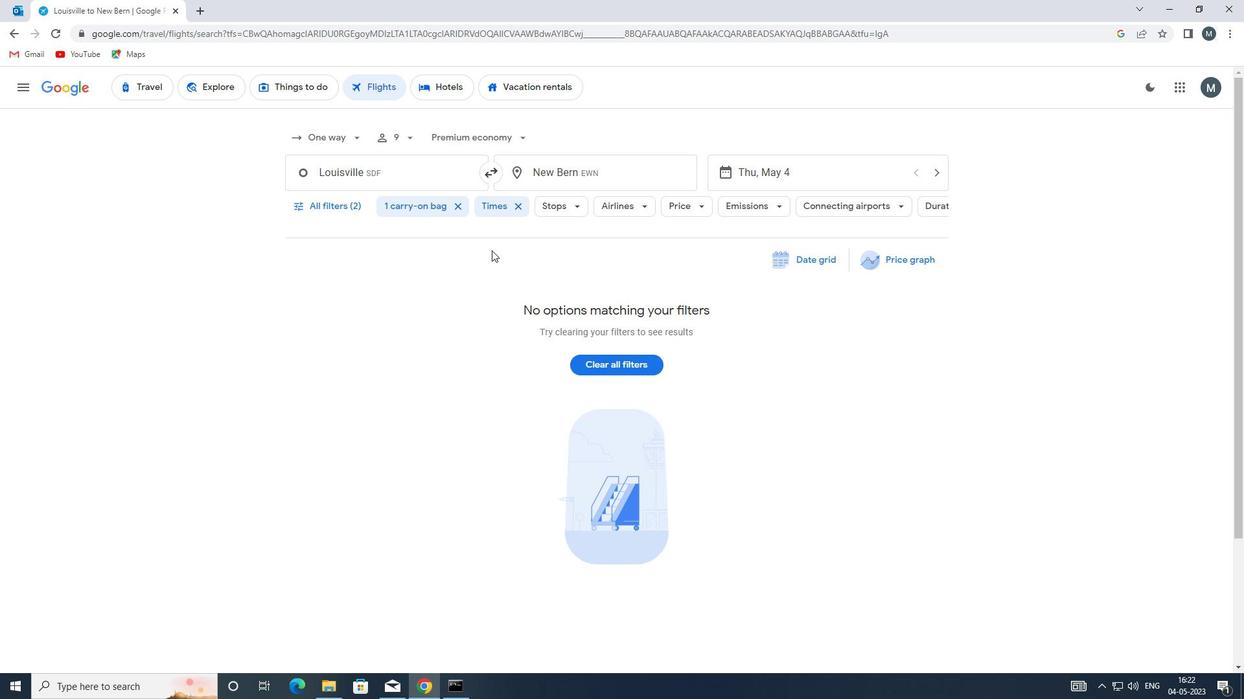 
